 Task: Compose an email with the signature Charles Evans with the subject Project completion and the message Please let me know if there are any changes to the schedule. from softage.1@softage.net to softage.3@softage.net,  softage.1@softage.net and softage.4@softage.net with CC to softage.5@softage.net with an attached document Legal_document.pdf, insert an emoji of calendar Send the email
Action: Mouse moved to (542, 690)
Screenshot: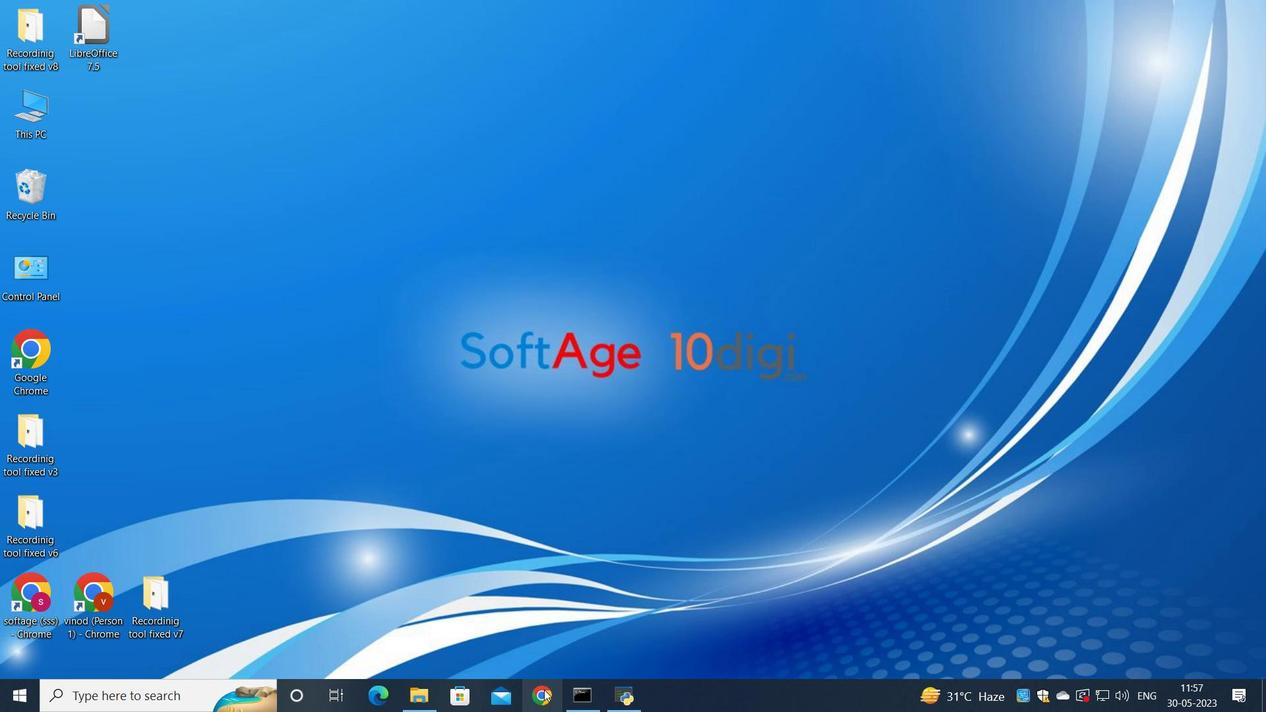 
Action: Mouse pressed left at (542, 690)
Screenshot: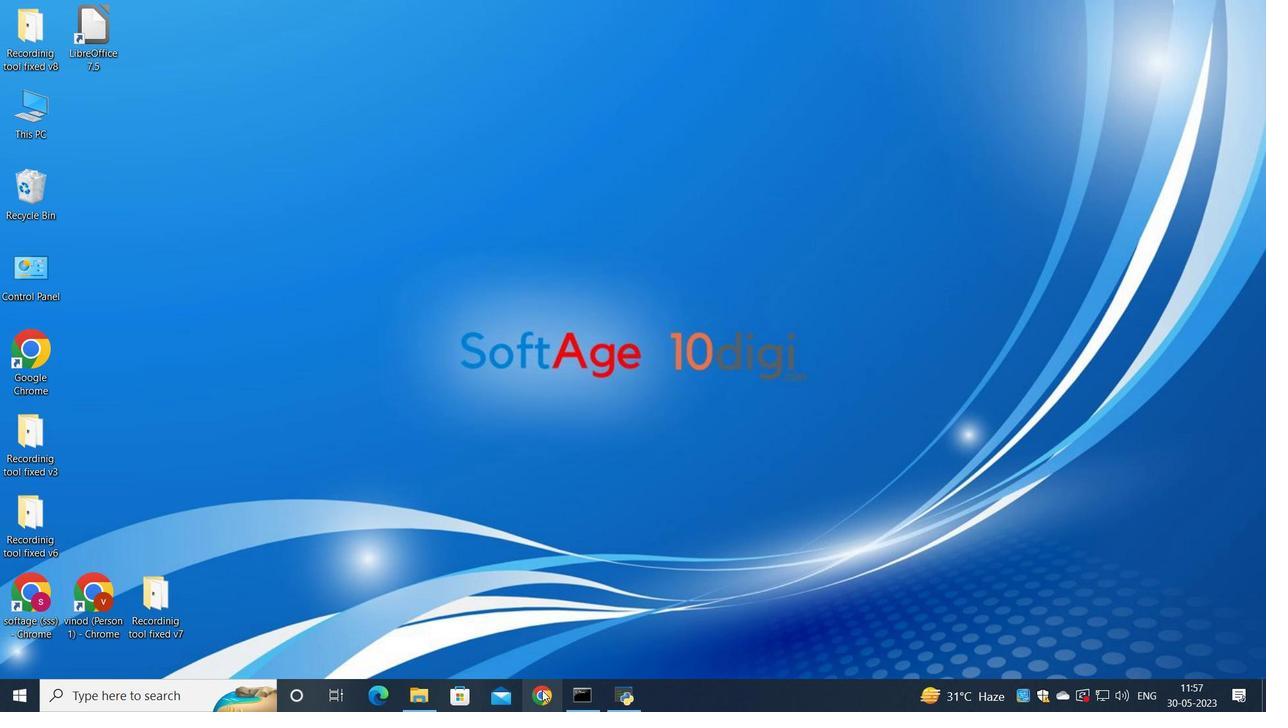 
Action: Mouse moved to (541, 407)
Screenshot: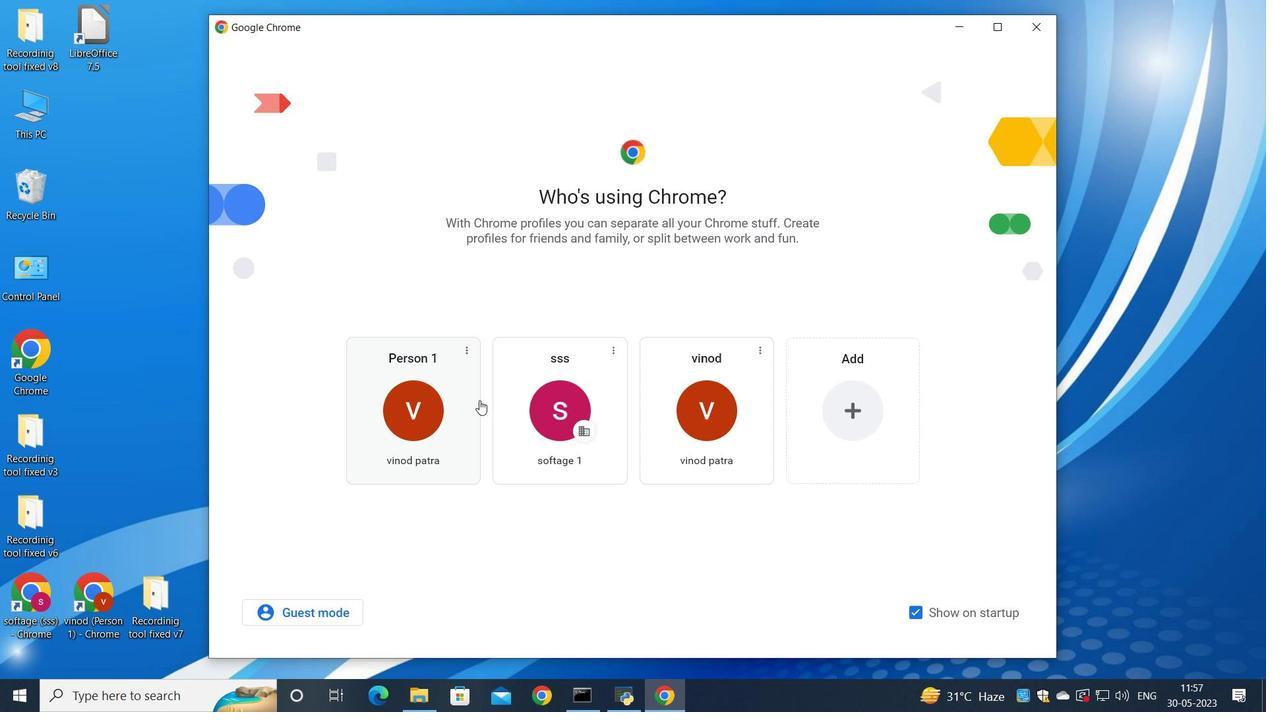 
Action: Mouse pressed left at (541, 407)
Screenshot: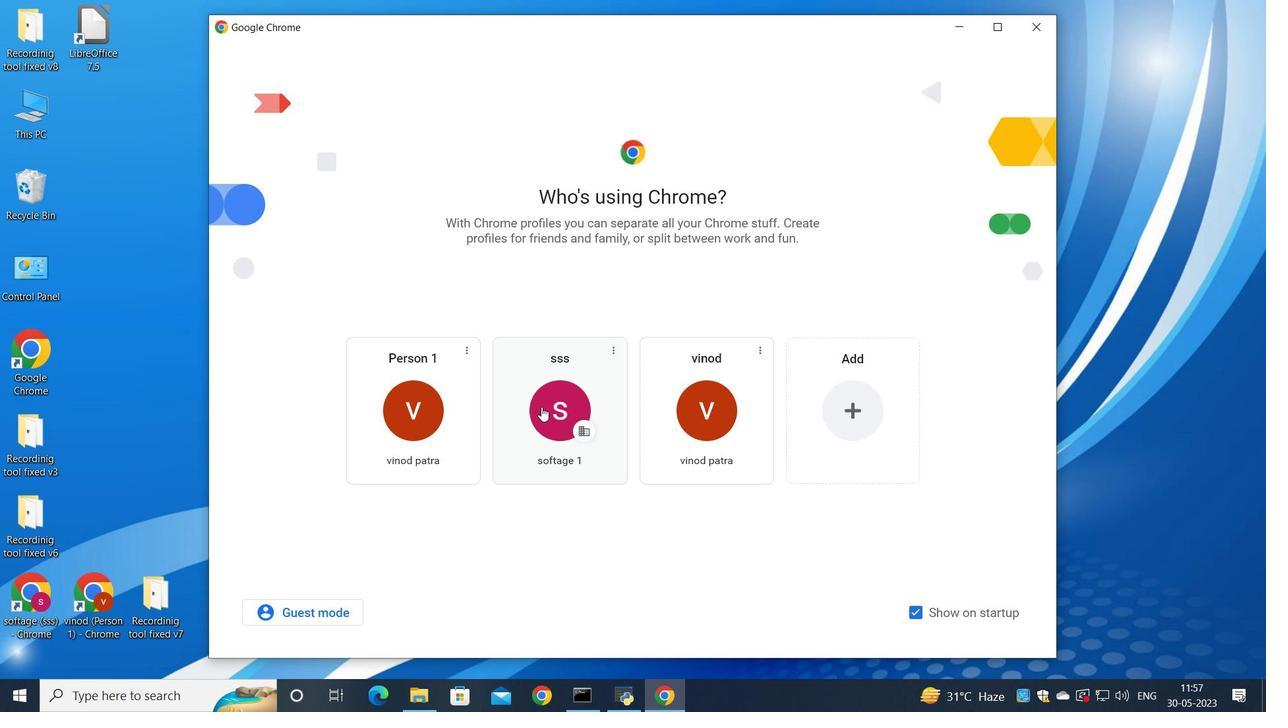 
Action: Mouse moved to (1112, 88)
Screenshot: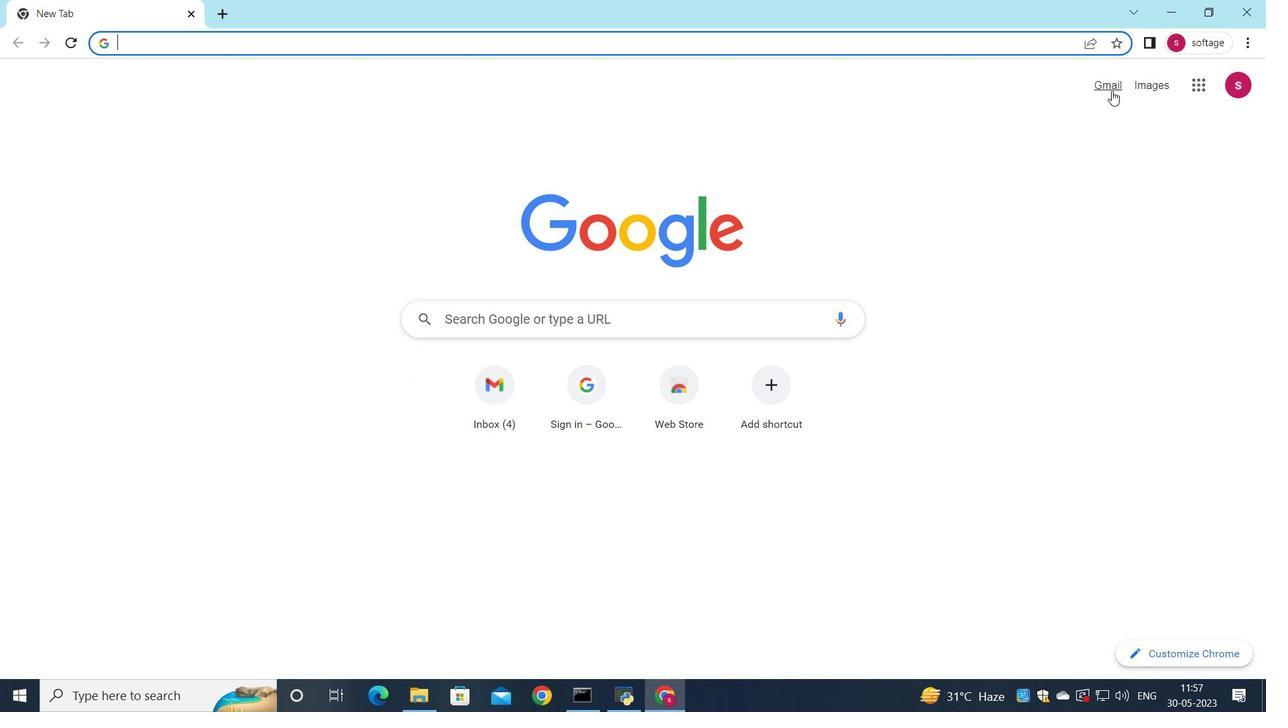 
Action: Mouse pressed left at (1112, 88)
Screenshot: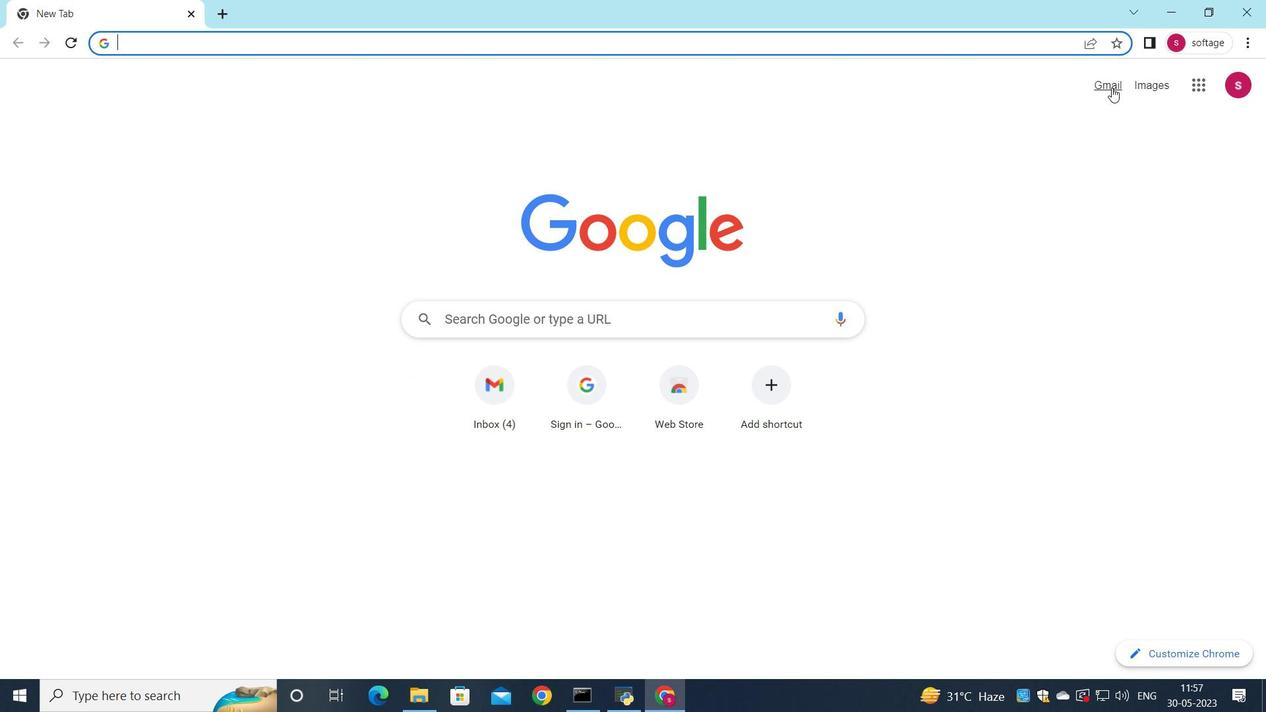 
Action: Mouse moved to (1069, 110)
Screenshot: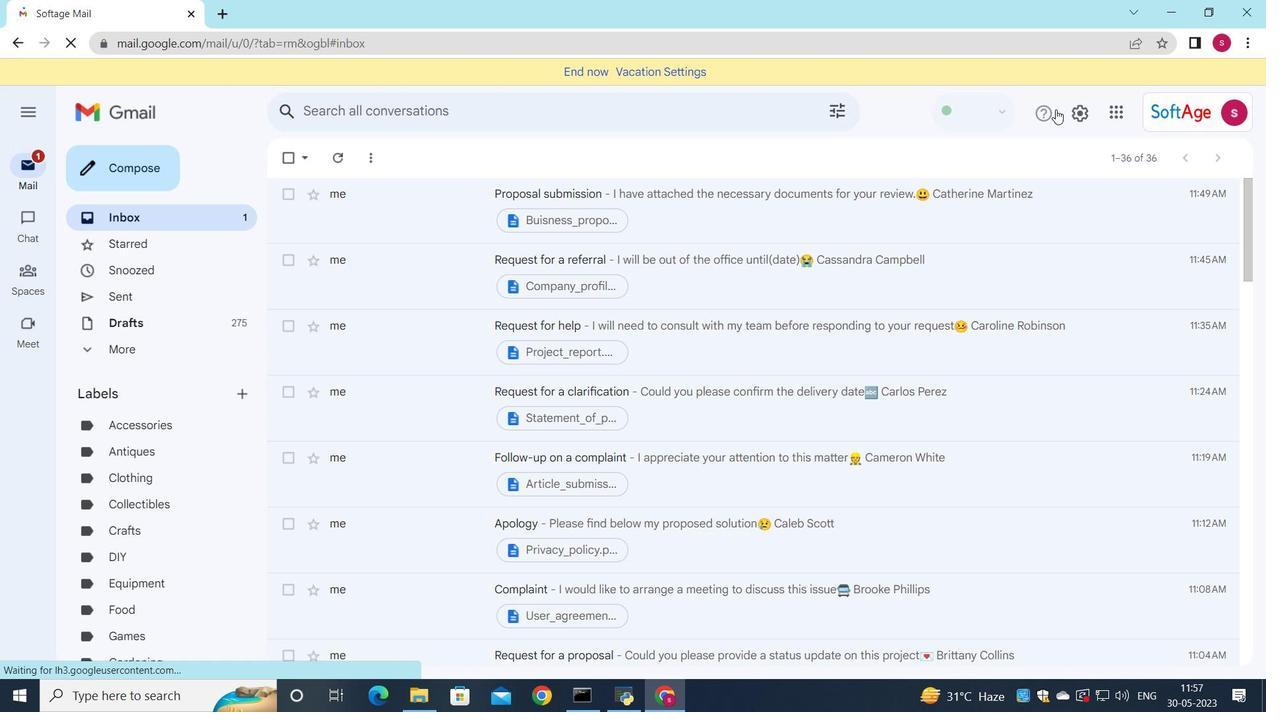 
Action: Mouse pressed left at (1069, 110)
Screenshot: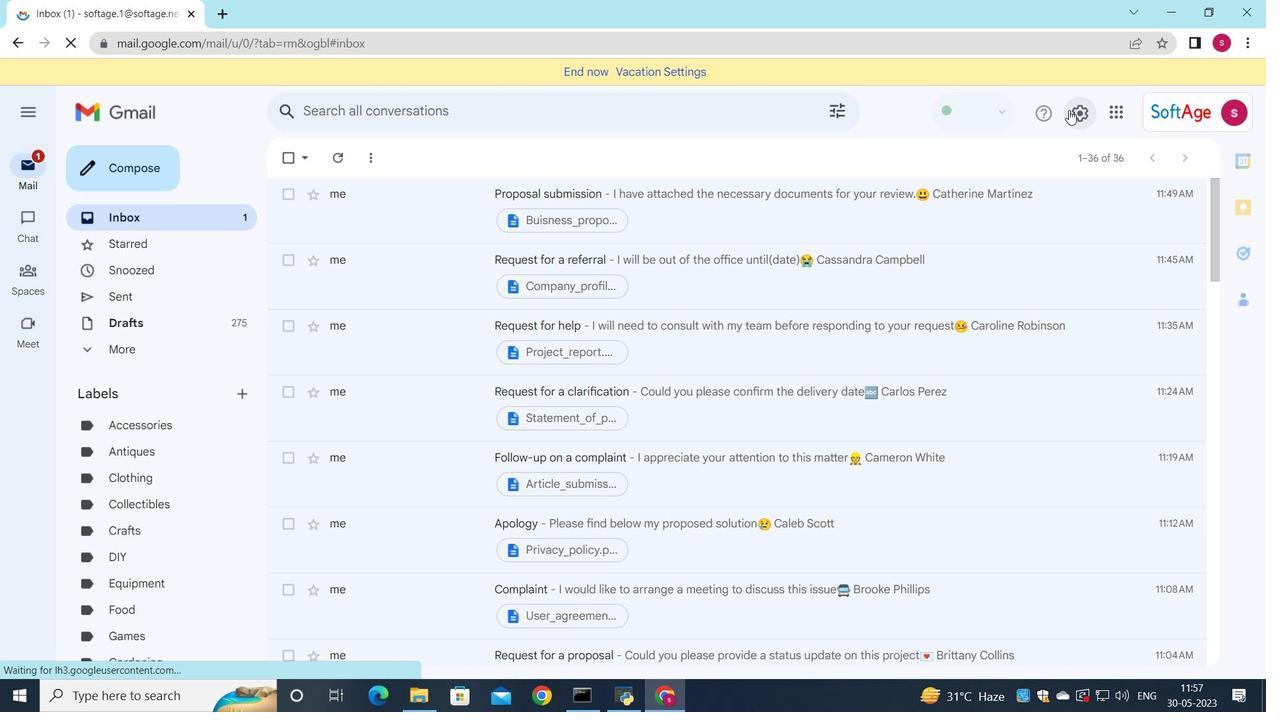 
Action: Mouse moved to (1086, 199)
Screenshot: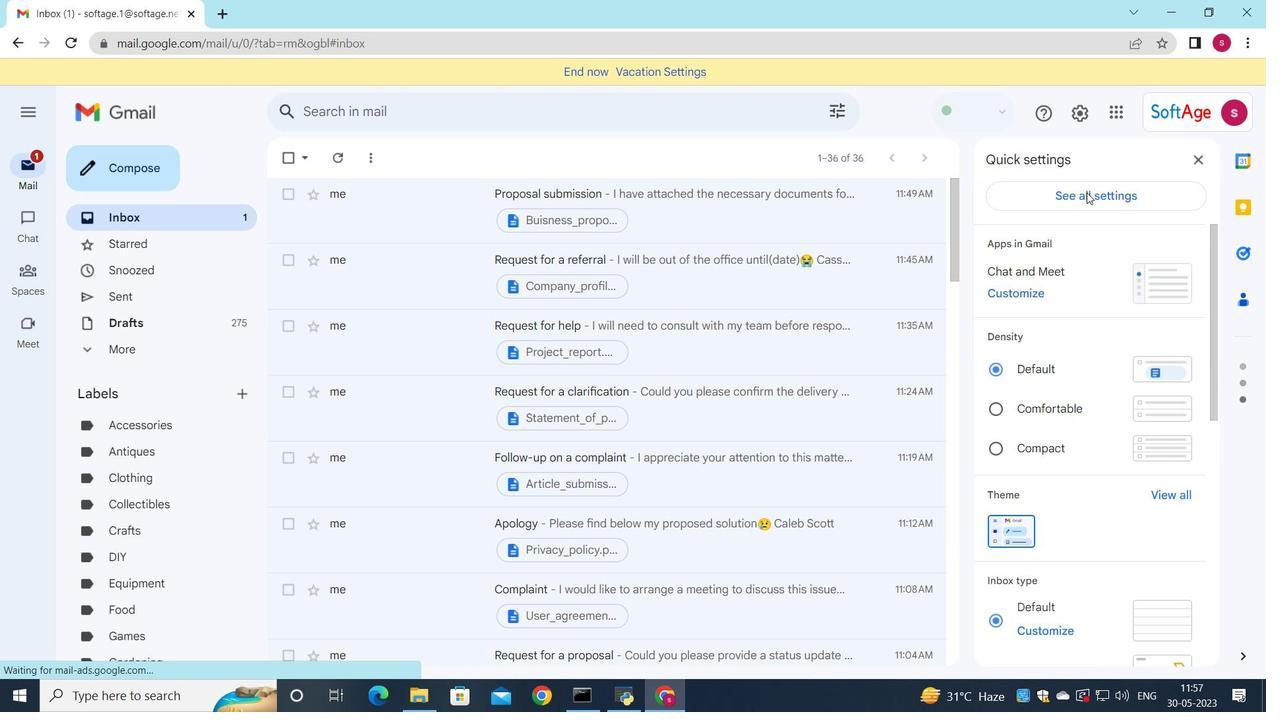 
Action: Mouse pressed left at (1086, 199)
Screenshot: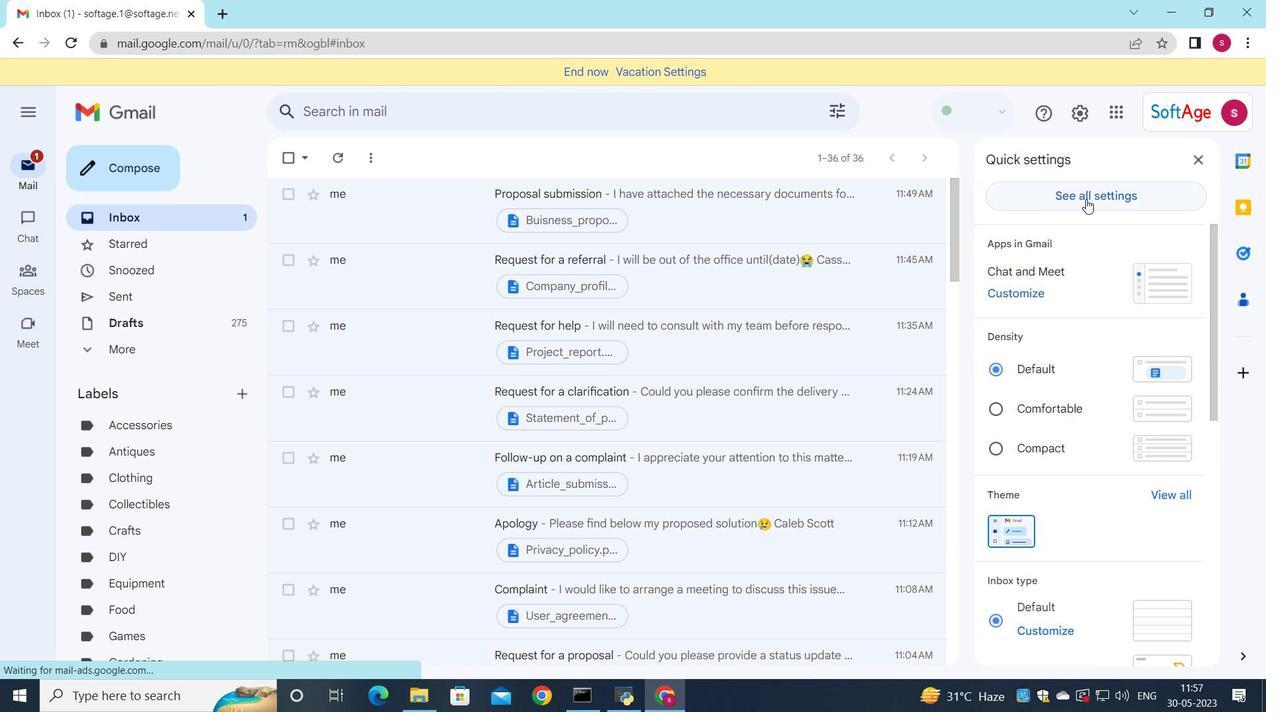 
Action: Mouse moved to (720, 339)
Screenshot: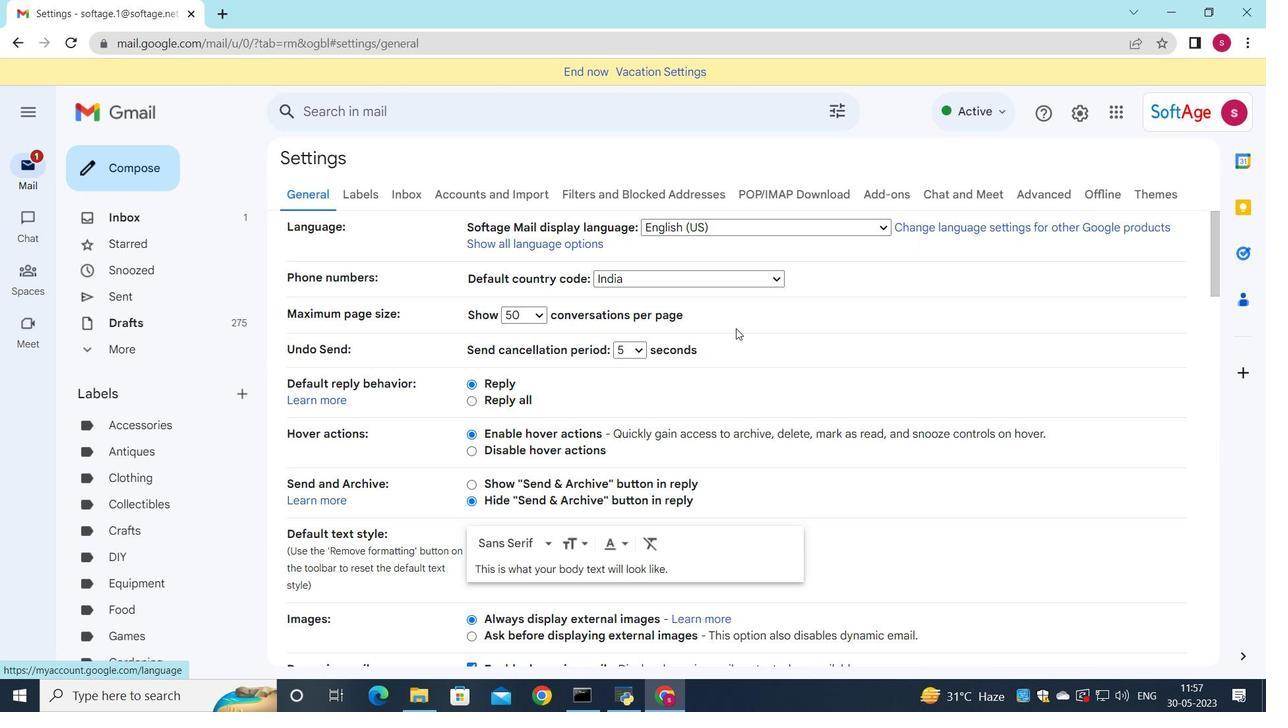 
Action: Mouse scrolled (720, 338) with delta (0, 0)
Screenshot: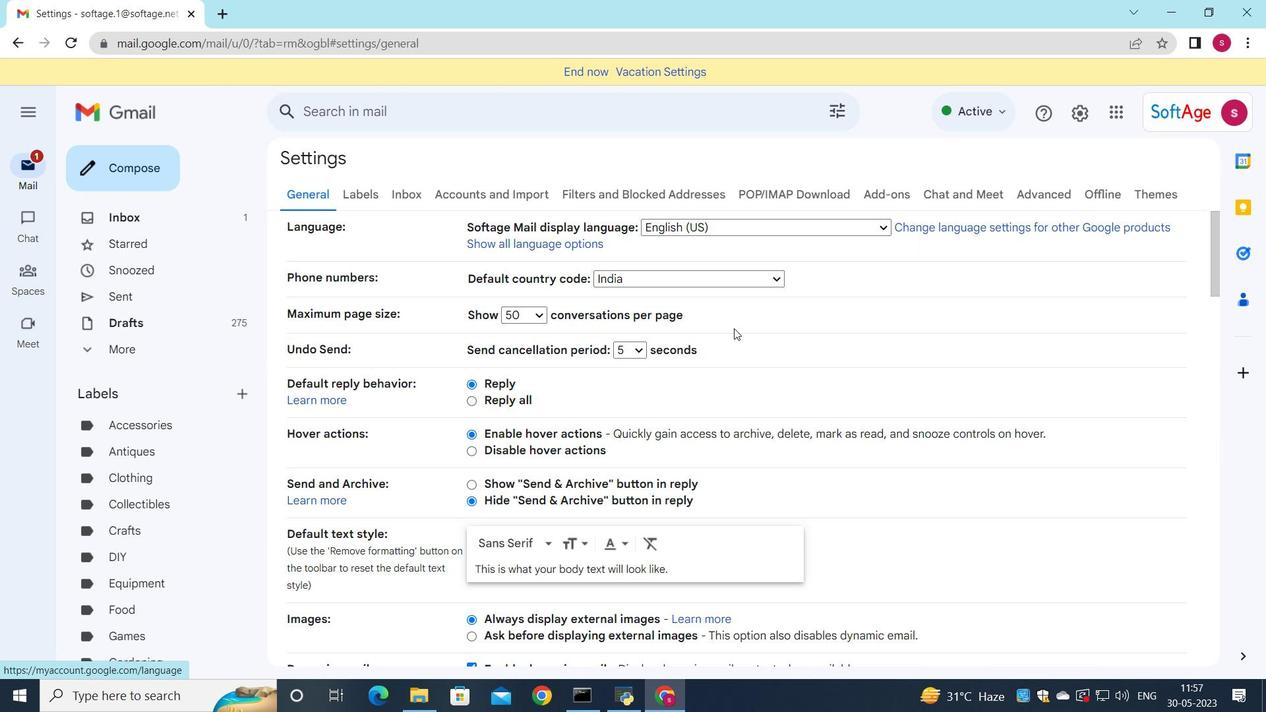 
Action: Mouse moved to (717, 341)
Screenshot: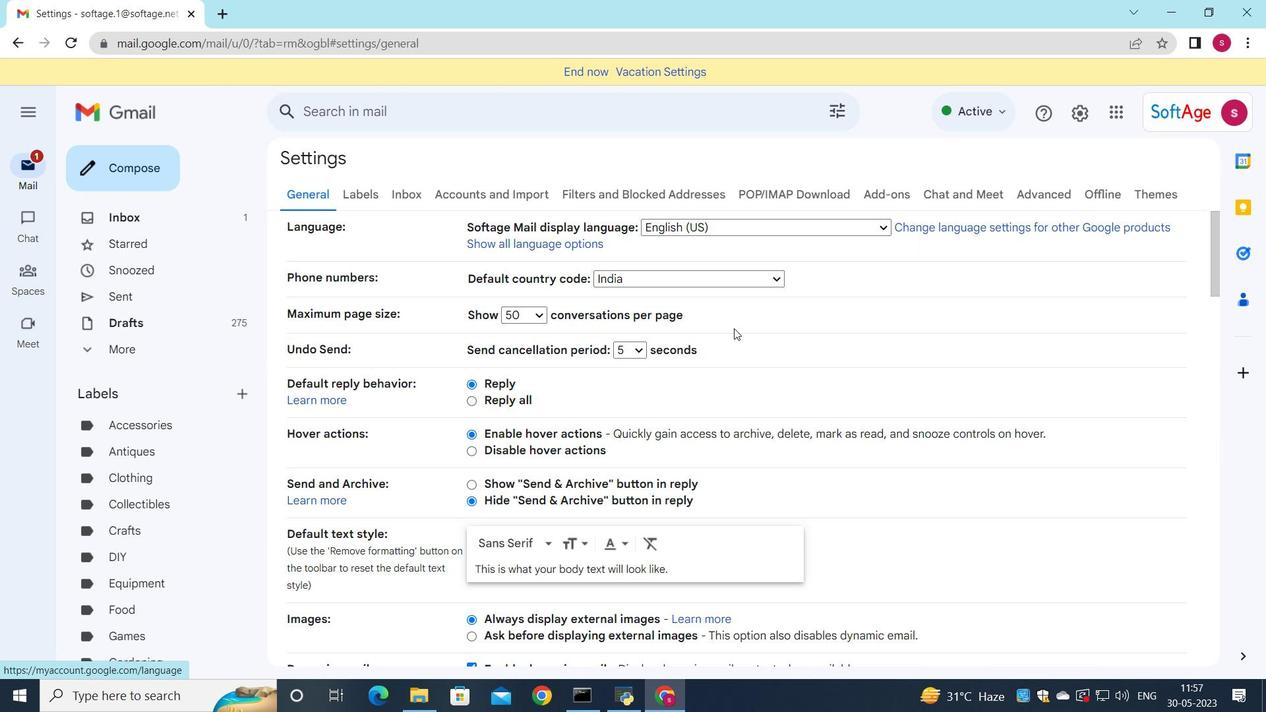 
Action: Mouse scrolled (717, 341) with delta (0, 0)
Screenshot: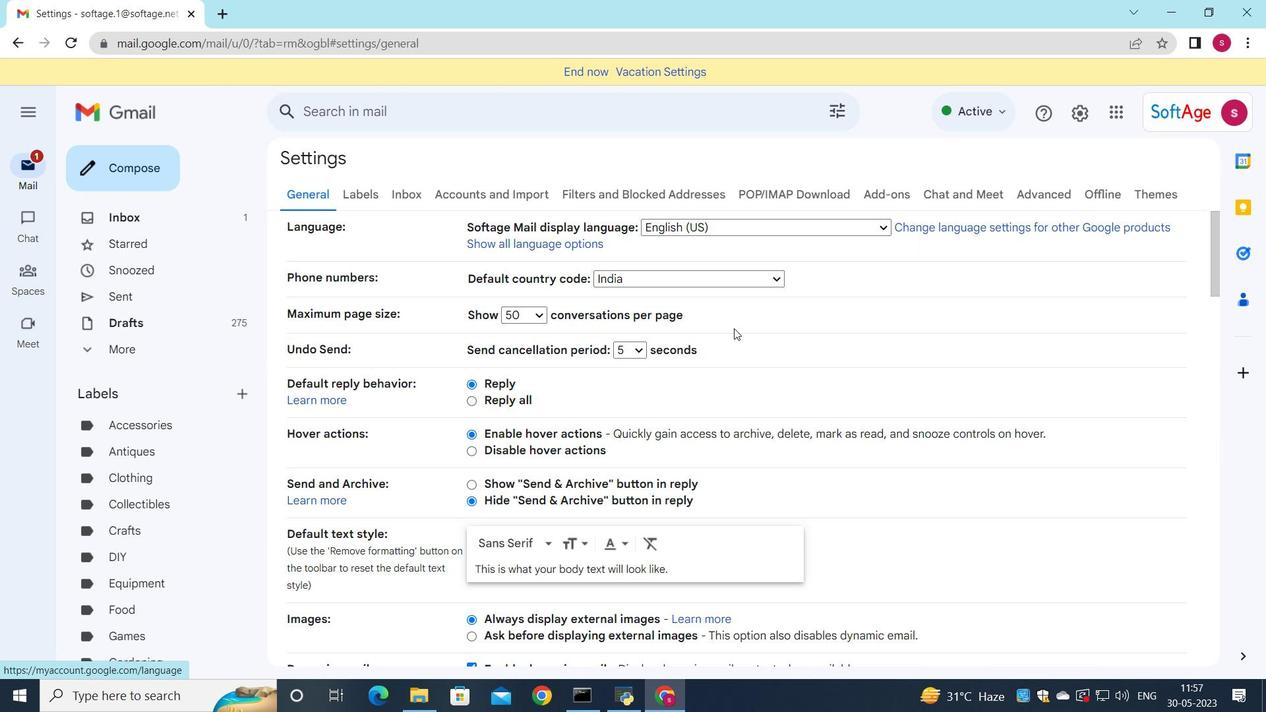 
Action: Mouse moved to (715, 343)
Screenshot: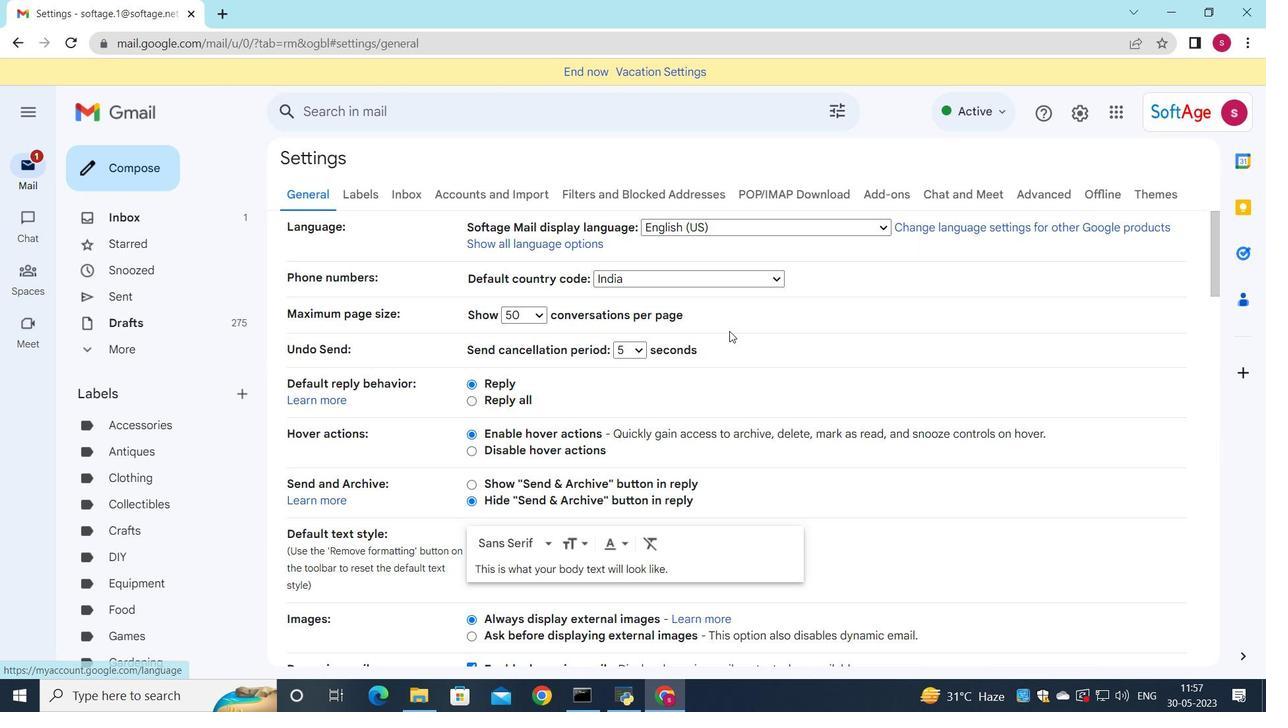 
Action: Mouse scrolled (715, 342) with delta (0, 0)
Screenshot: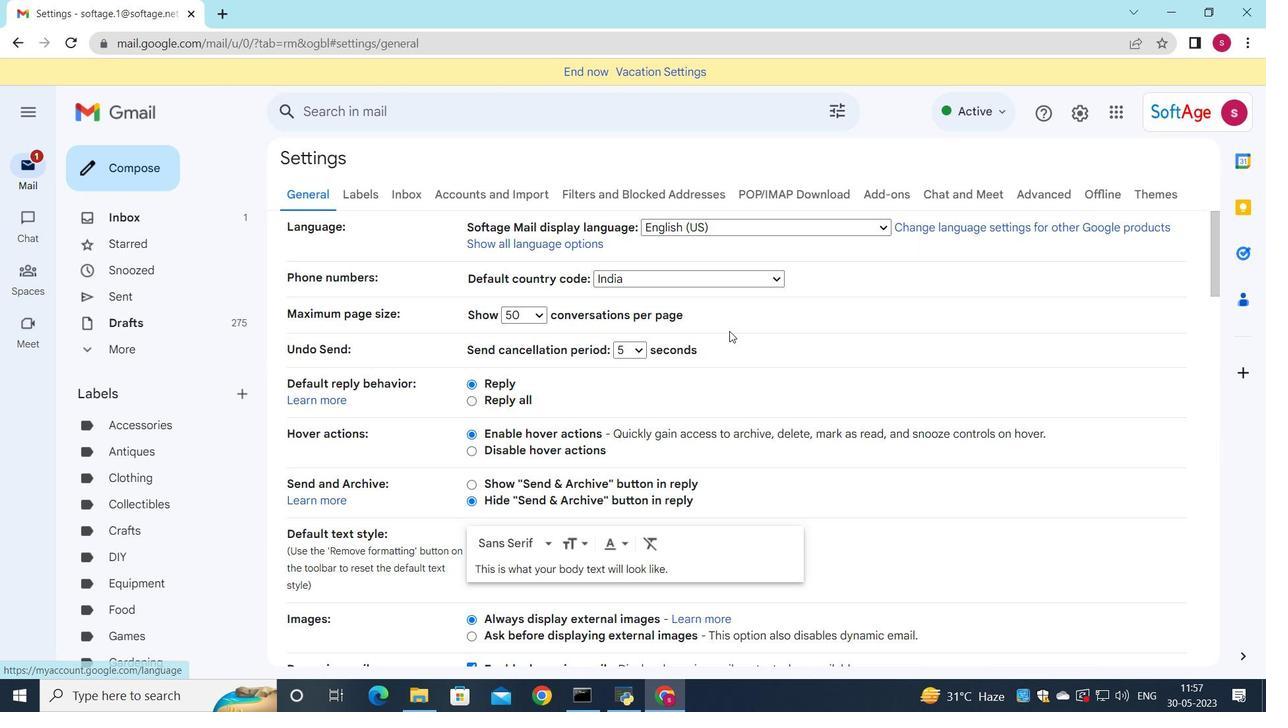 
Action: Mouse moved to (711, 343)
Screenshot: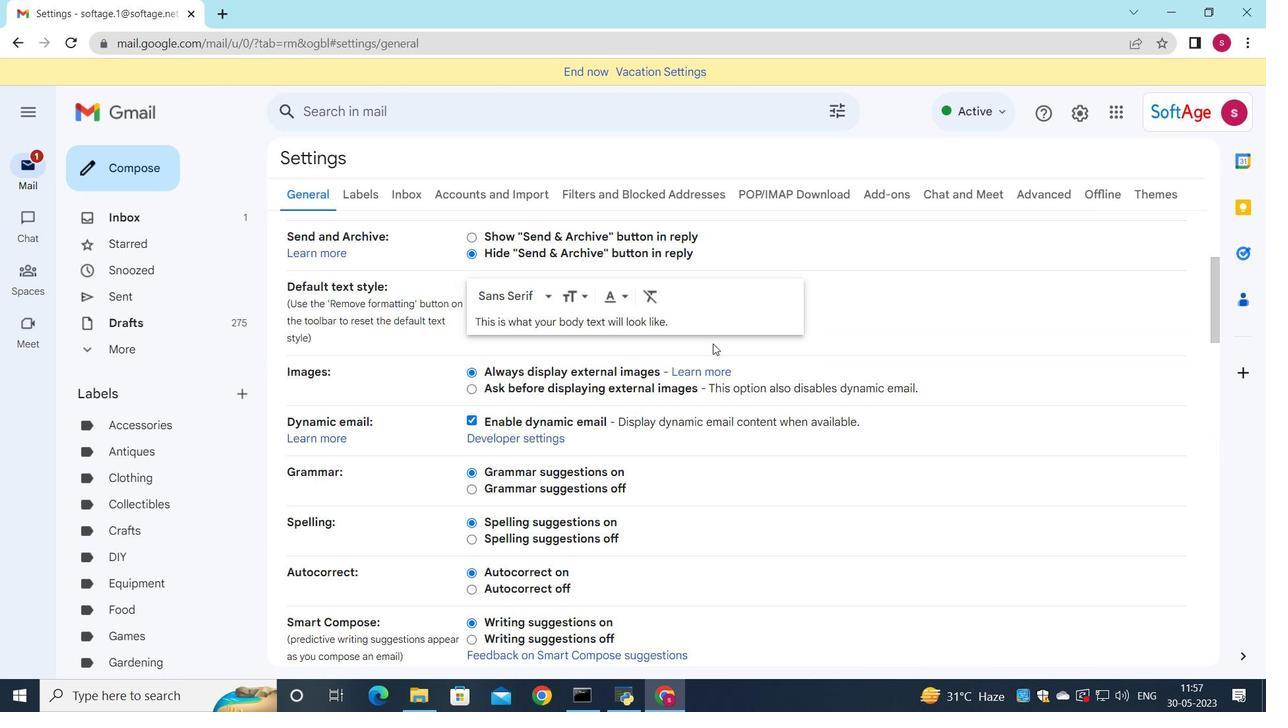 
Action: Mouse scrolled (711, 342) with delta (0, 0)
Screenshot: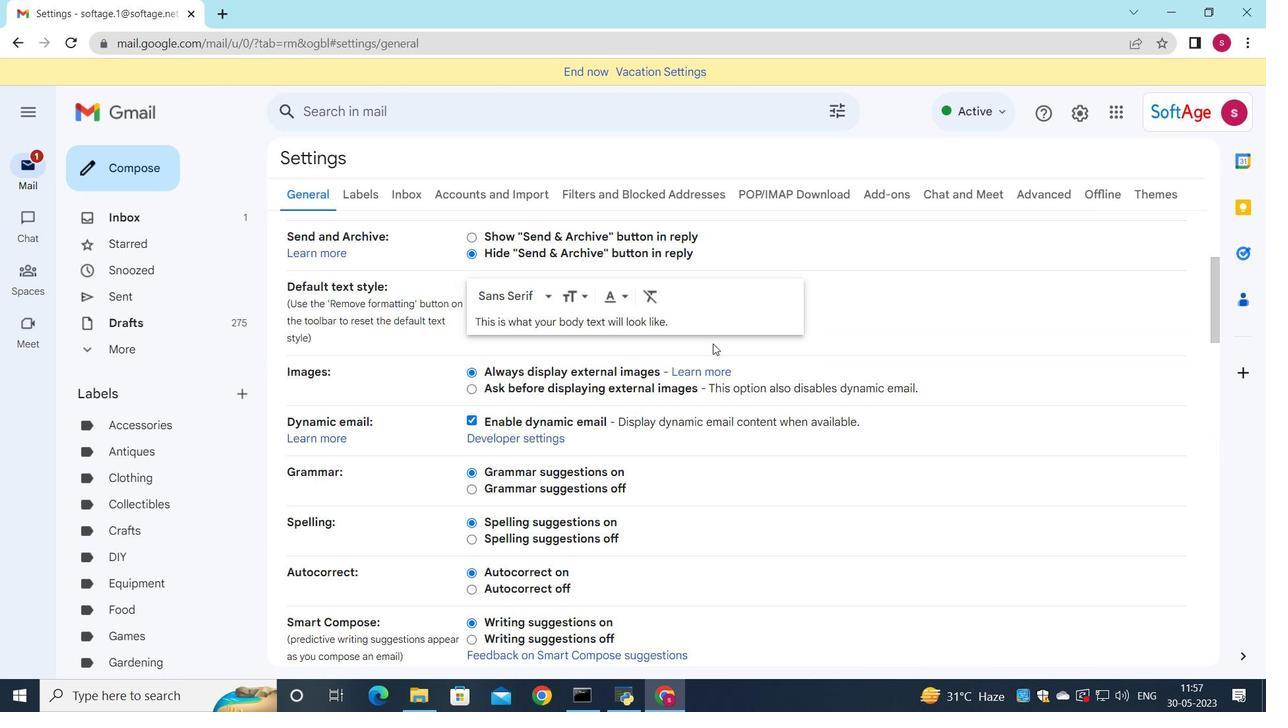 
Action: Mouse scrolled (711, 342) with delta (0, 0)
Screenshot: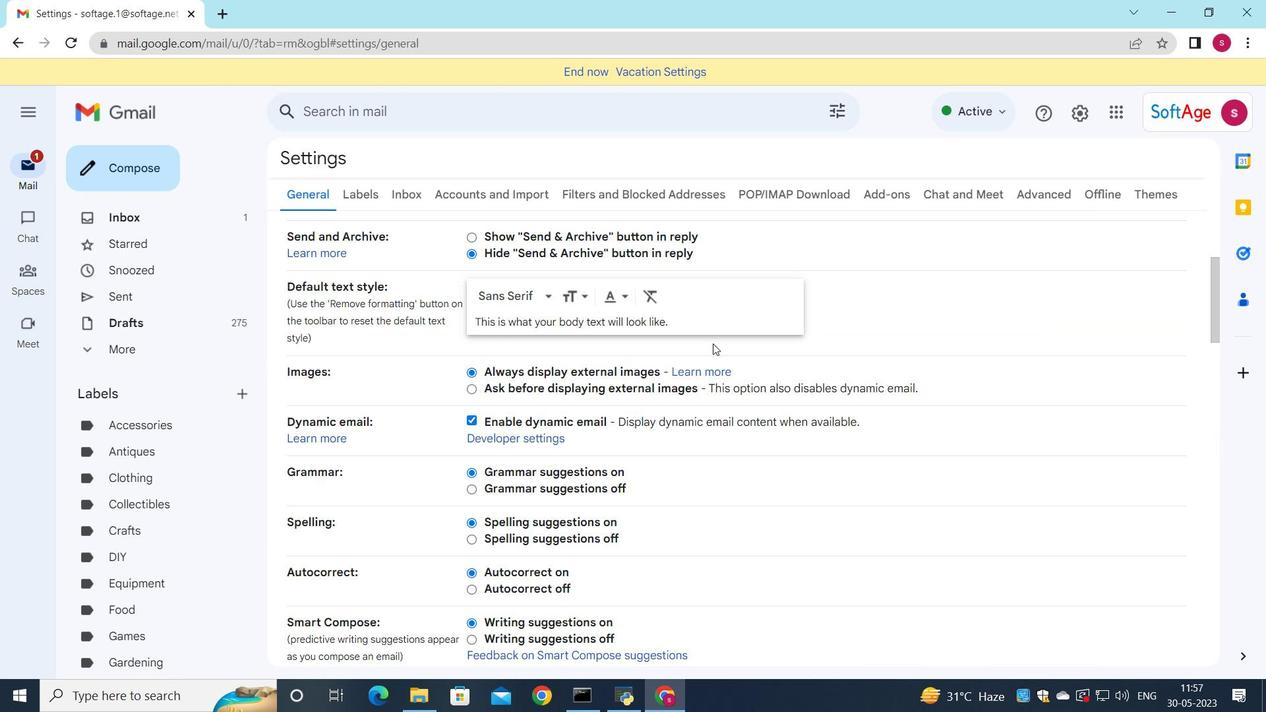 
Action: Mouse moved to (710, 341)
Screenshot: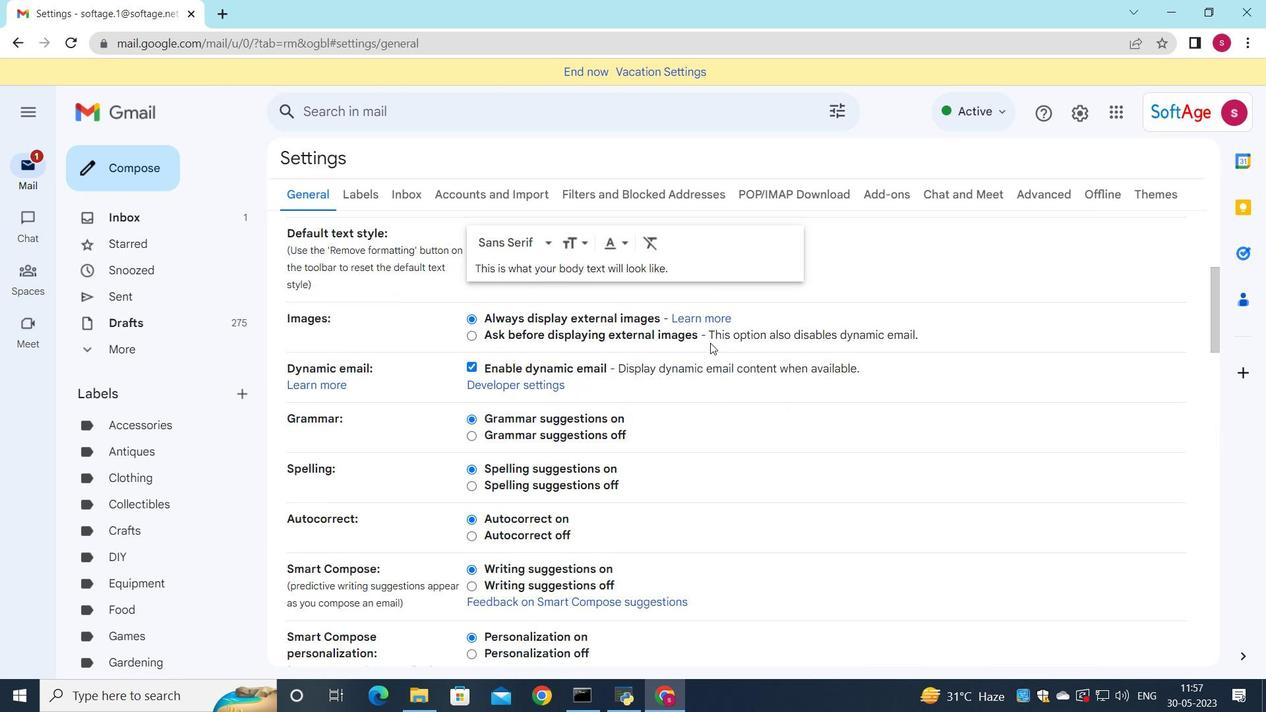 
Action: Mouse scrolled (710, 341) with delta (0, 0)
Screenshot: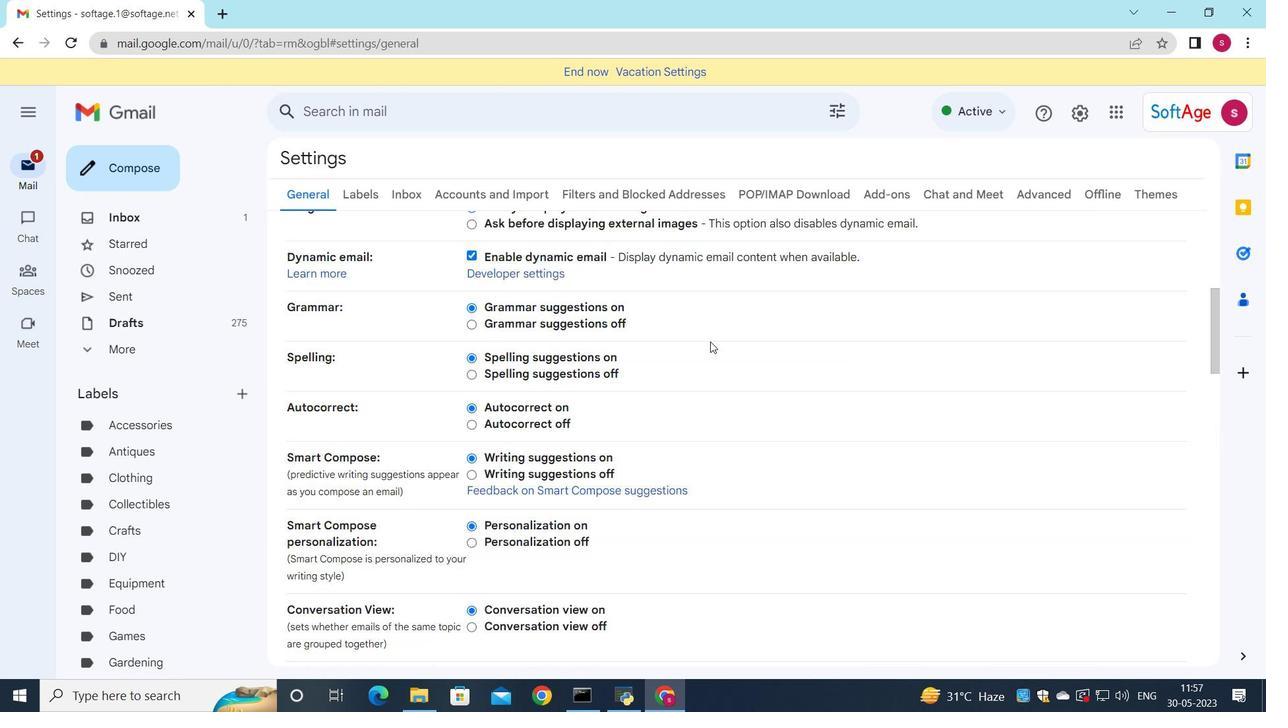 
Action: Mouse moved to (710, 341)
Screenshot: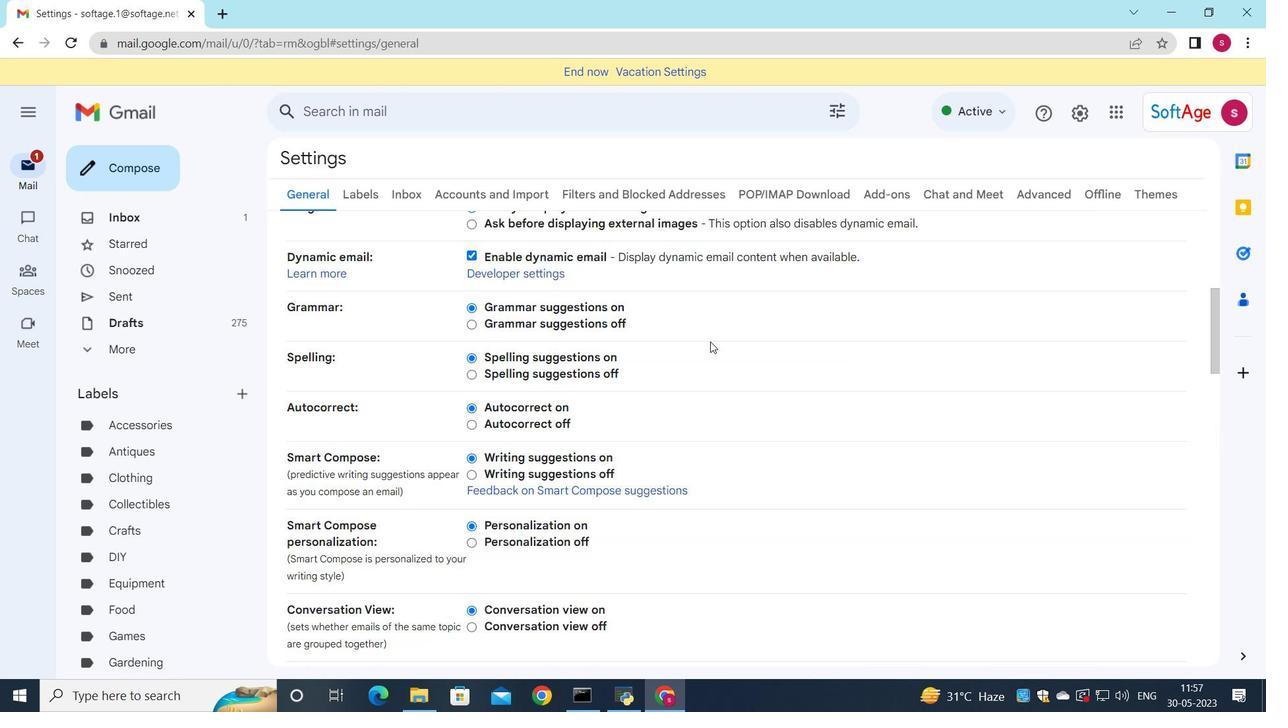 
Action: Mouse scrolled (710, 340) with delta (0, 0)
Screenshot: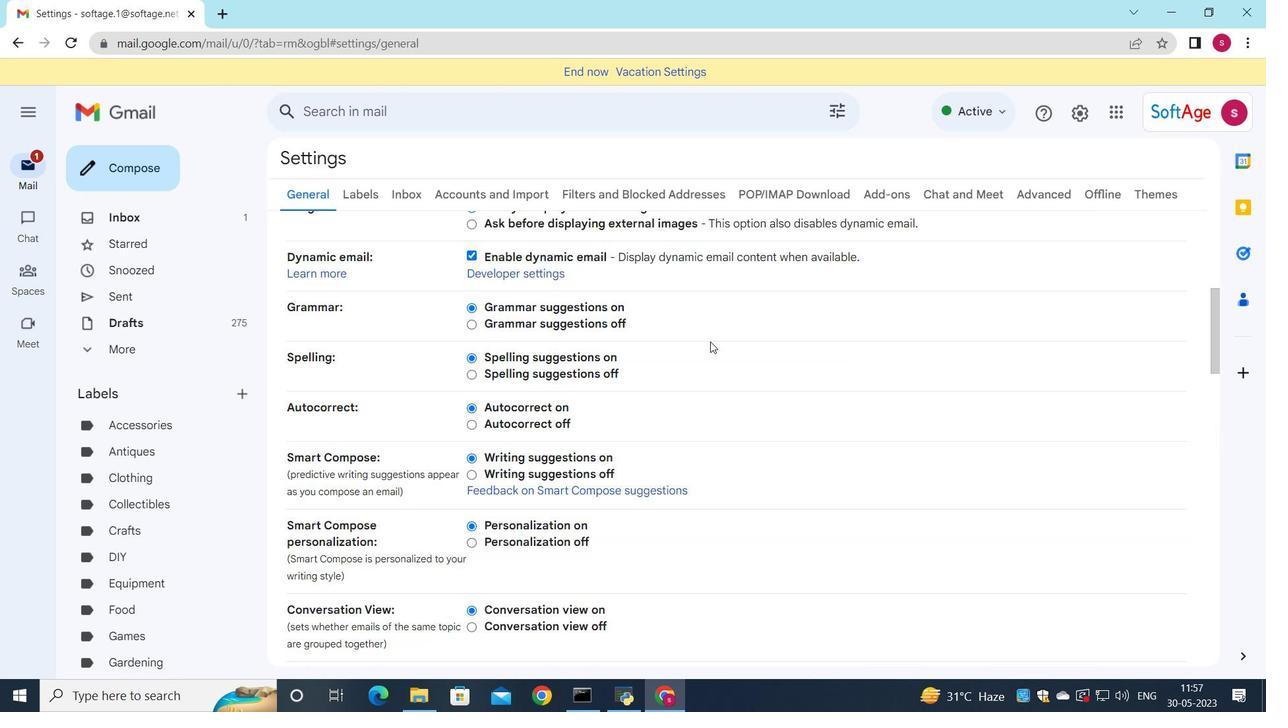 
Action: Mouse scrolled (710, 340) with delta (0, 0)
Screenshot: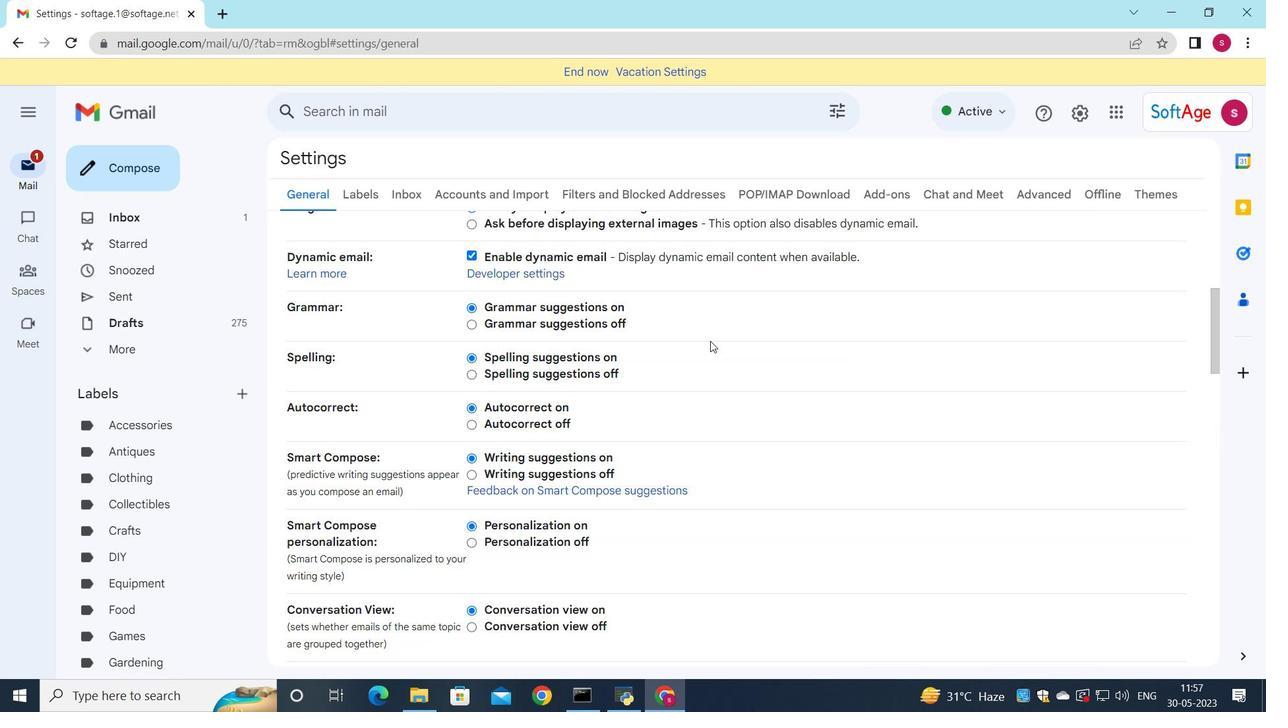 
Action: Mouse scrolled (710, 340) with delta (0, 0)
Screenshot: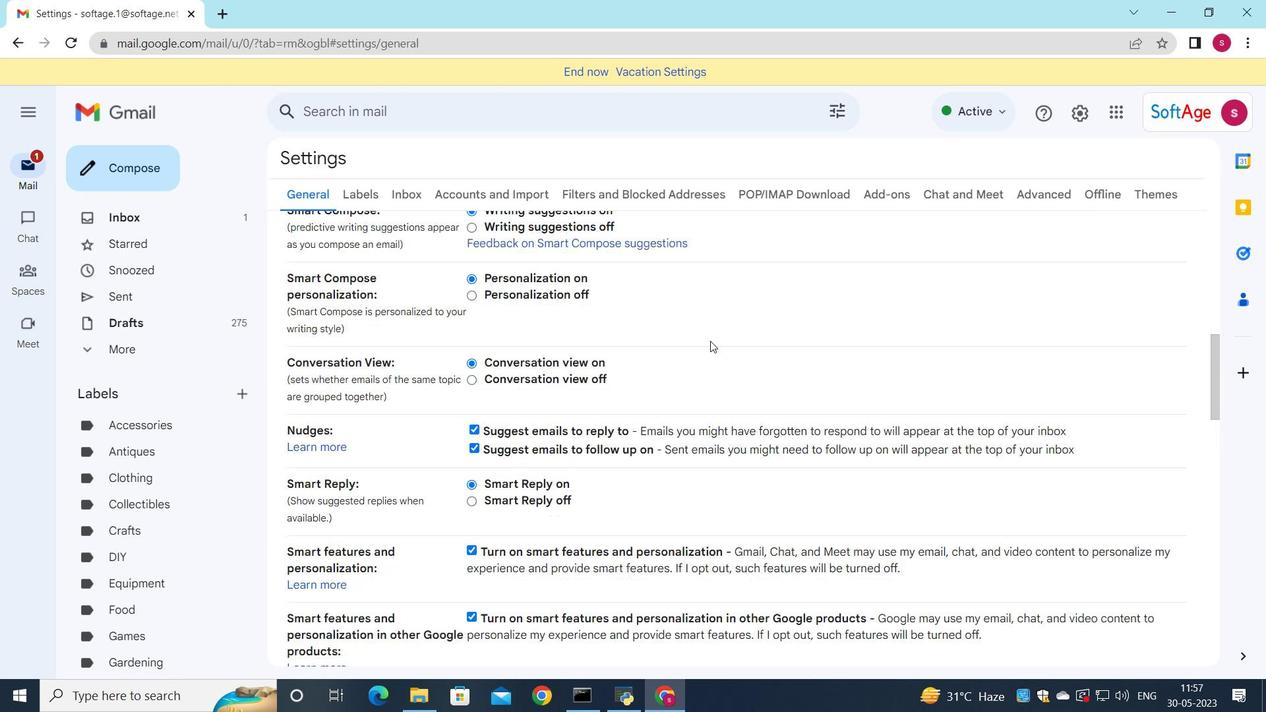 
Action: Mouse scrolled (710, 340) with delta (0, 0)
Screenshot: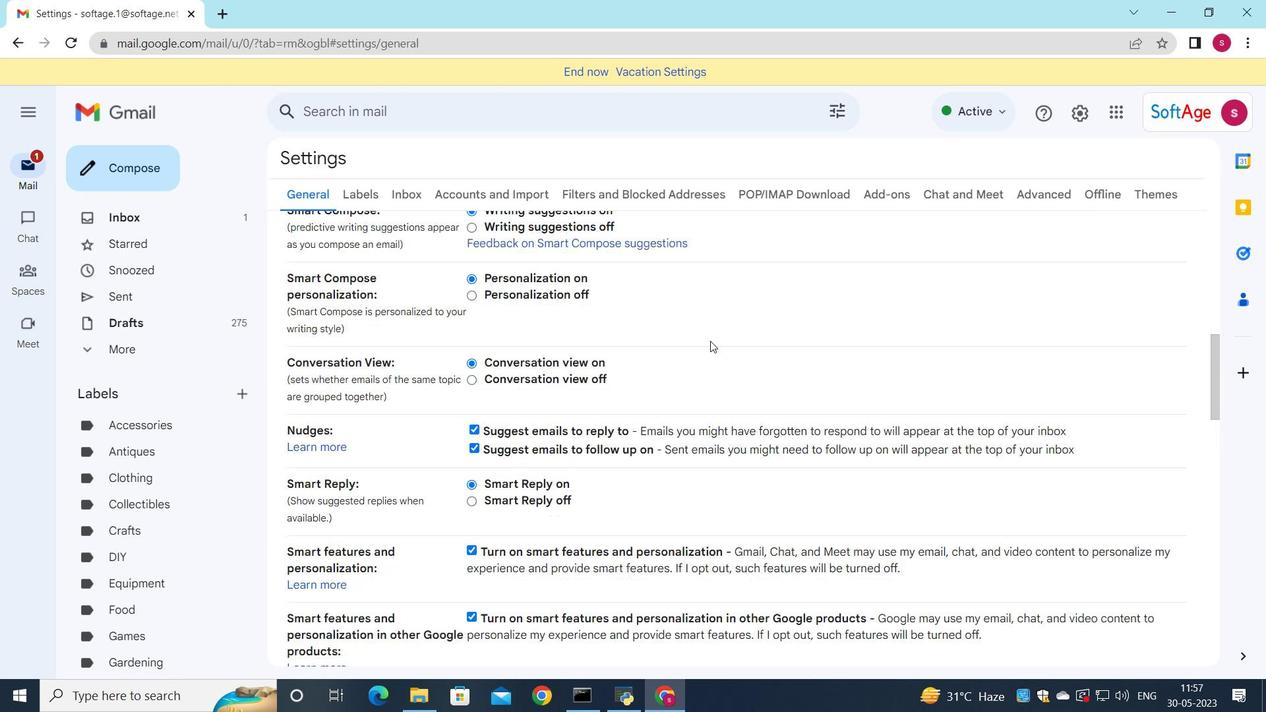 
Action: Mouse scrolled (710, 340) with delta (0, 0)
Screenshot: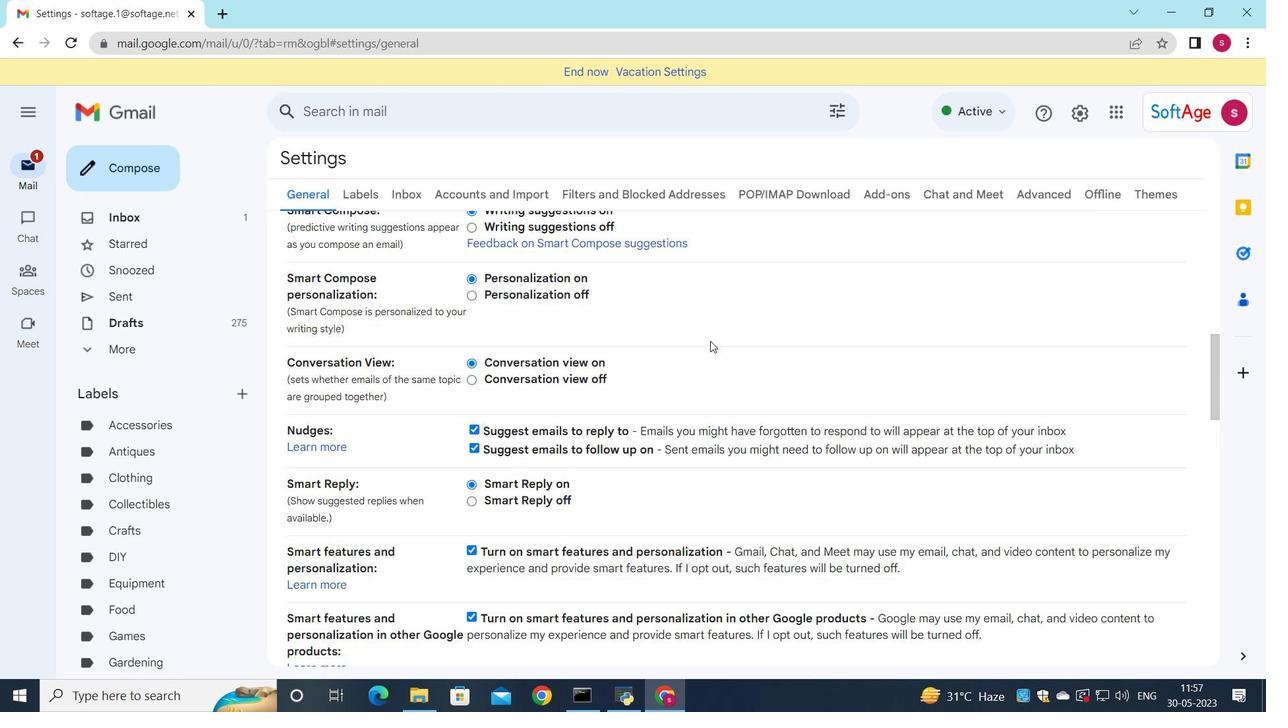 
Action: Mouse scrolled (710, 340) with delta (0, 0)
Screenshot: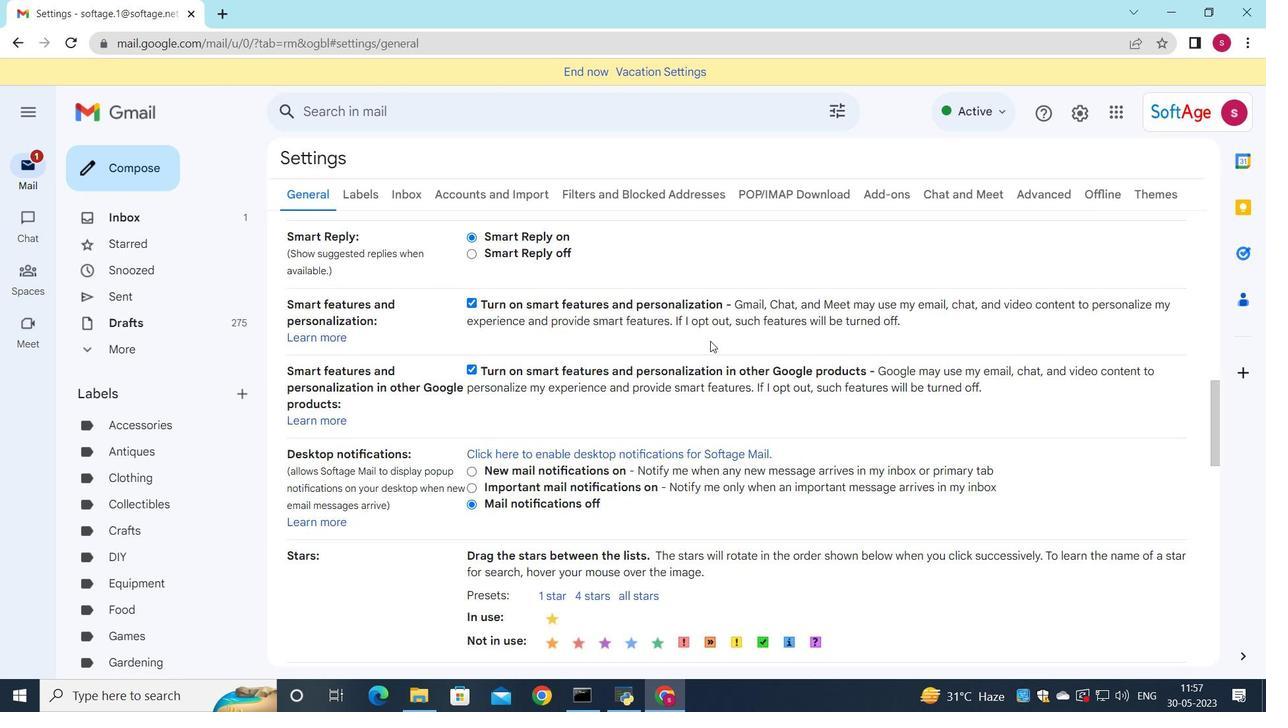 
Action: Mouse scrolled (710, 340) with delta (0, 0)
Screenshot: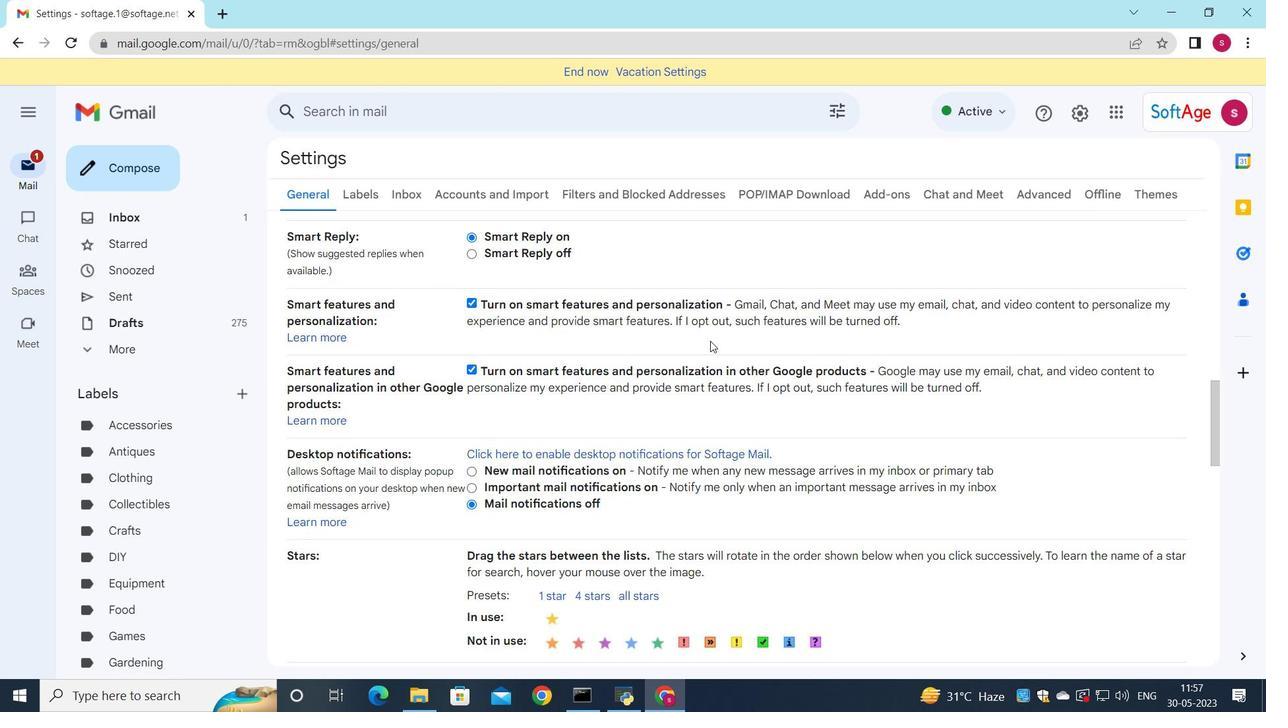 
Action: Mouse scrolled (710, 340) with delta (0, 0)
Screenshot: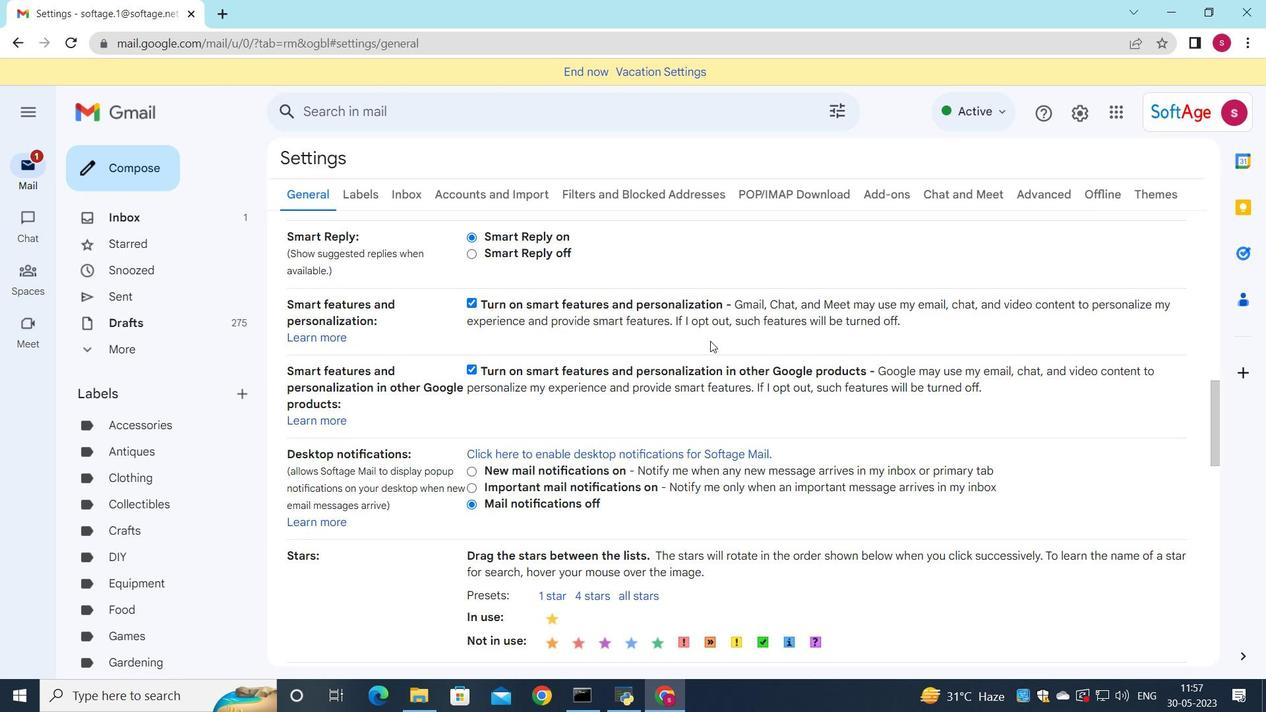 
Action: Mouse moved to (710, 342)
Screenshot: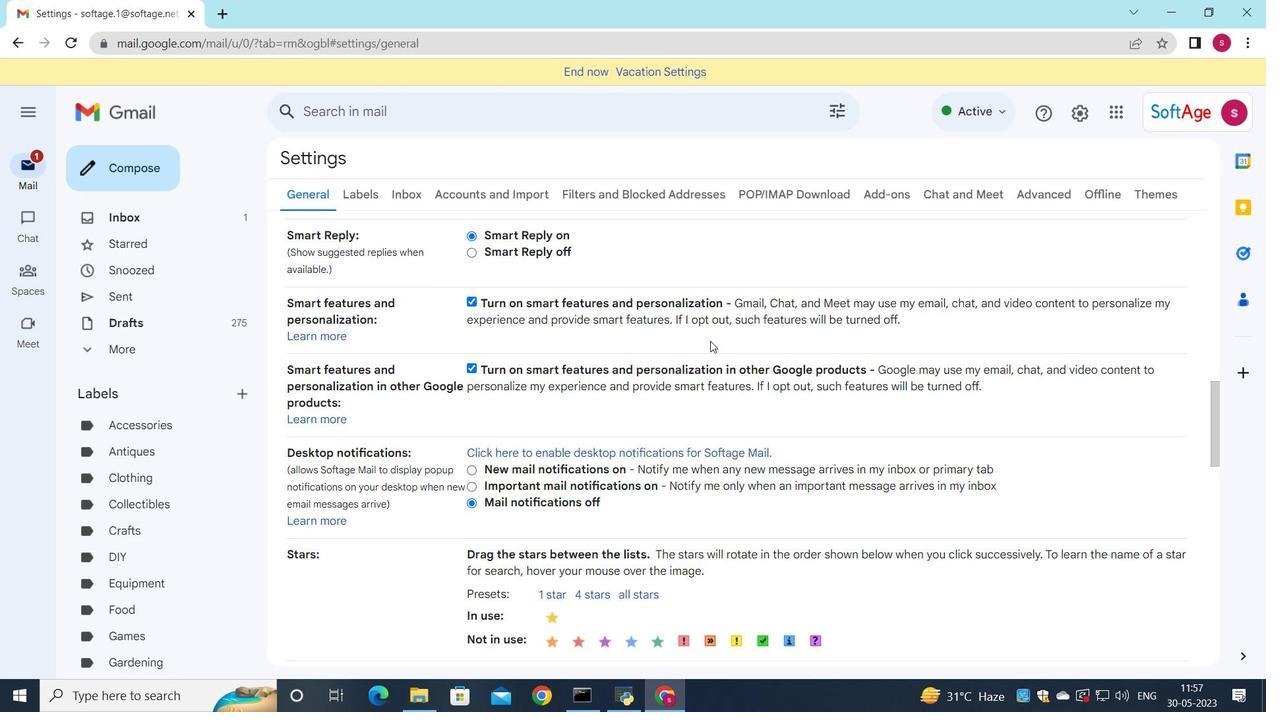 
Action: Mouse scrolled (710, 341) with delta (0, 0)
Screenshot: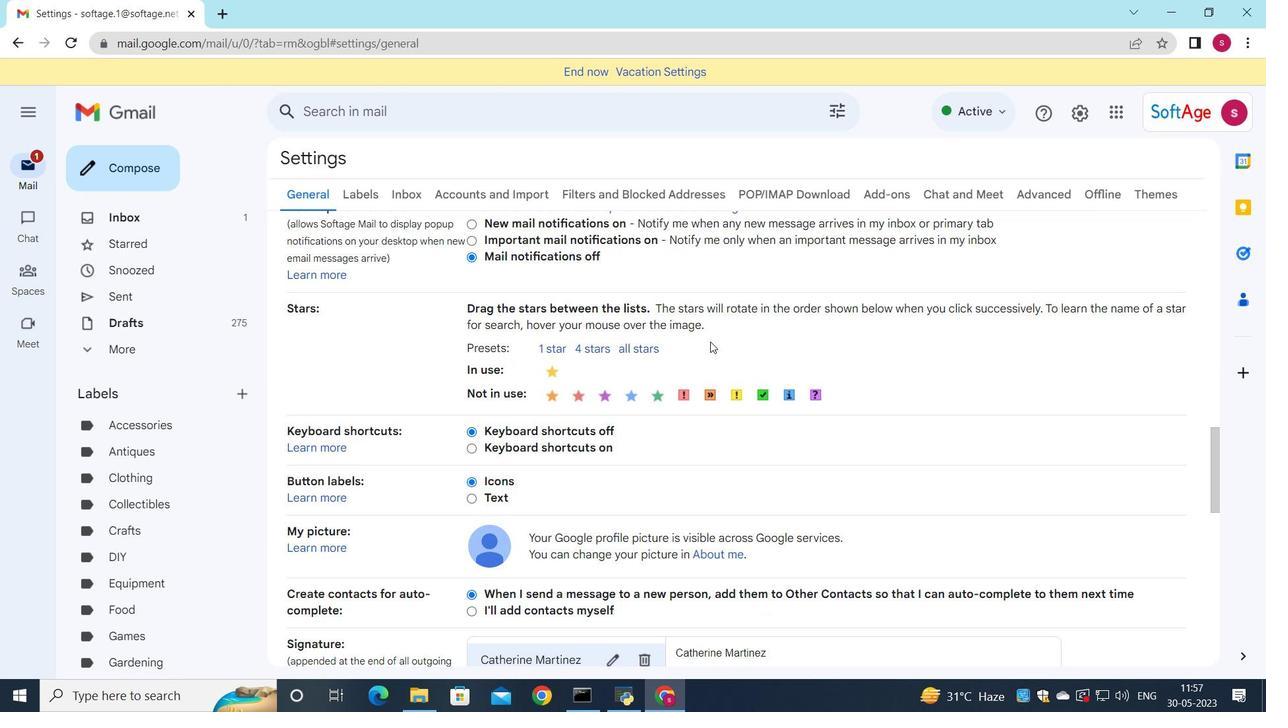 
Action: Mouse scrolled (710, 341) with delta (0, 0)
Screenshot: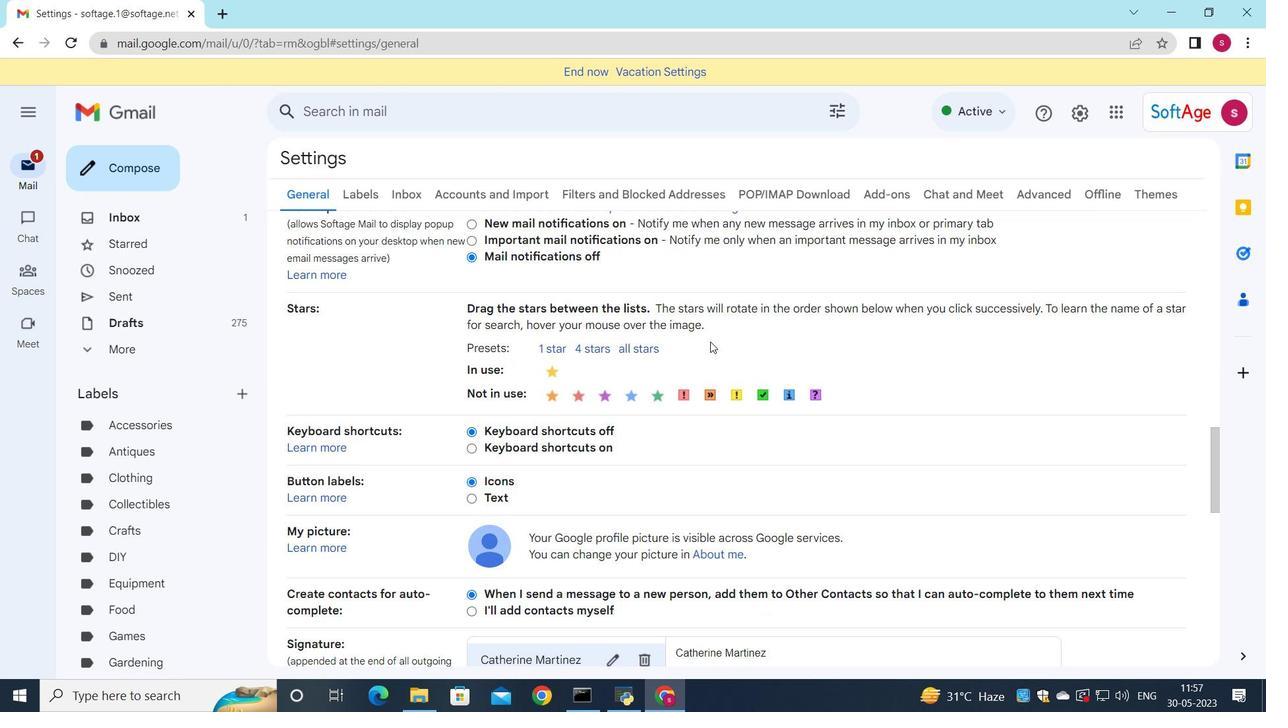 
Action: Mouse scrolled (710, 341) with delta (0, 0)
Screenshot: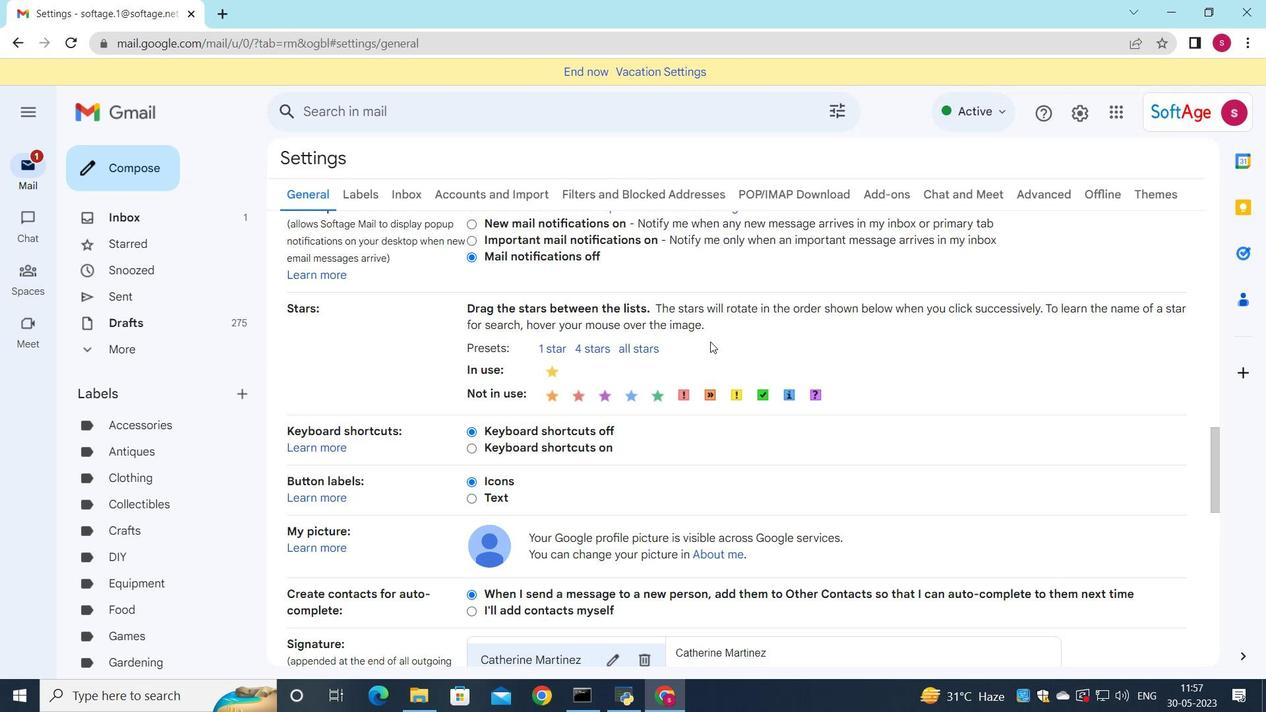 
Action: Mouse scrolled (710, 341) with delta (0, 0)
Screenshot: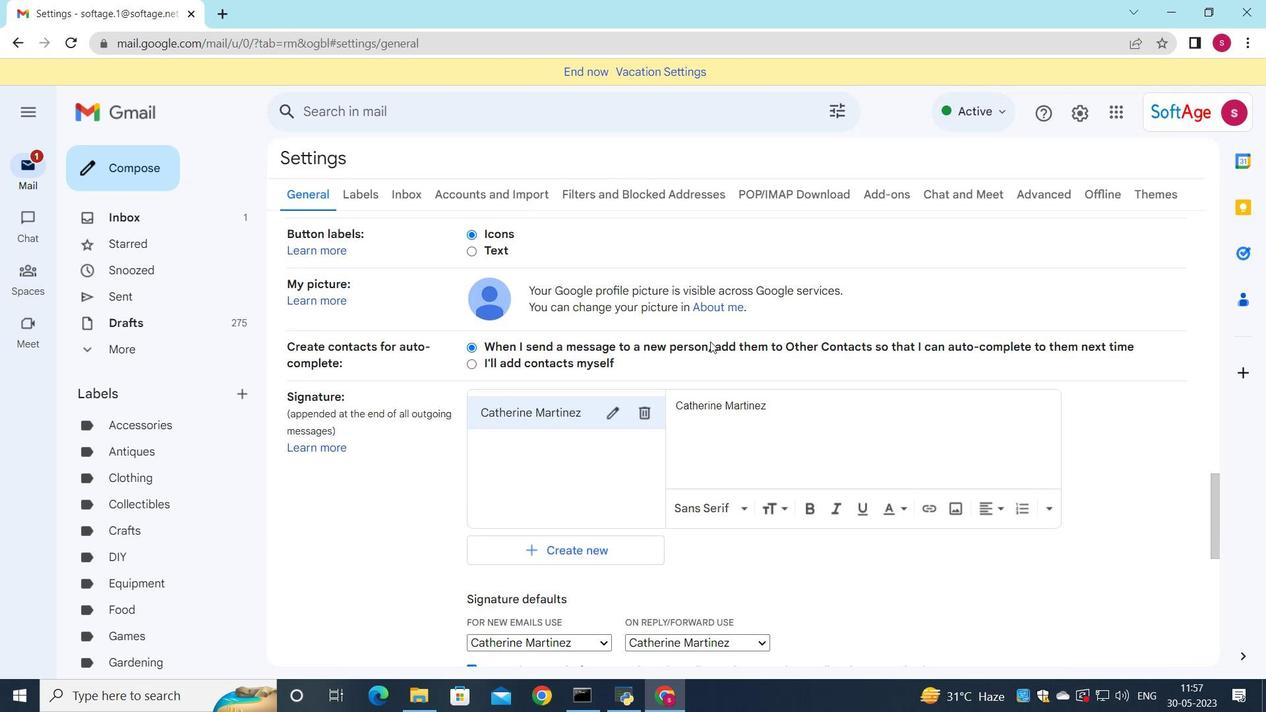 
Action: Mouse scrolled (710, 341) with delta (0, 0)
Screenshot: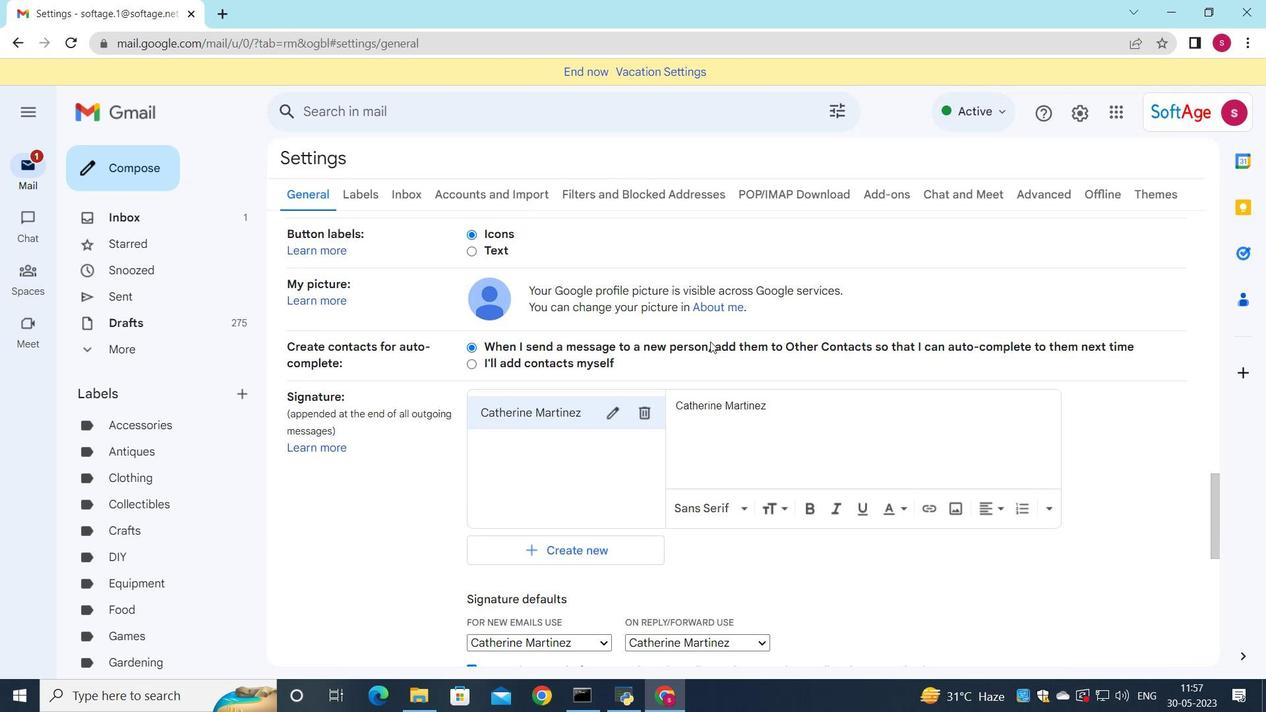
Action: Mouse moved to (642, 243)
Screenshot: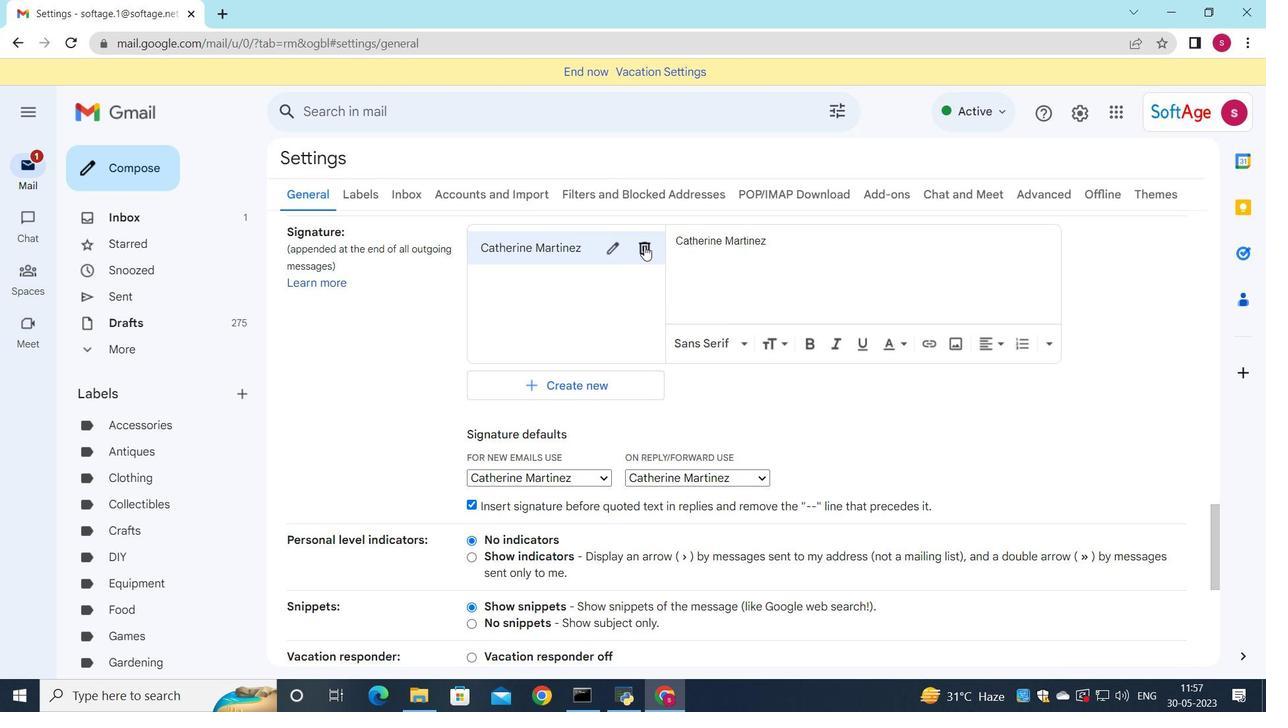 
Action: Mouse pressed left at (642, 243)
Screenshot: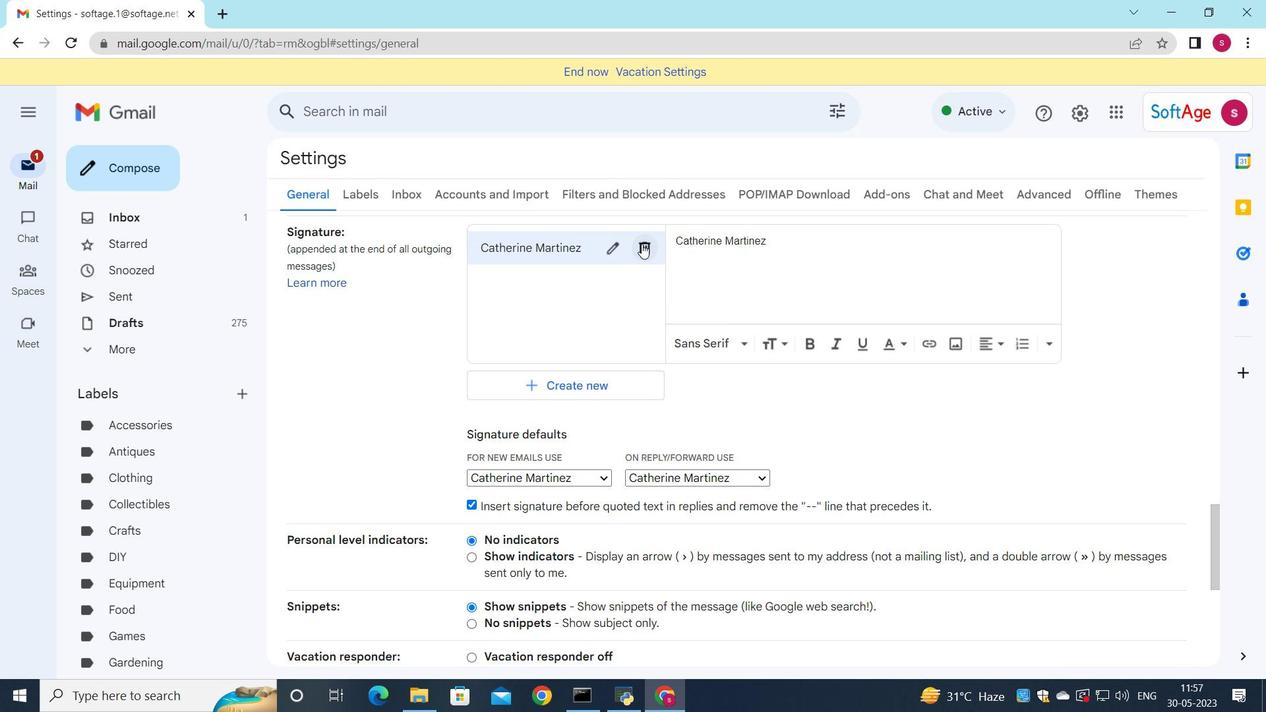 
Action: Mouse moved to (779, 395)
Screenshot: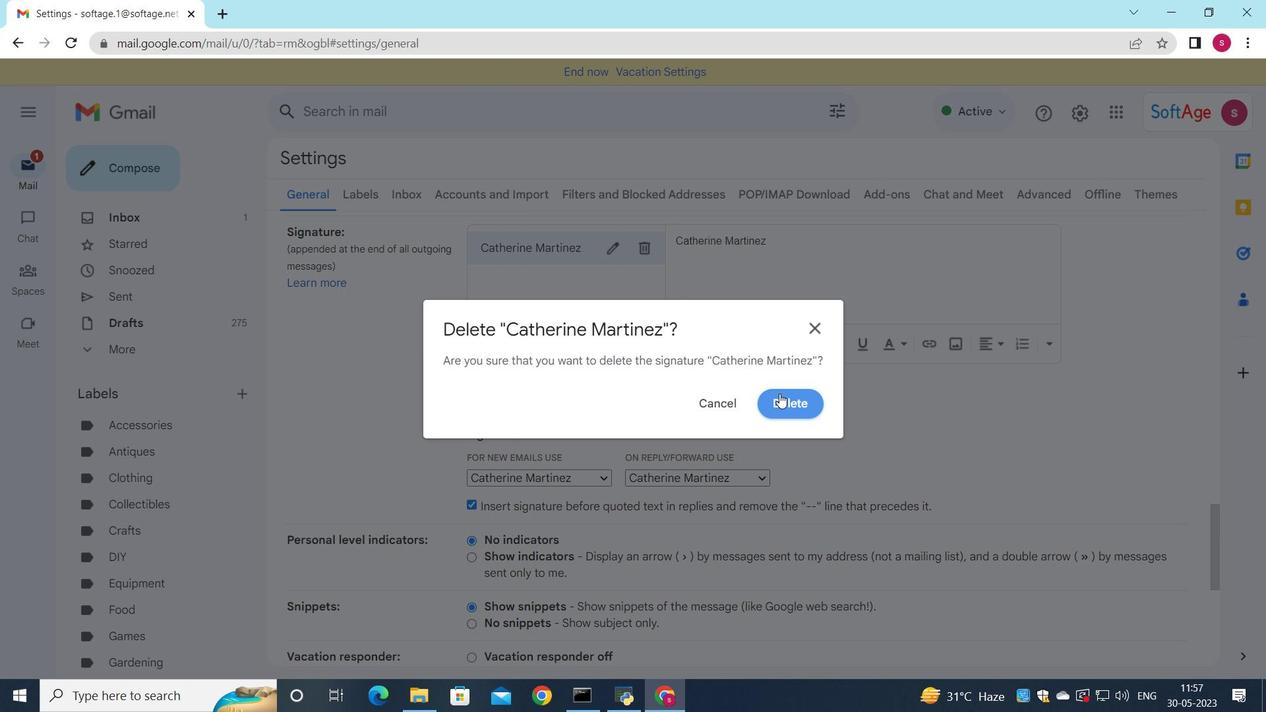 
Action: Mouse pressed left at (779, 395)
Screenshot: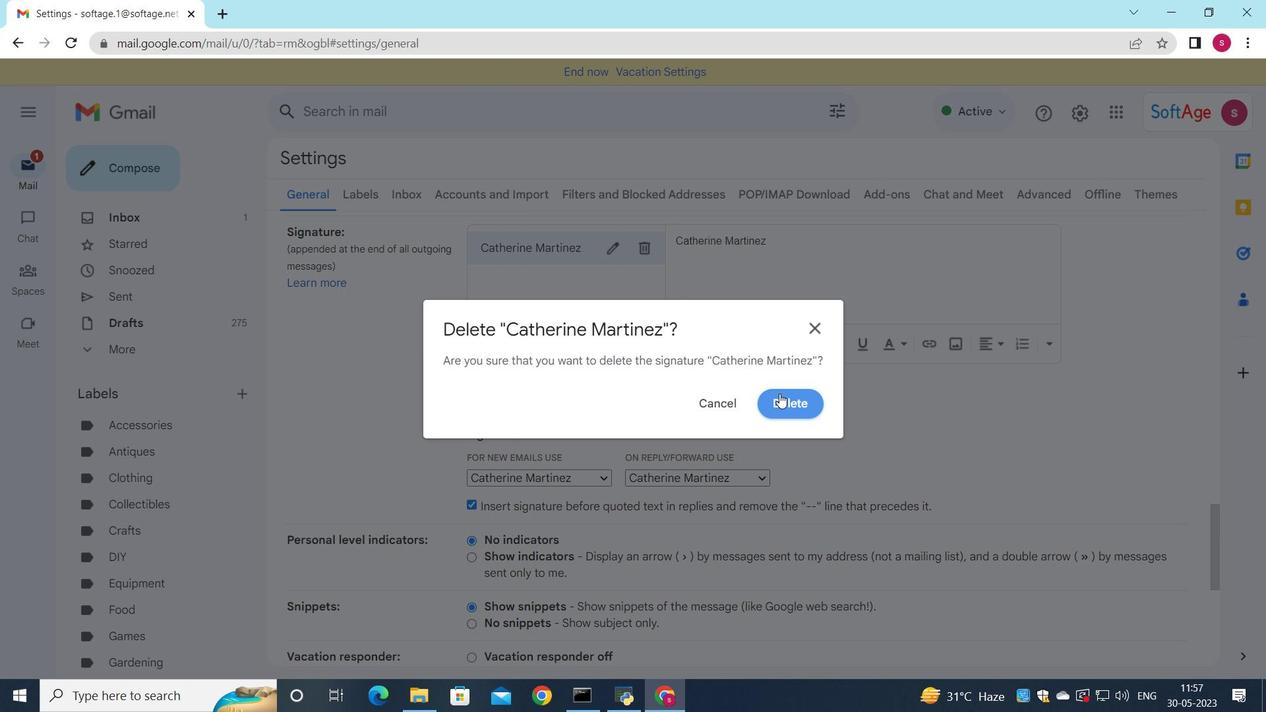
Action: Mouse moved to (521, 262)
Screenshot: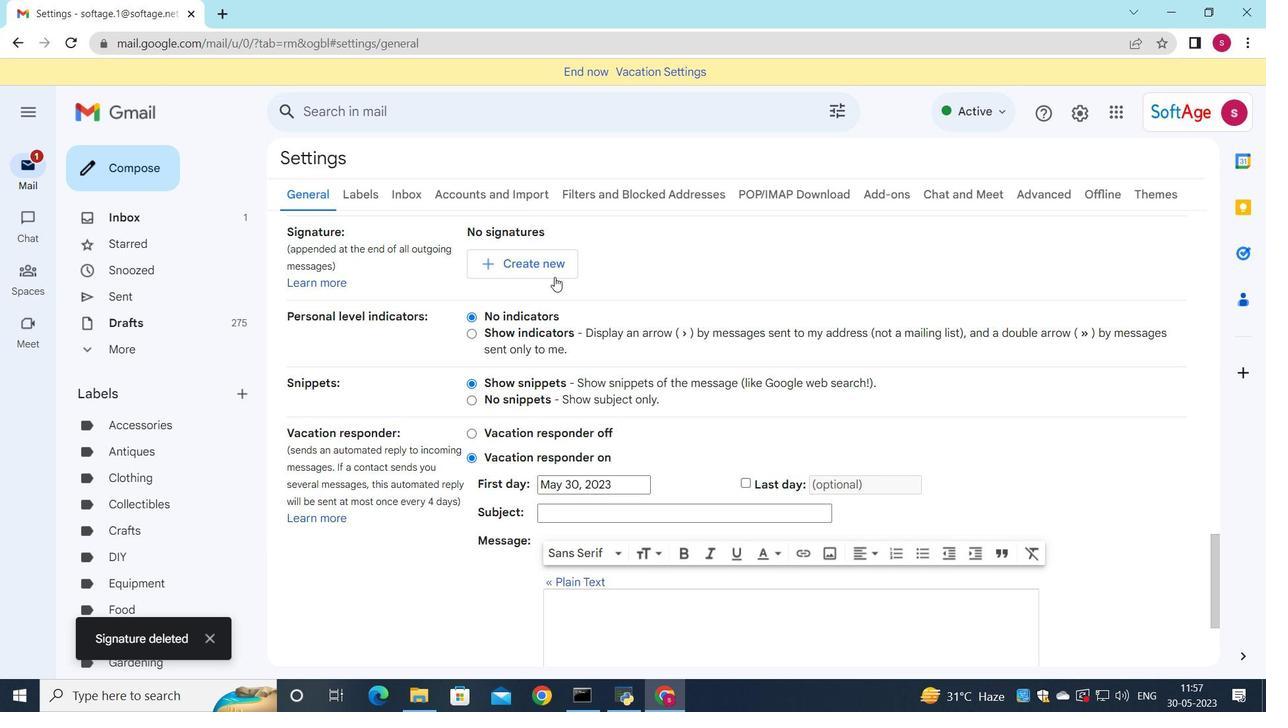 
Action: Mouse pressed left at (521, 262)
Screenshot: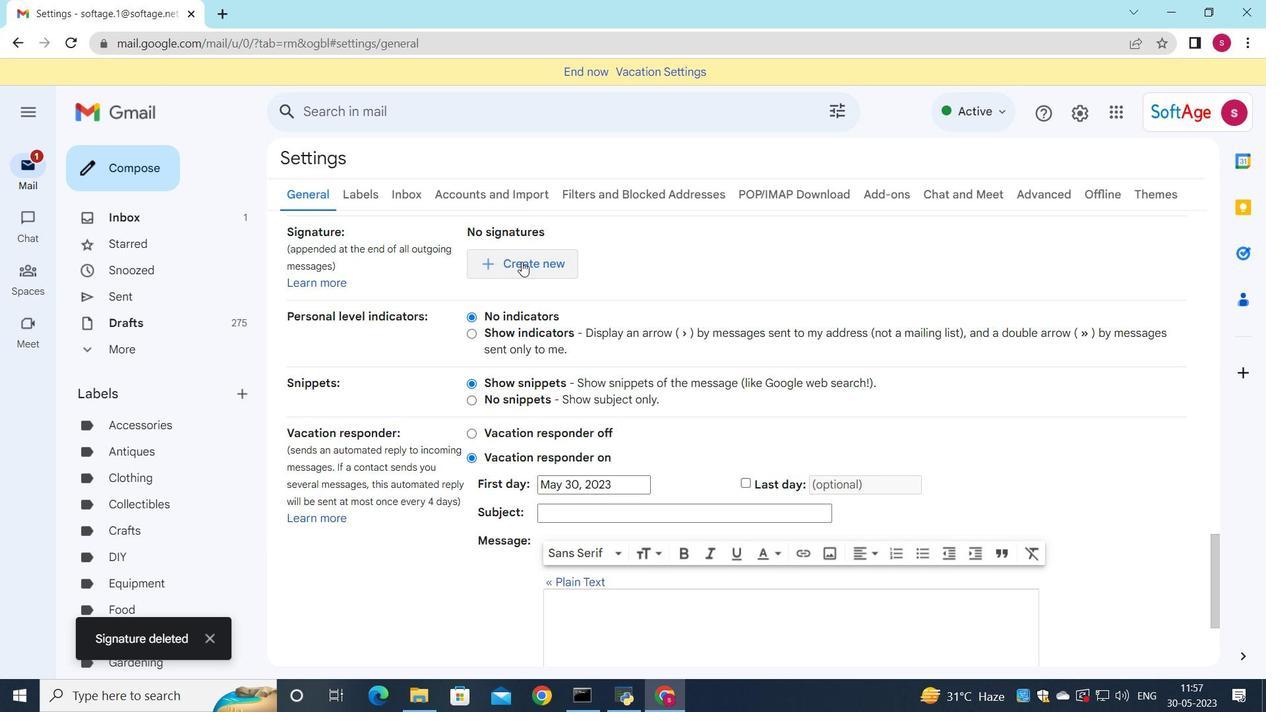 
Action: Mouse moved to (1036, 310)
Screenshot: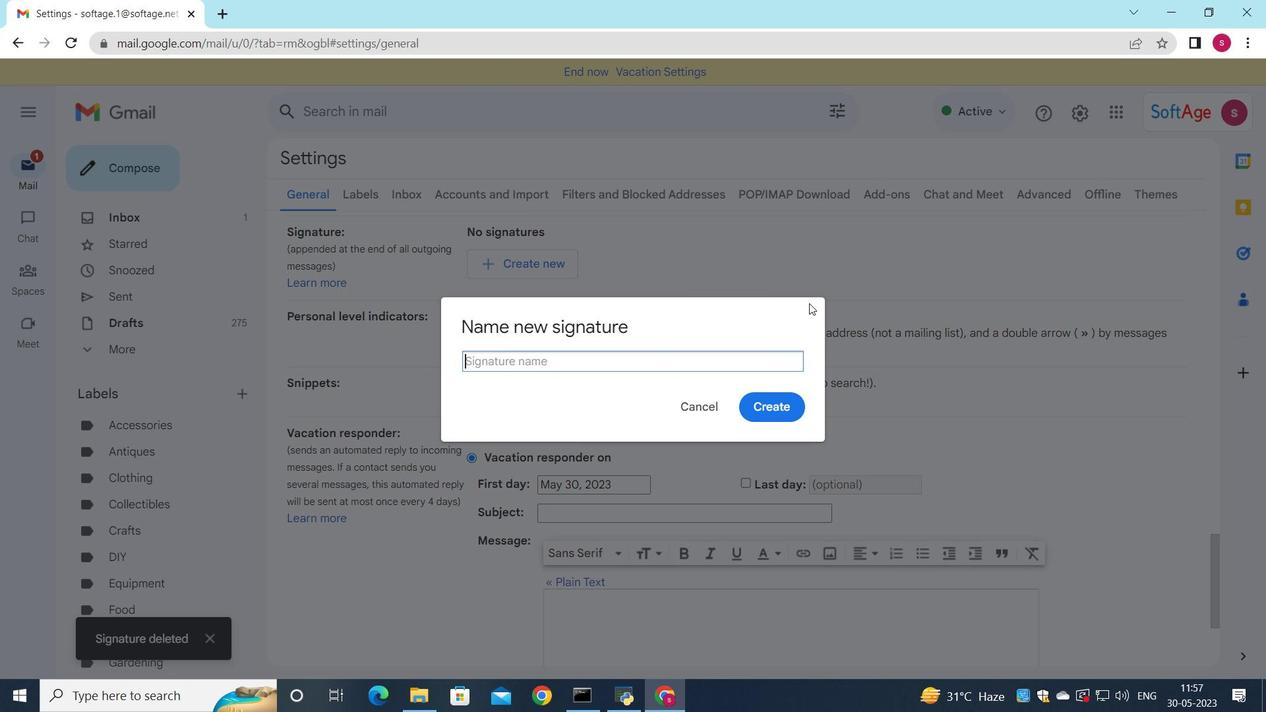 
Action: Key pressed <Key.shift>Charles<Key.space><Key.shift>Evans
Screenshot: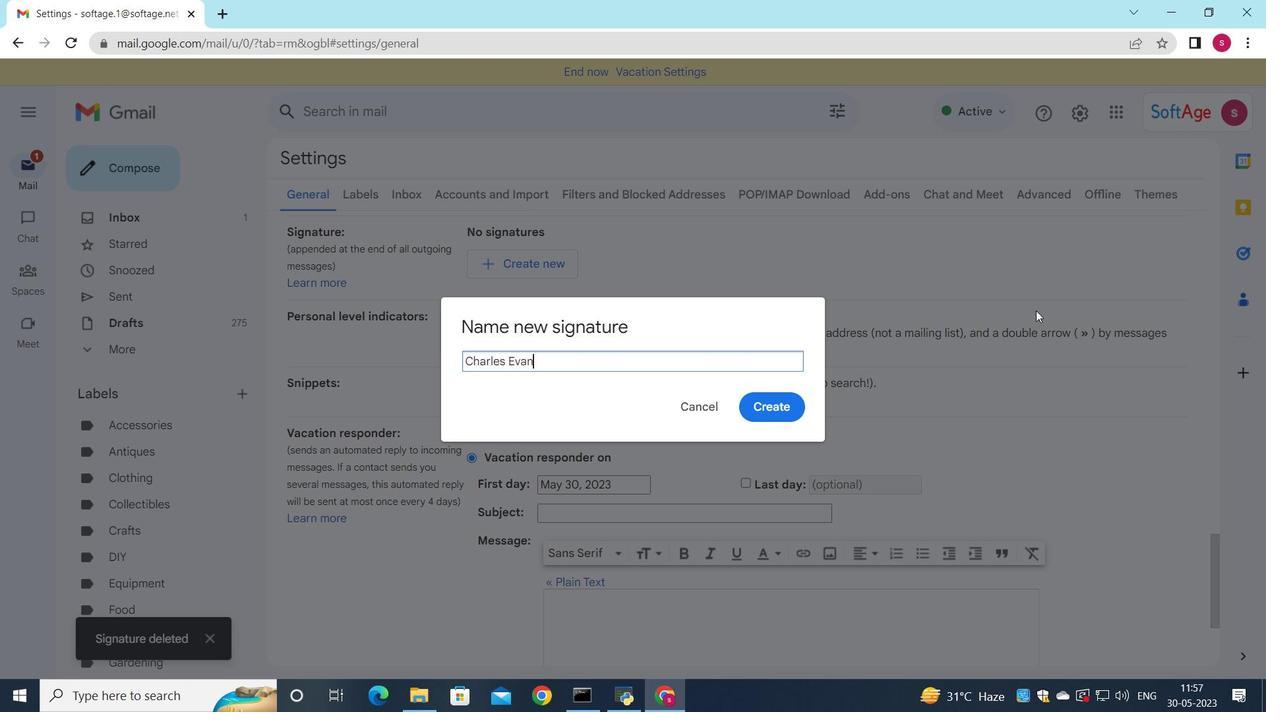 
Action: Mouse moved to (767, 413)
Screenshot: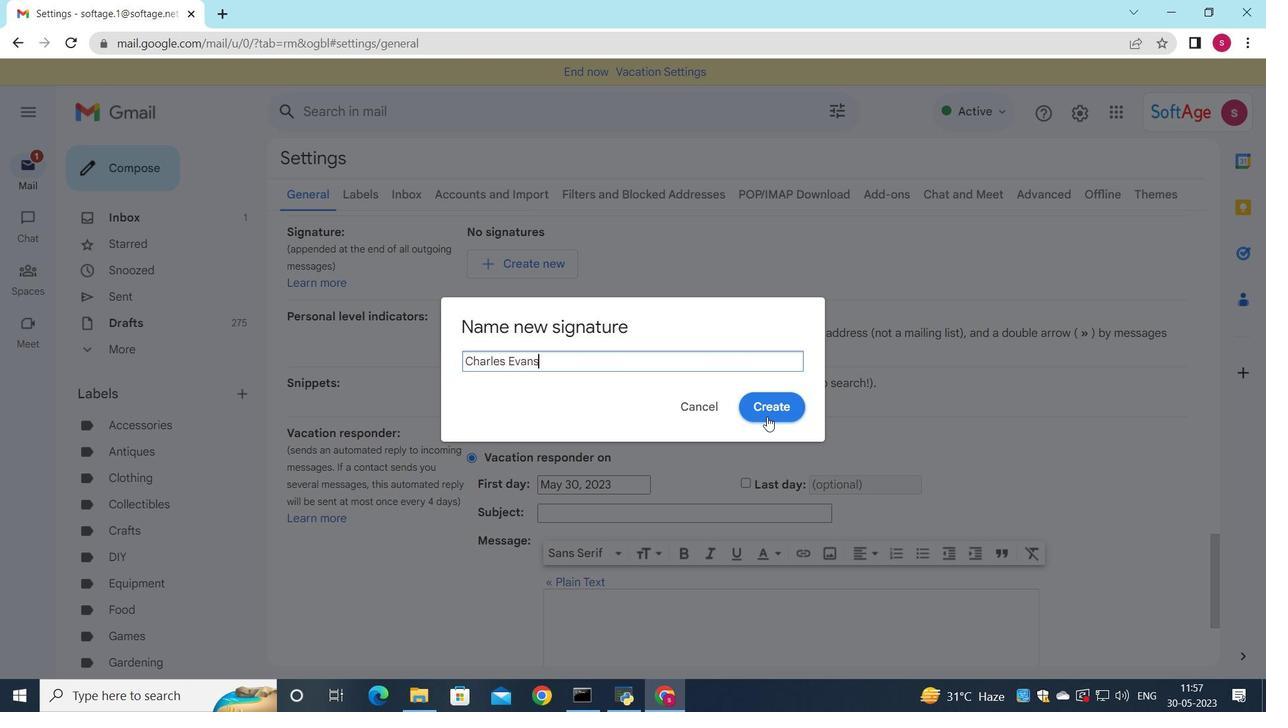 
Action: Mouse pressed left at (767, 413)
Screenshot: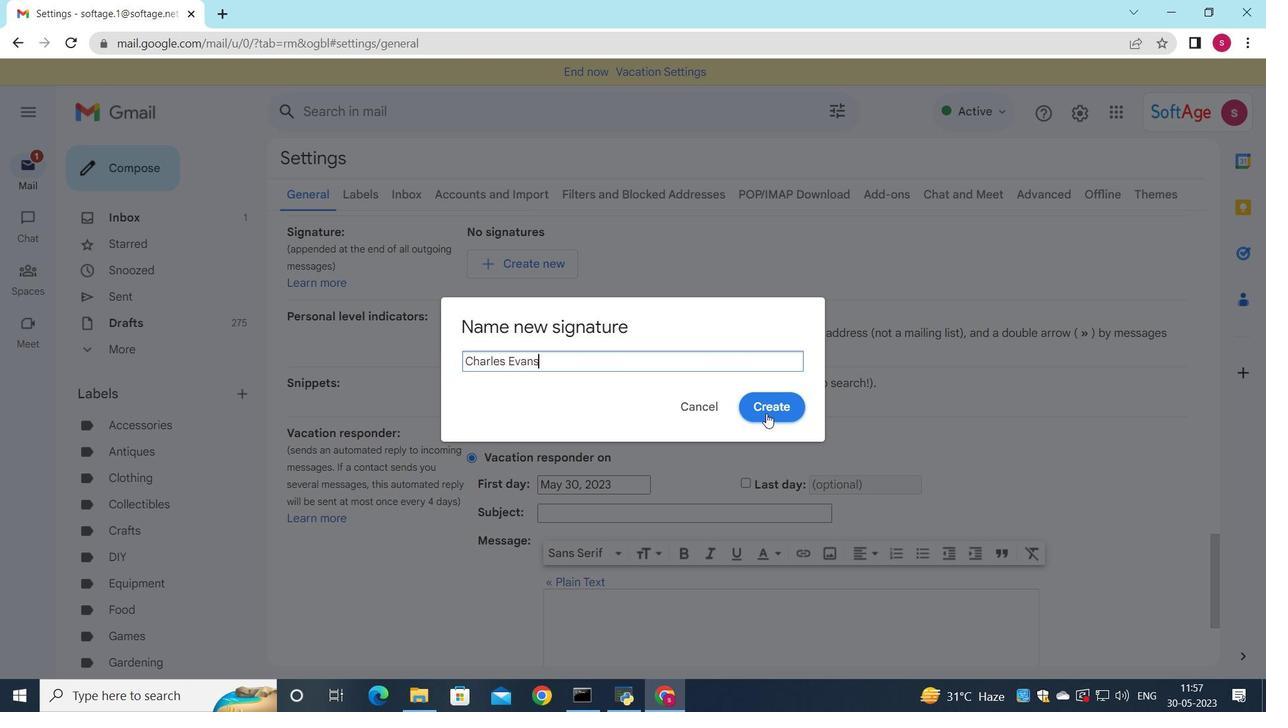 
Action: Mouse moved to (839, 275)
Screenshot: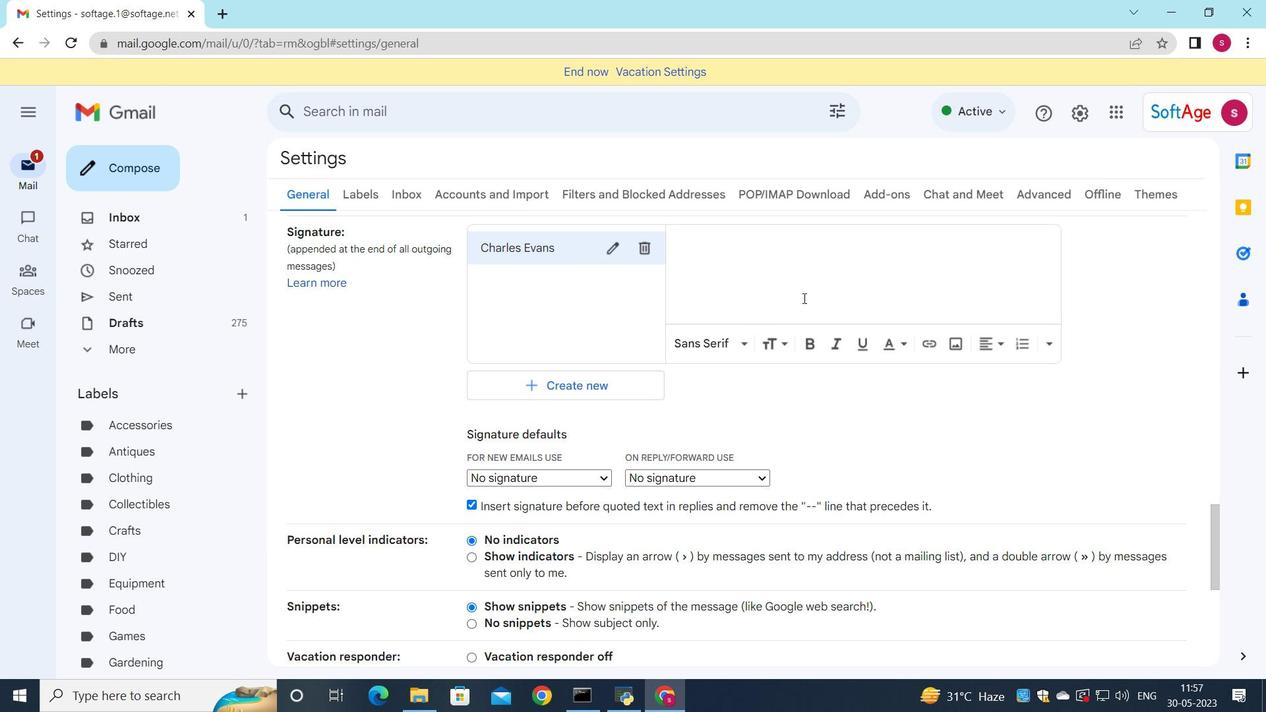
Action: Mouse pressed left at (839, 275)
Screenshot: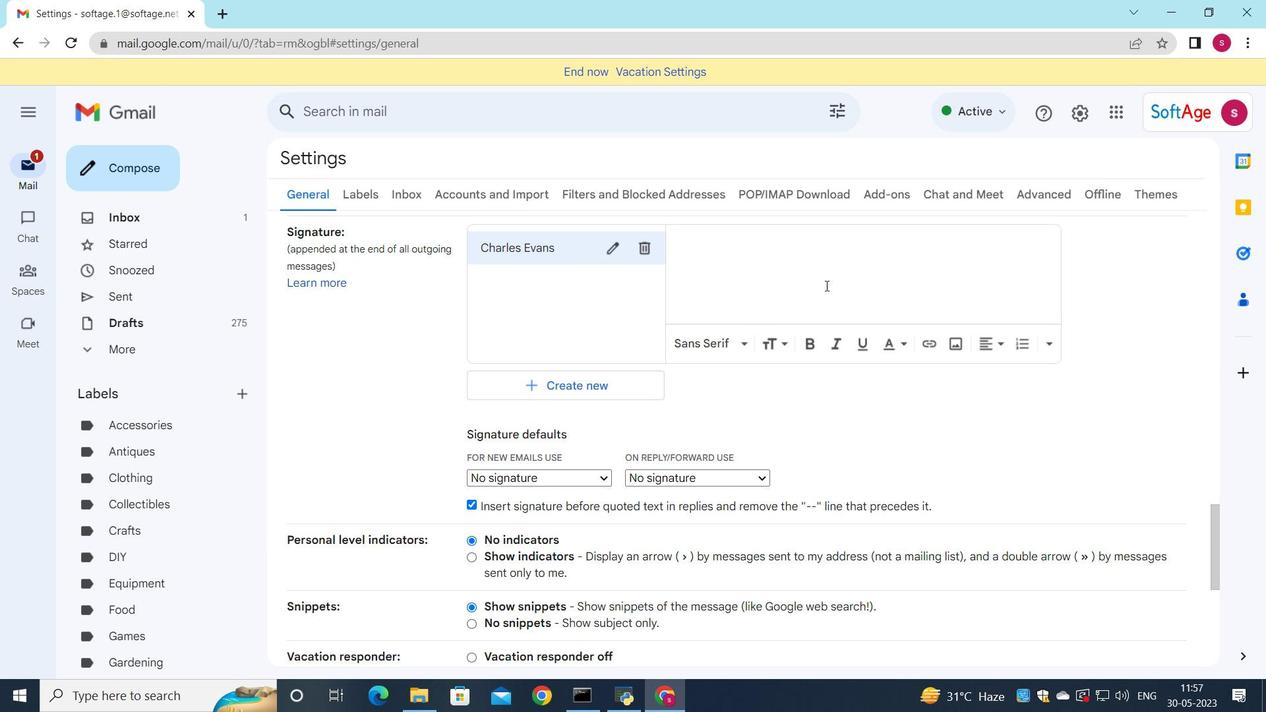 
Action: Key pressed <Key.shift>Charles<Key.space><Key.shift>Evans
Screenshot: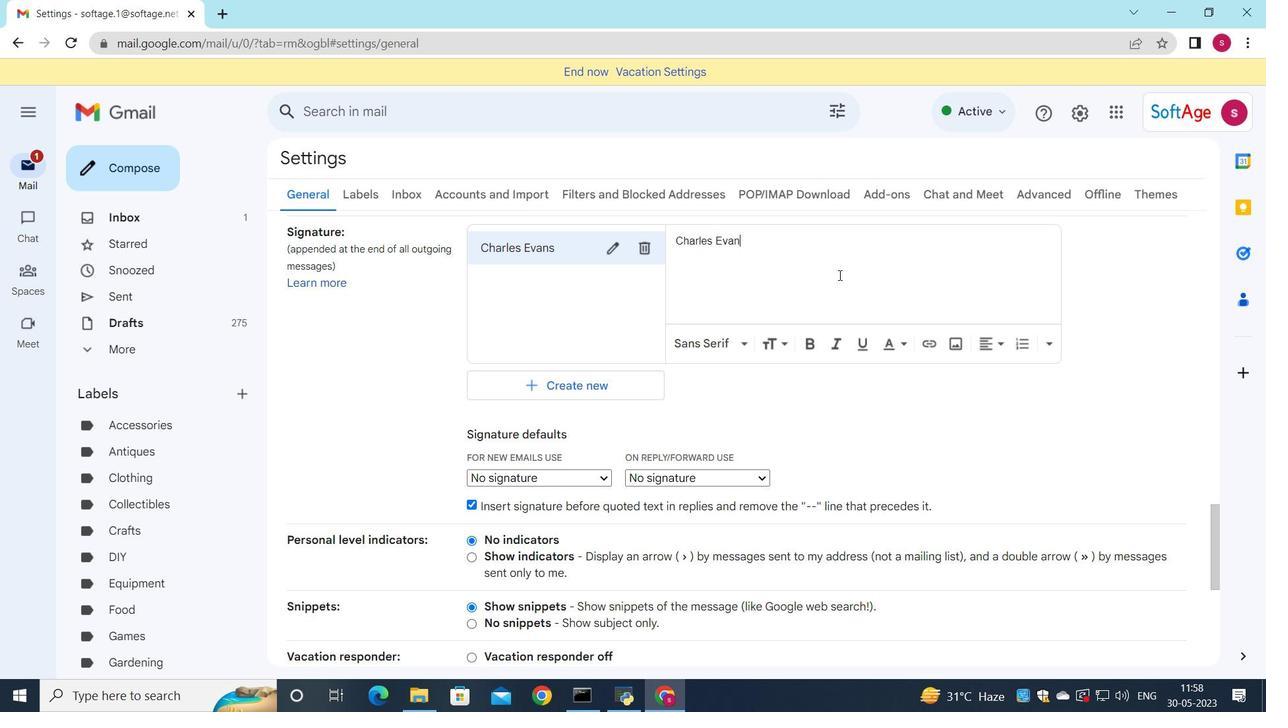 
Action: Mouse moved to (715, 302)
Screenshot: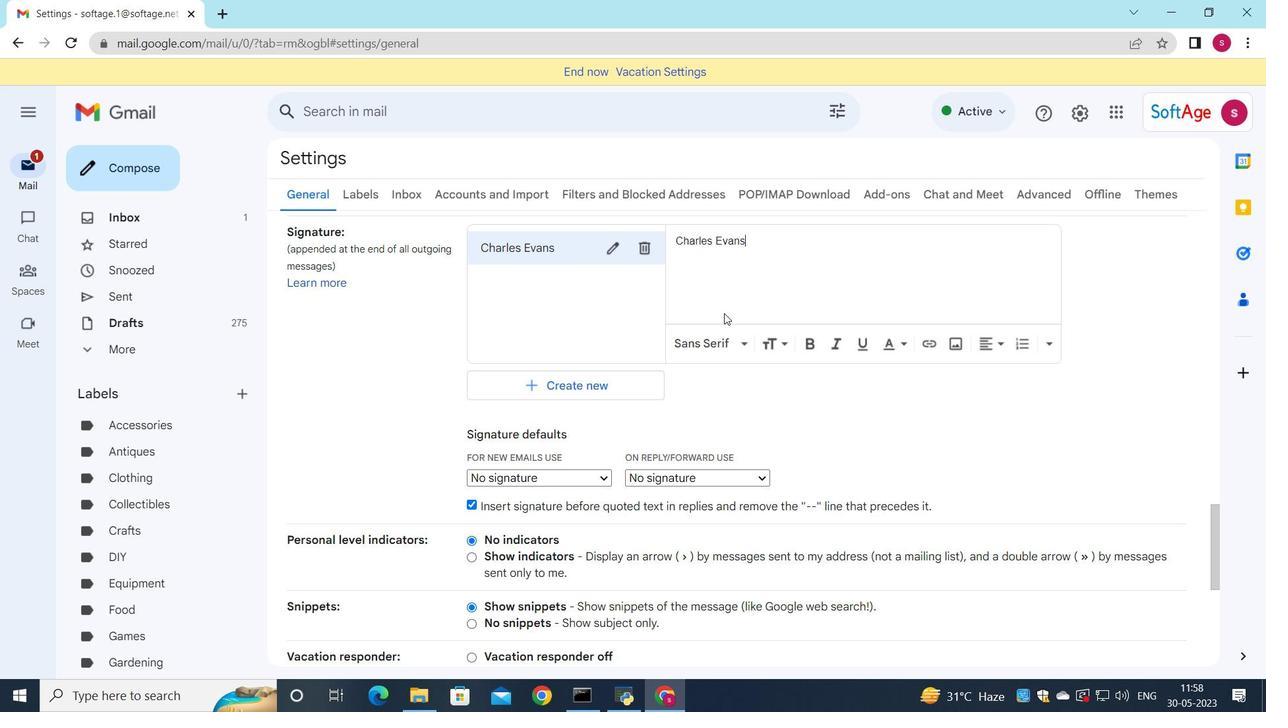 
Action: Mouse scrolled (715, 302) with delta (0, 0)
Screenshot: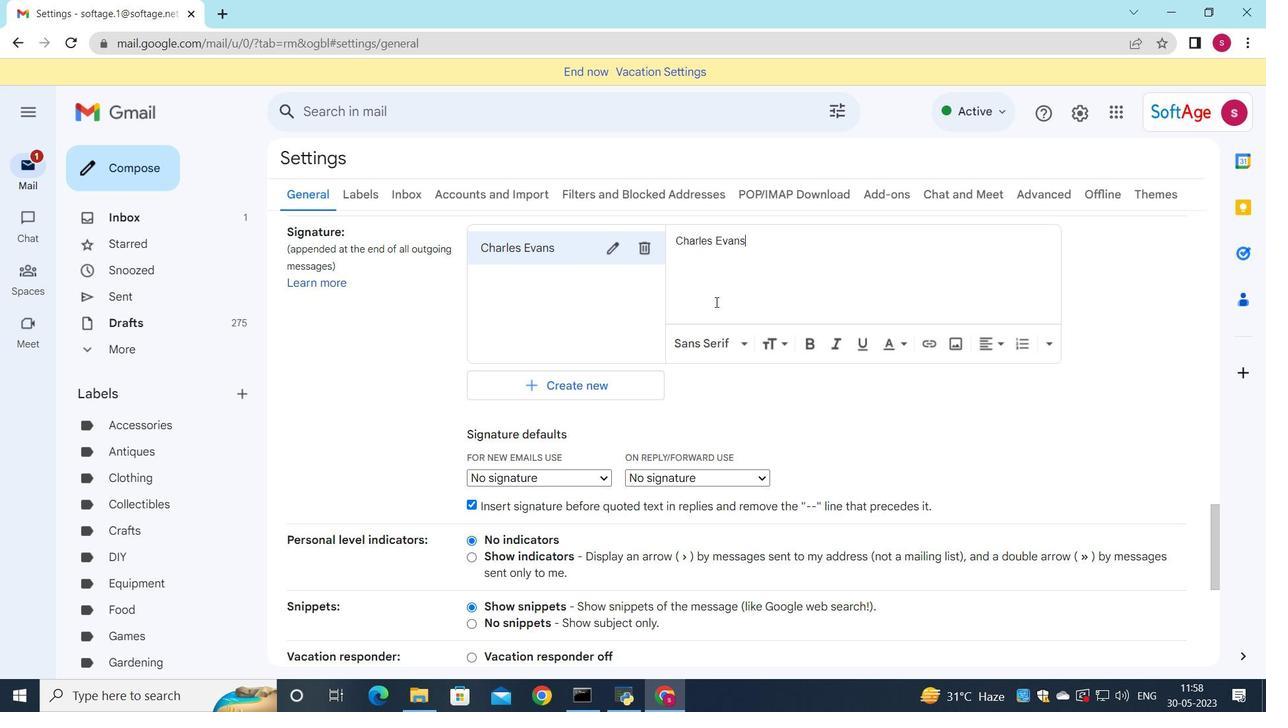 
Action: Mouse scrolled (715, 302) with delta (0, 0)
Screenshot: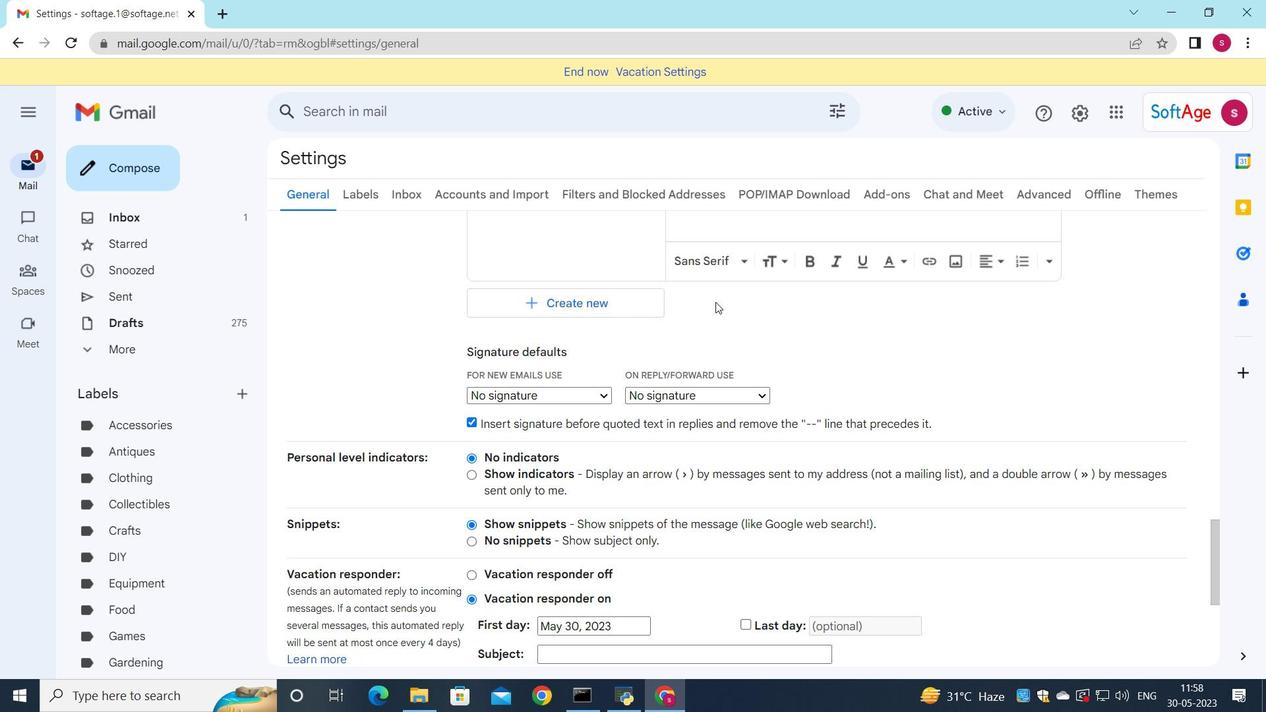 
Action: Mouse moved to (595, 310)
Screenshot: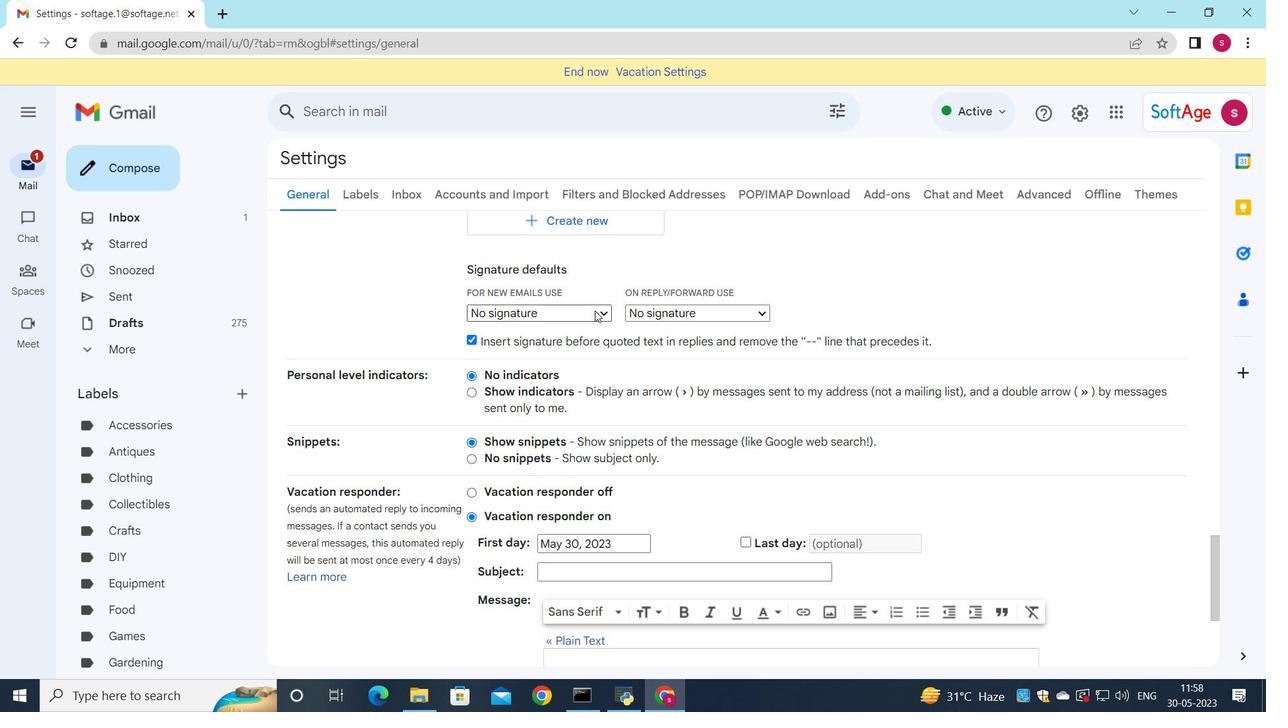 
Action: Mouse pressed left at (595, 310)
Screenshot: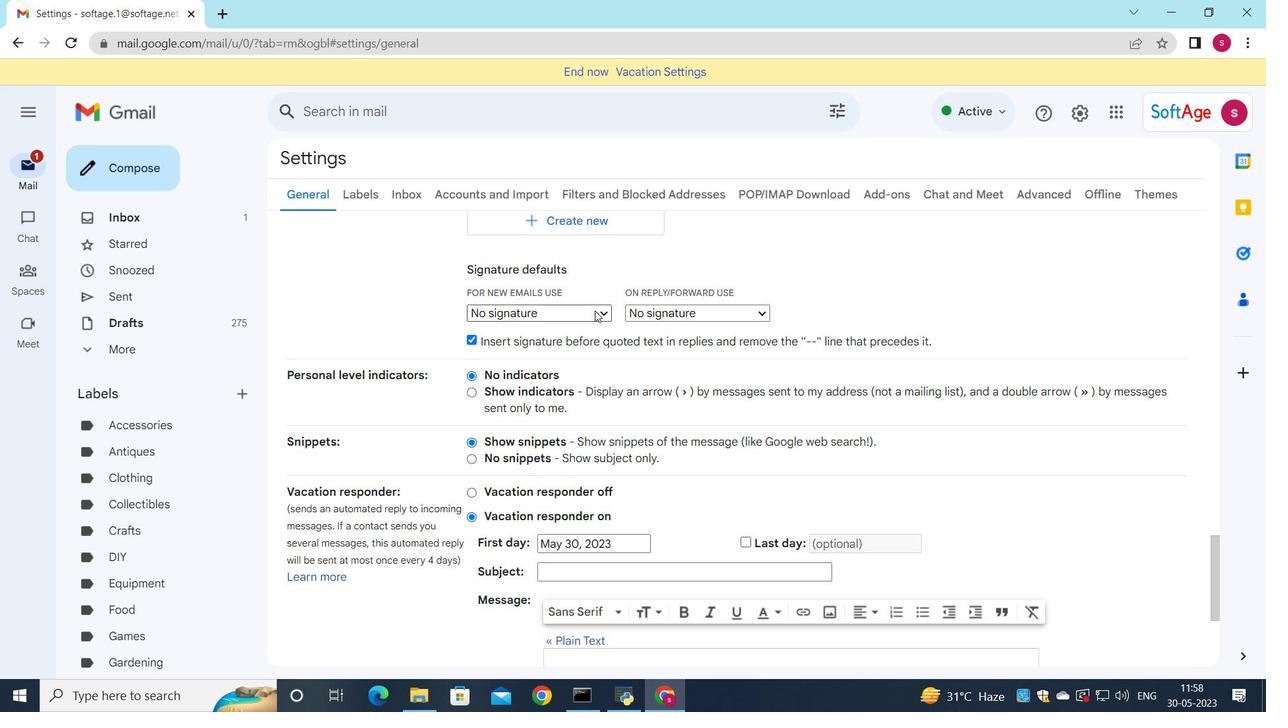 
Action: Mouse moved to (595, 341)
Screenshot: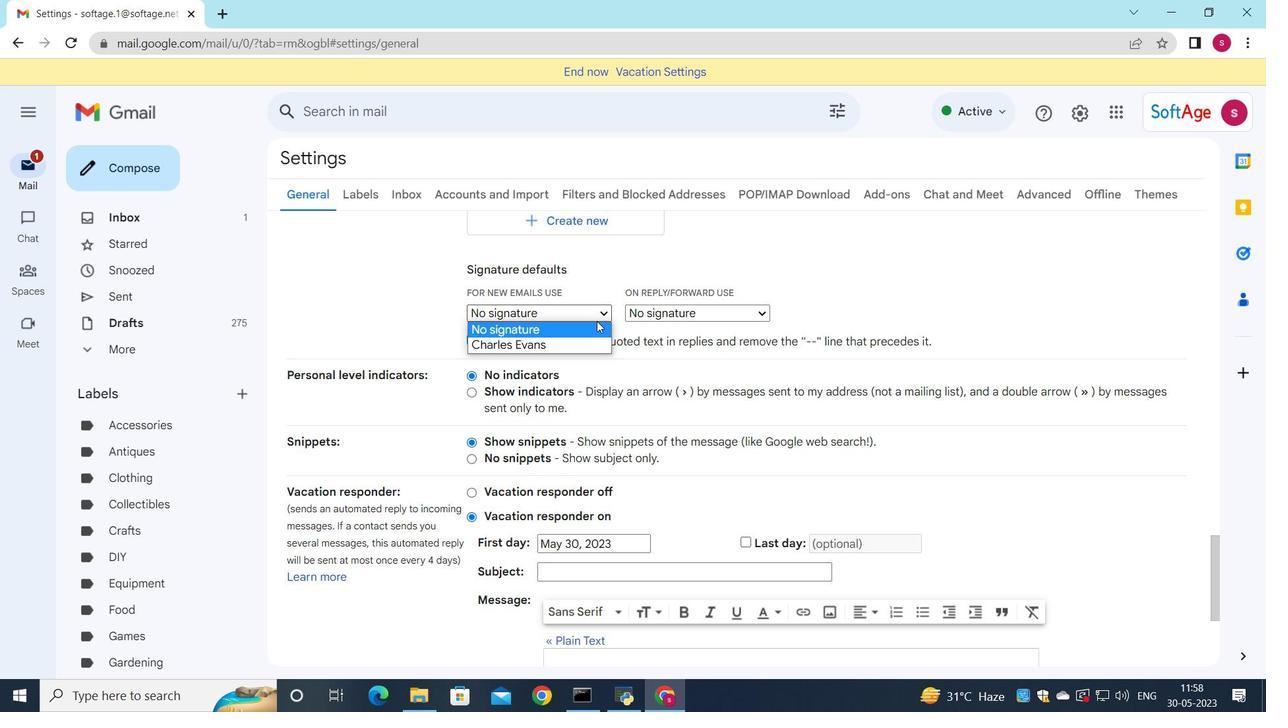 
Action: Mouse pressed left at (595, 341)
Screenshot: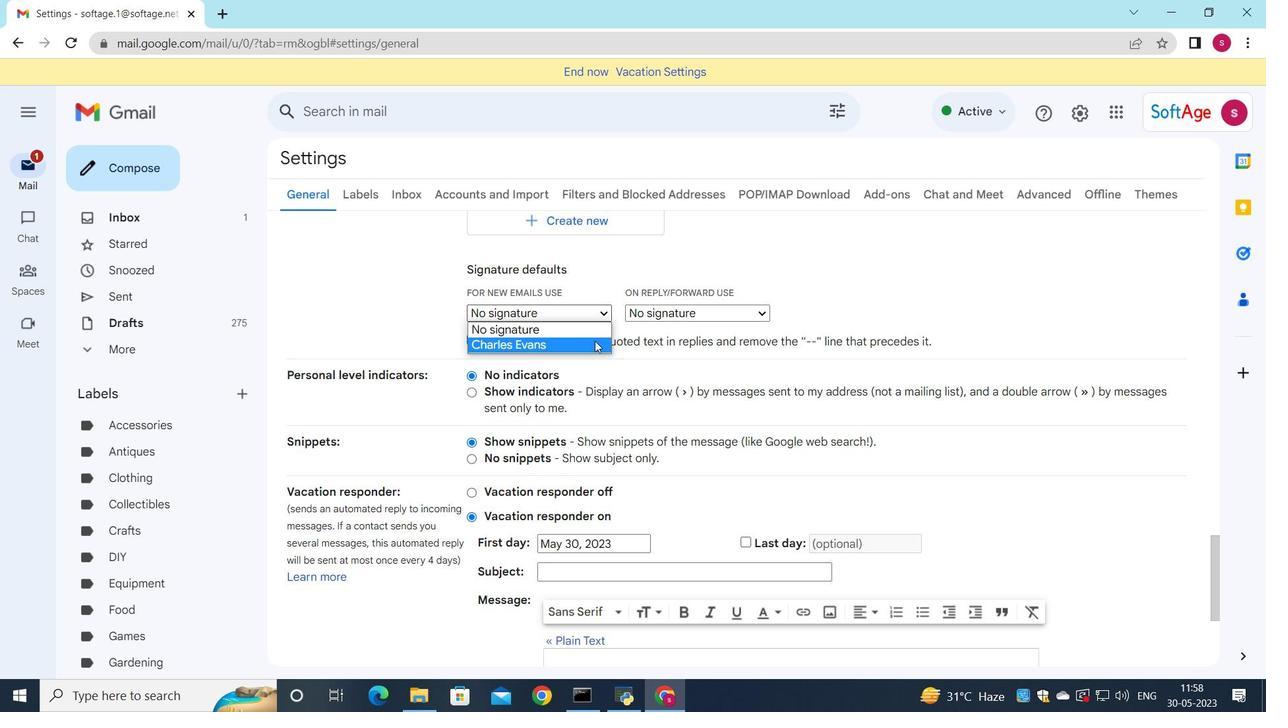 
Action: Mouse moved to (672, 314)
Screenshot: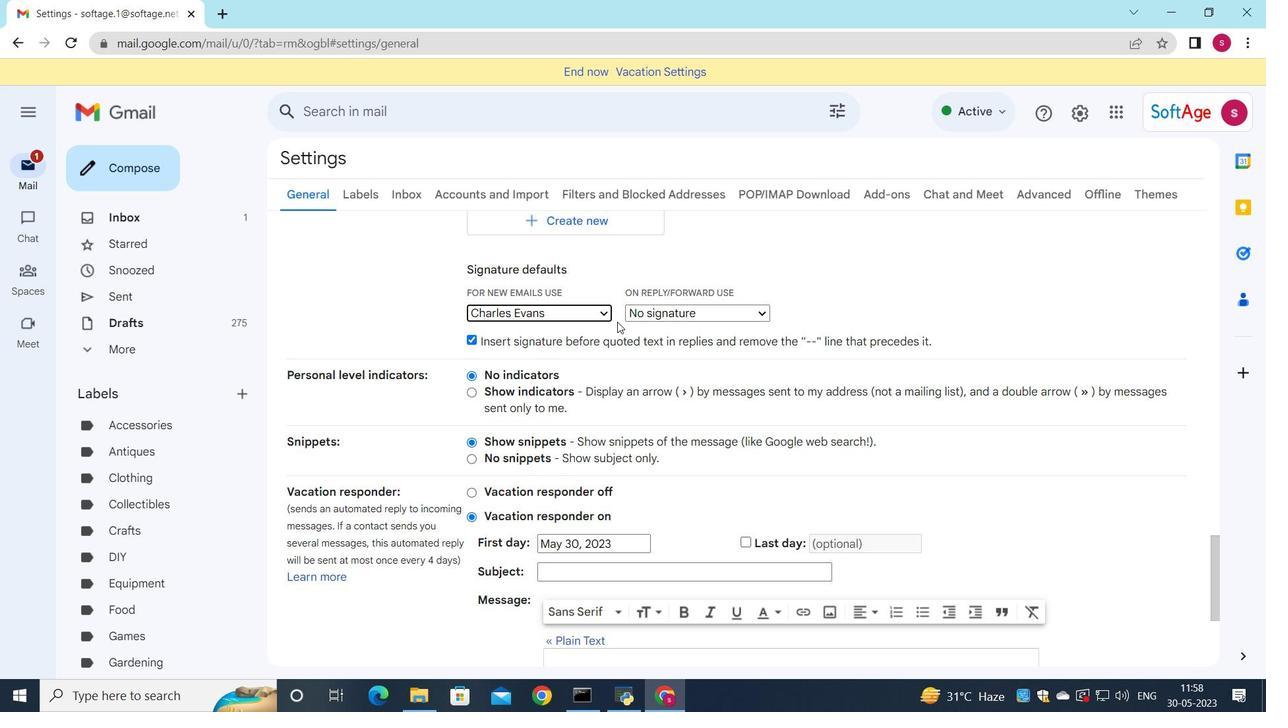 
Action: Mouse pressed left at (672, 314)
Screenshot: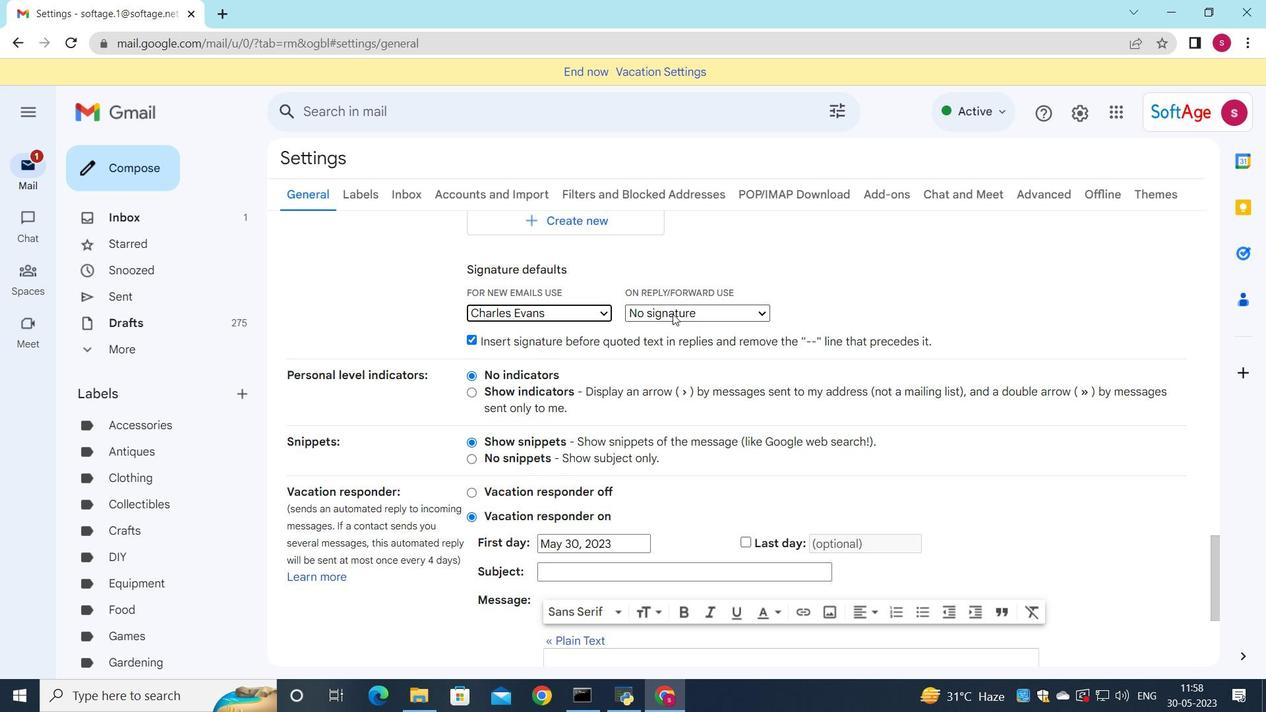 
Action: Mouse moved to (670, 348)
Screenshot: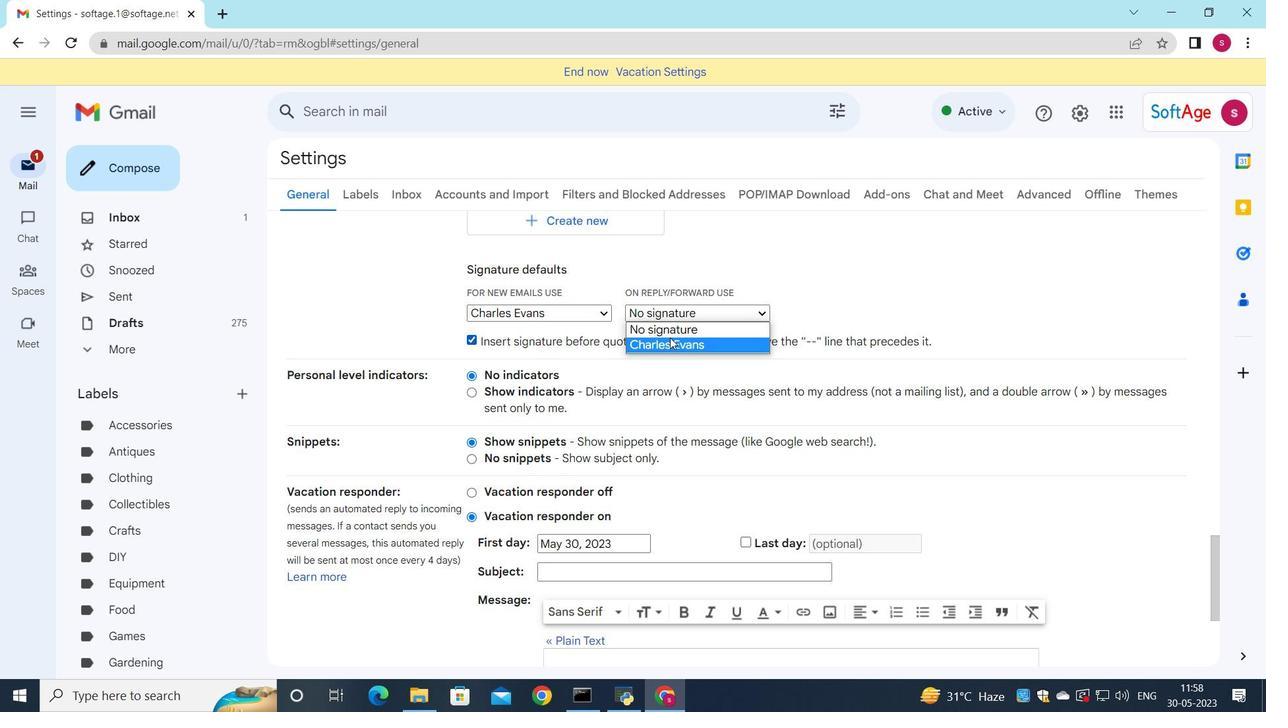 
Action: Mouse pressed left at (670, 348)
Screenshot: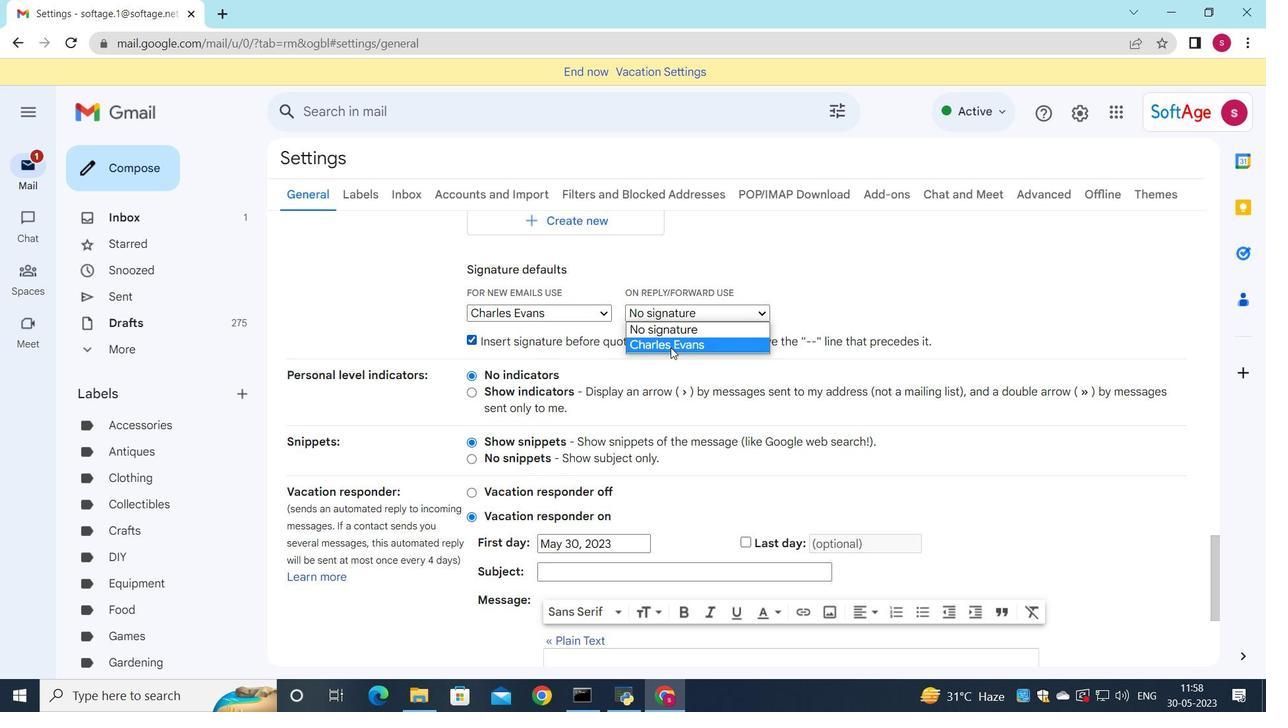 
Action: Mouse moved to (672, 343)
Screenshot: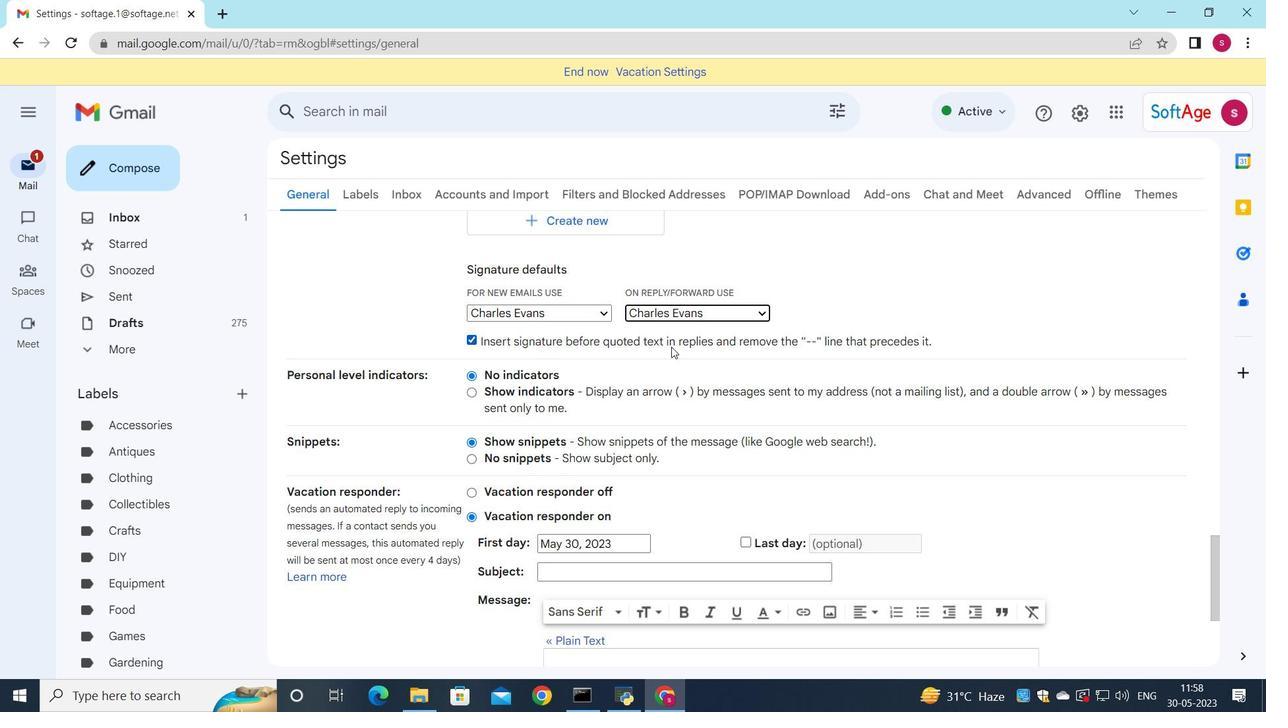 
Action: Mouse scrolled (672, 342) with delta (0, 0)
Screenshot: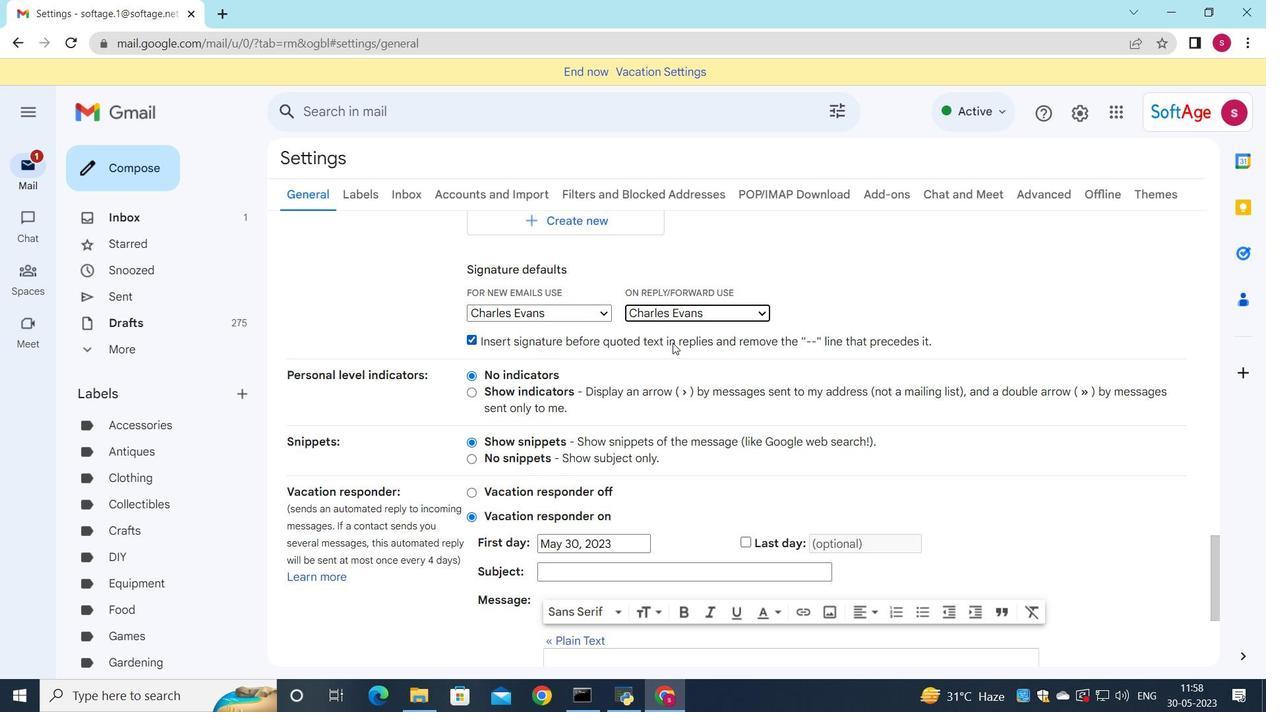 
Action: Mouse scrolled (672, 342) with delta (0, 0)
Screenshot: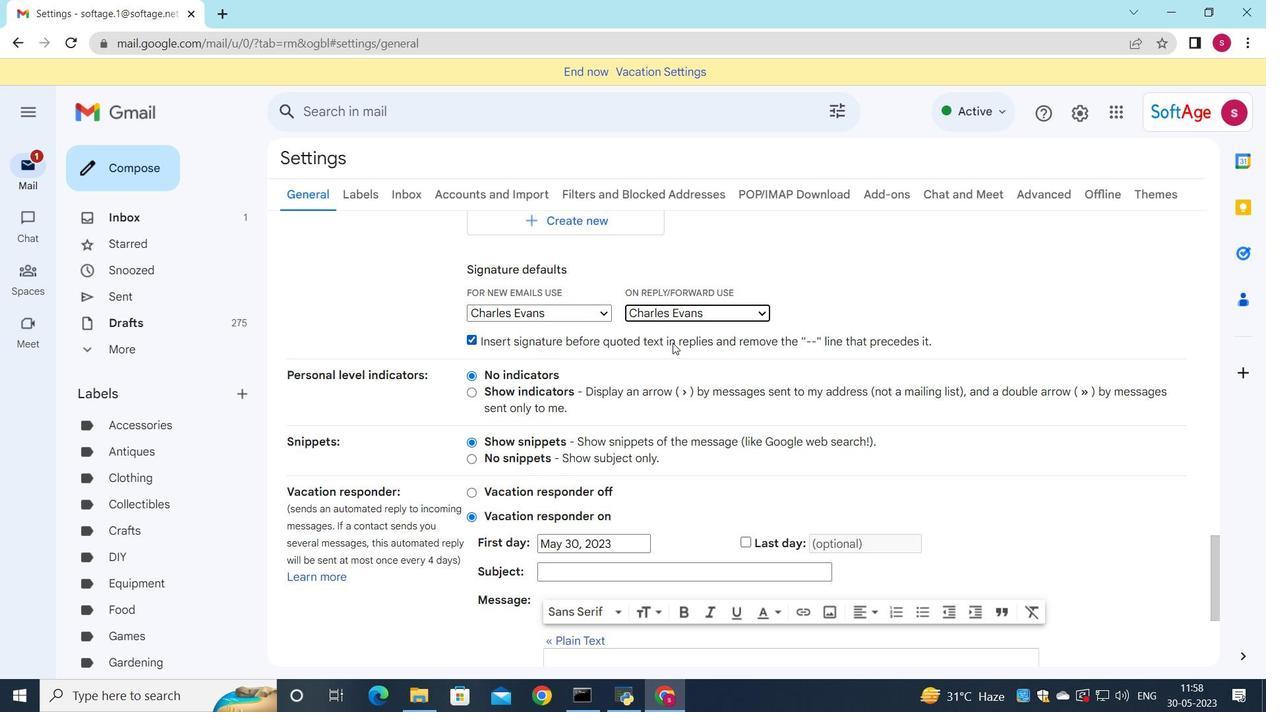 
Action: Mouse scrolled (672, 342) with delta (0, 0)
Screenshot: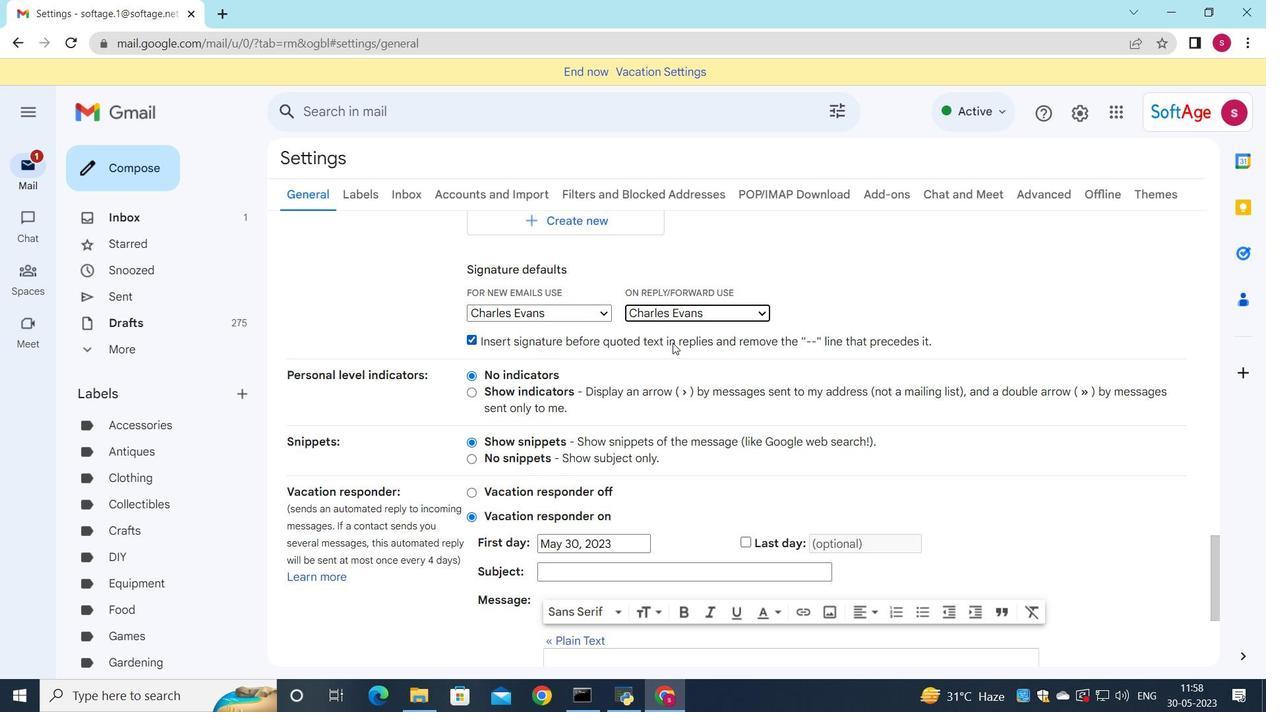 
Action: Mouse scrolled (672, 342) with delta (0, 0)
Screenshot: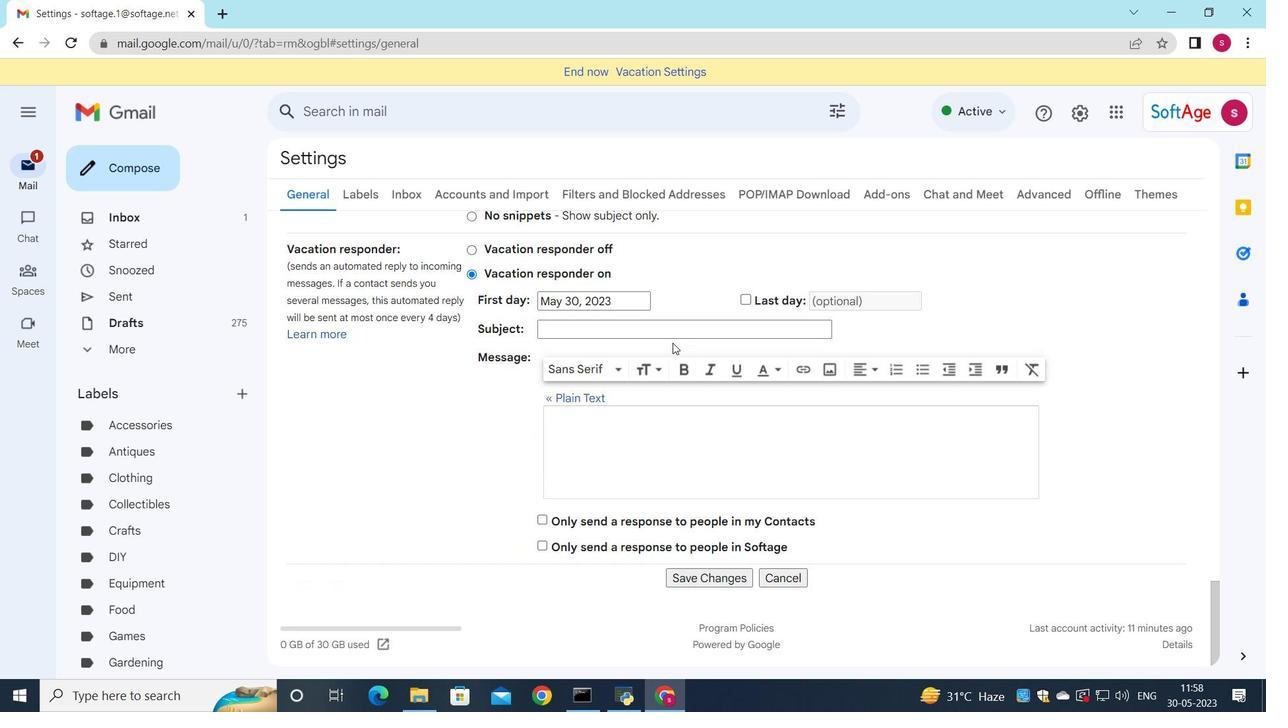 
Action: Mouse scrolled (672, 342) with delta (0, 0)
Screenshot: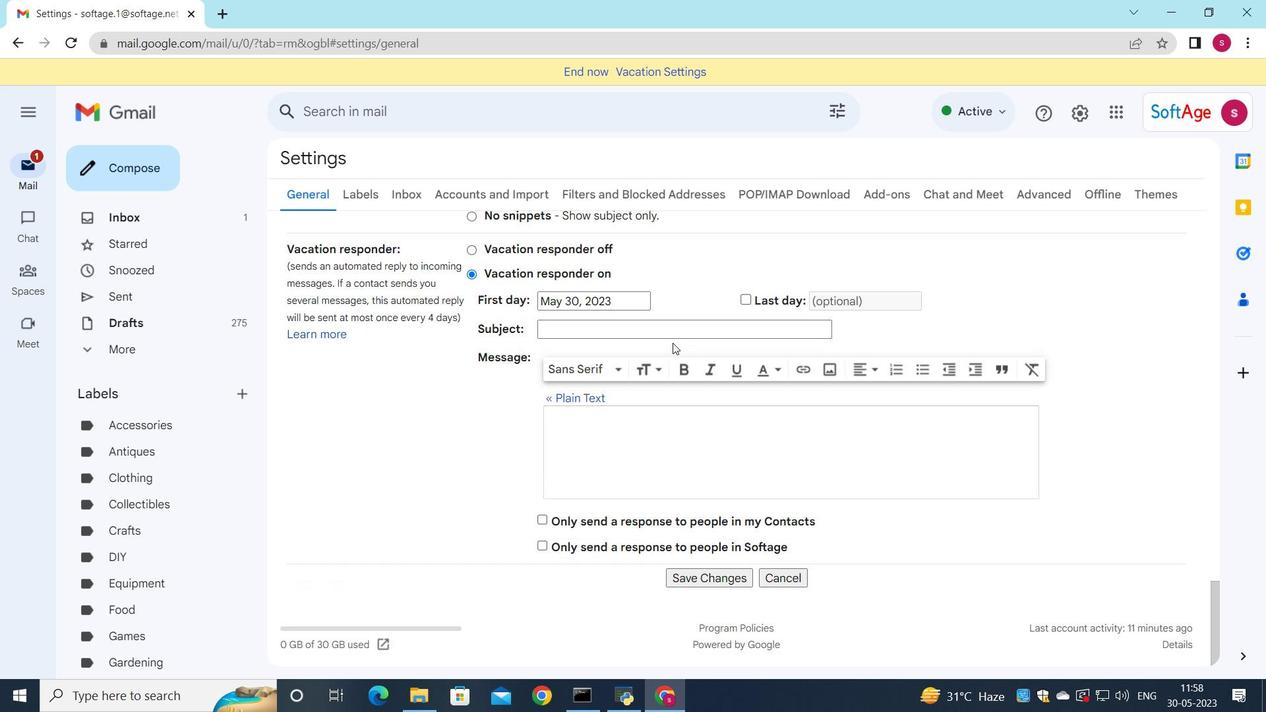 
Action: Mouse scrolled (672, 342) with delta (0, 0)
Screenshot: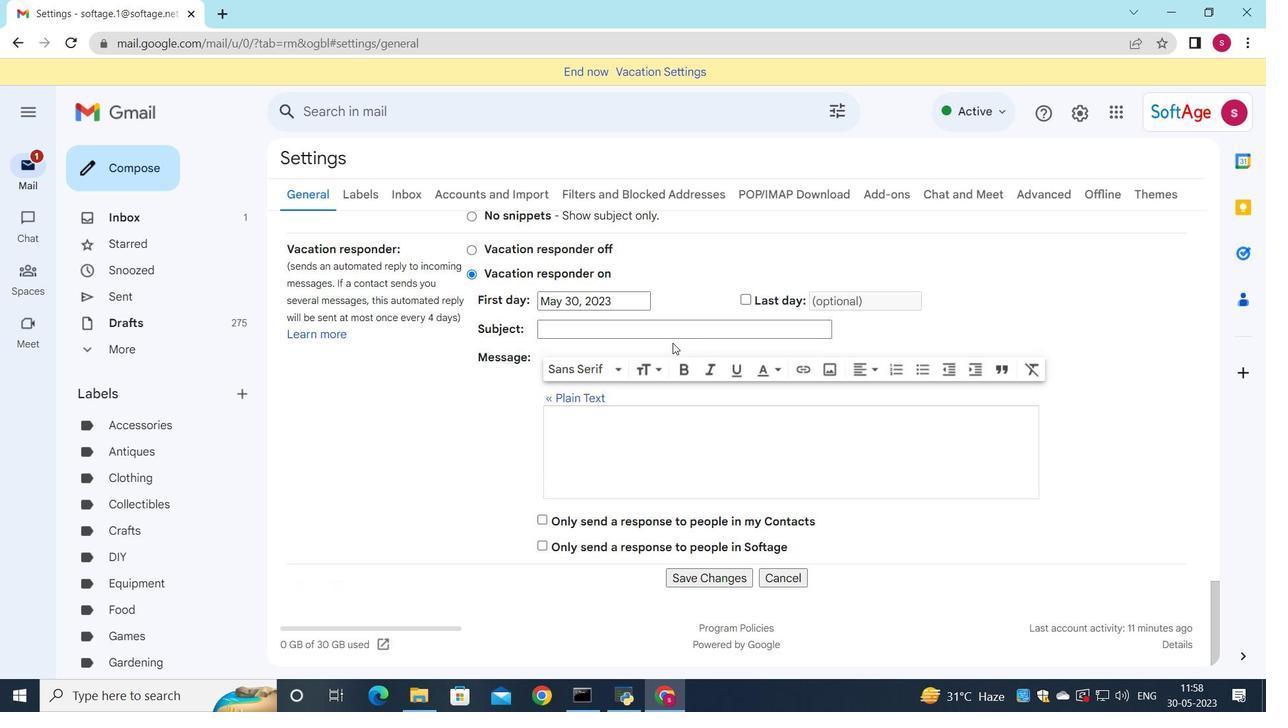 
Action: Mouse moved to (683, 582)
Screenshot: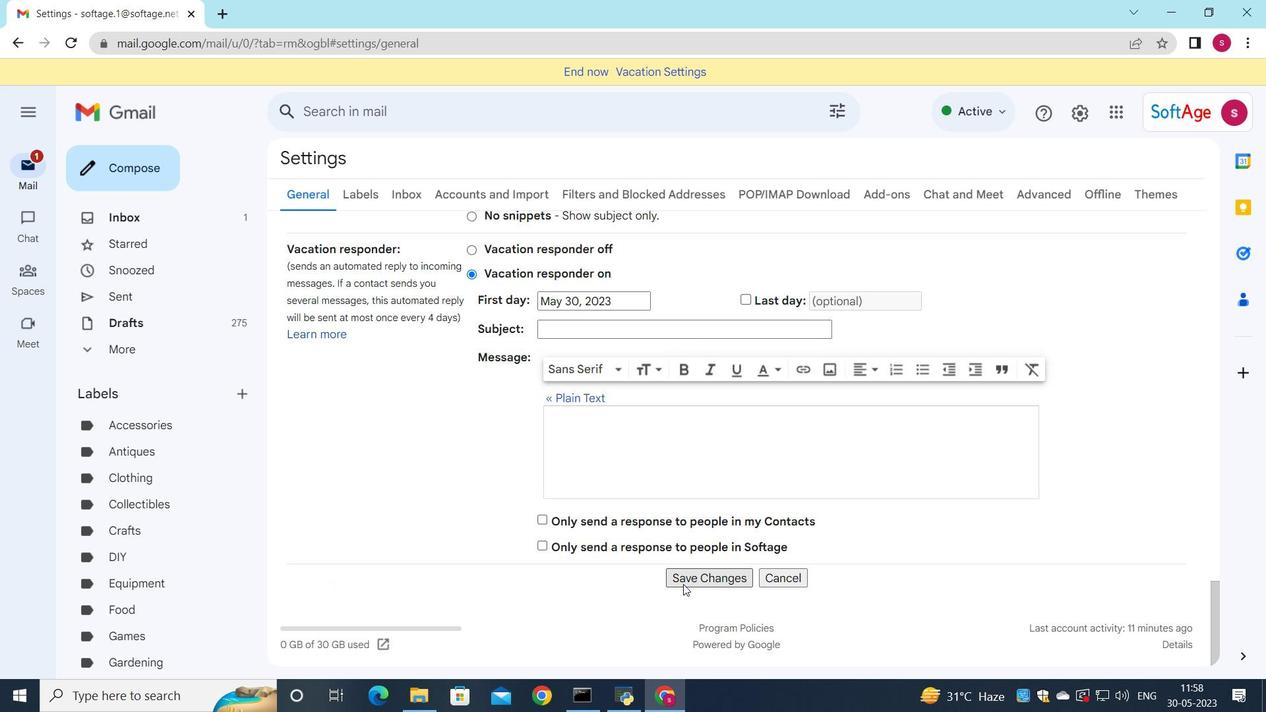
Action: Mouse pressed left at (683, 582)
Screenshot: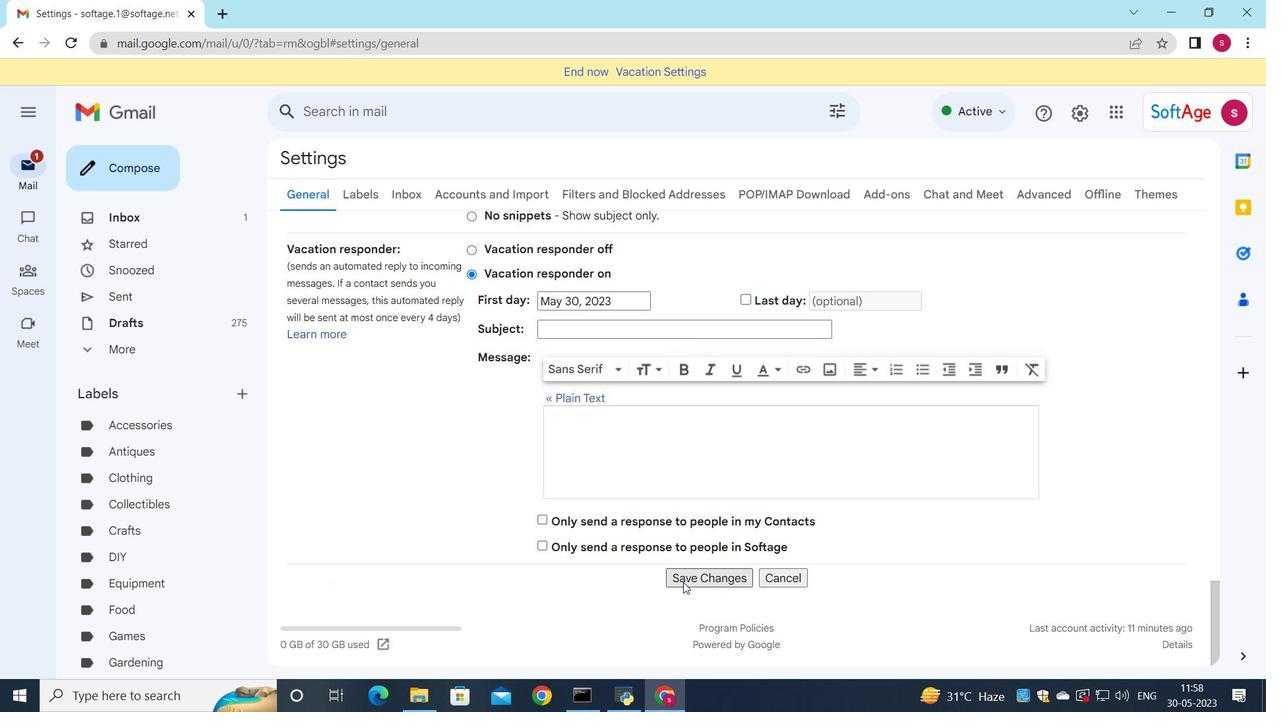 
Action: Mouse moved to (113, 162)
Screenshot: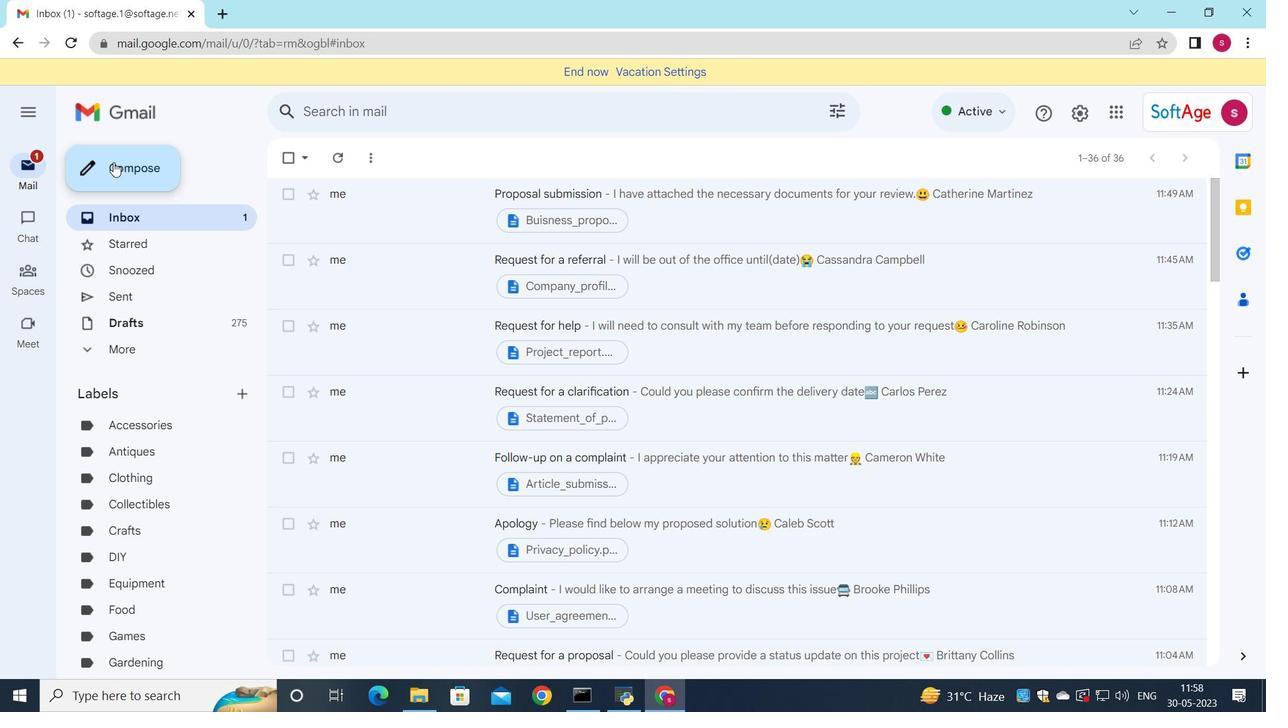 
Action: Mouse pressed left at (113, 162)
Screenshot: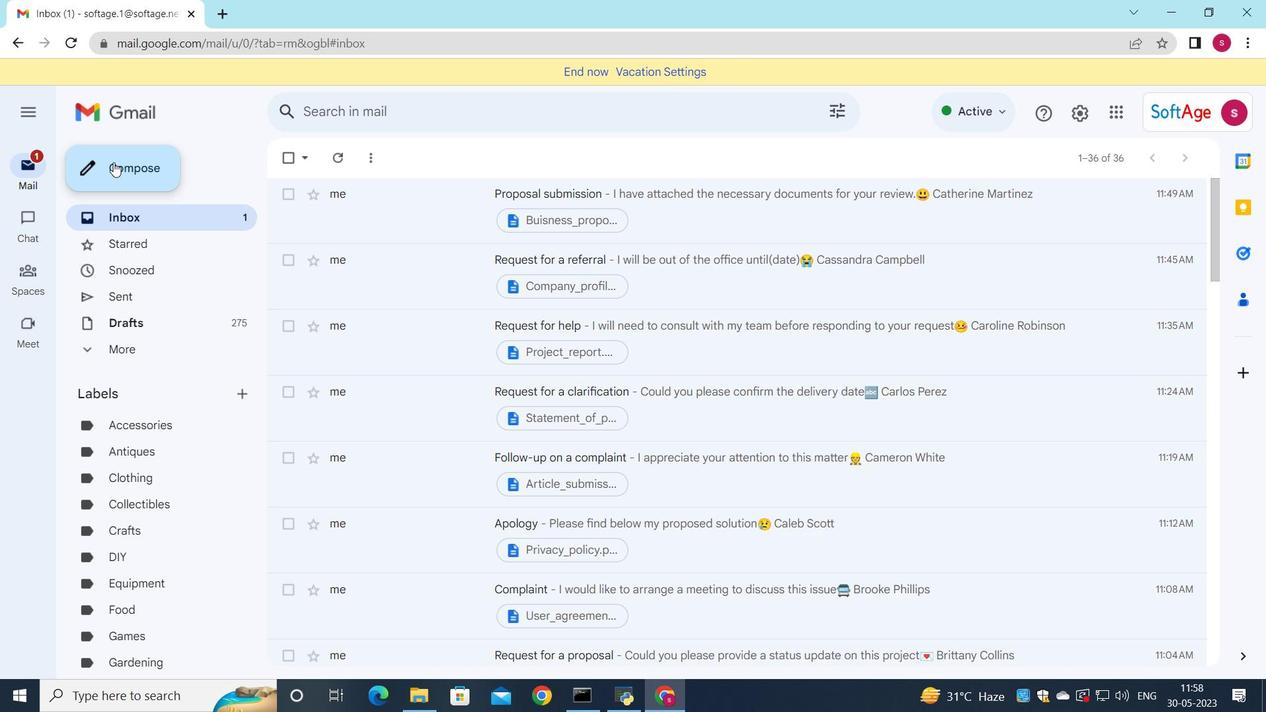 
Action: Mouse moved to (828, 294)
Screenshot: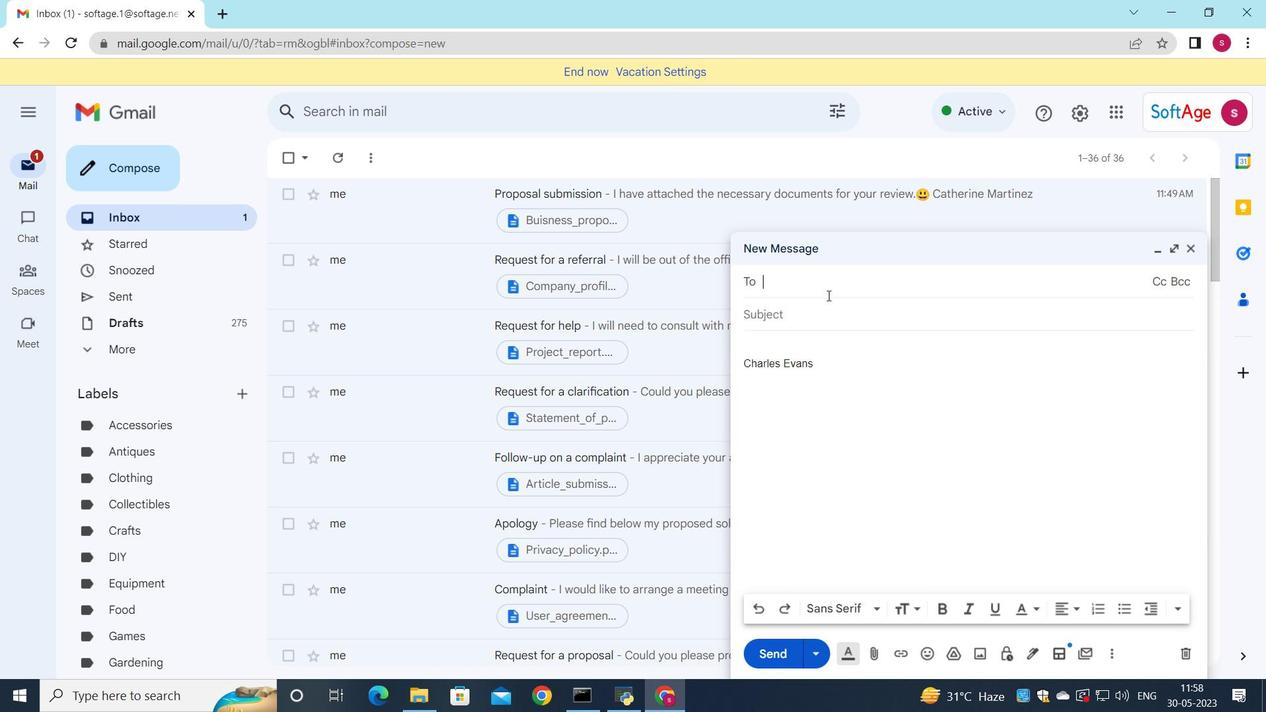 
Action: Key pressed <Key.down><Key.down><Key.down><Key.down><Key.enter><Key.down><Key.down><Key.enter><Key.down><Key.down><Key.down><Key.down><Key.down><Key.enter>
Screenshot: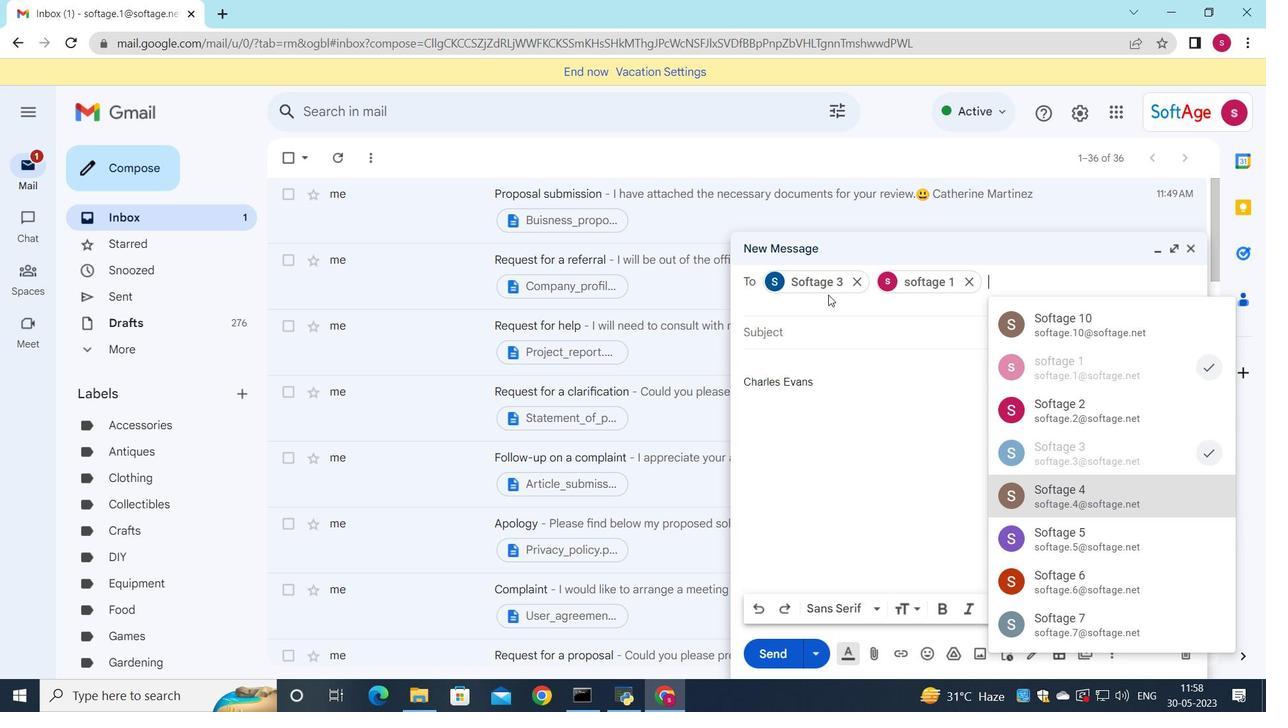 
Action: Mouse moved to (1162, 300)
Screenshot: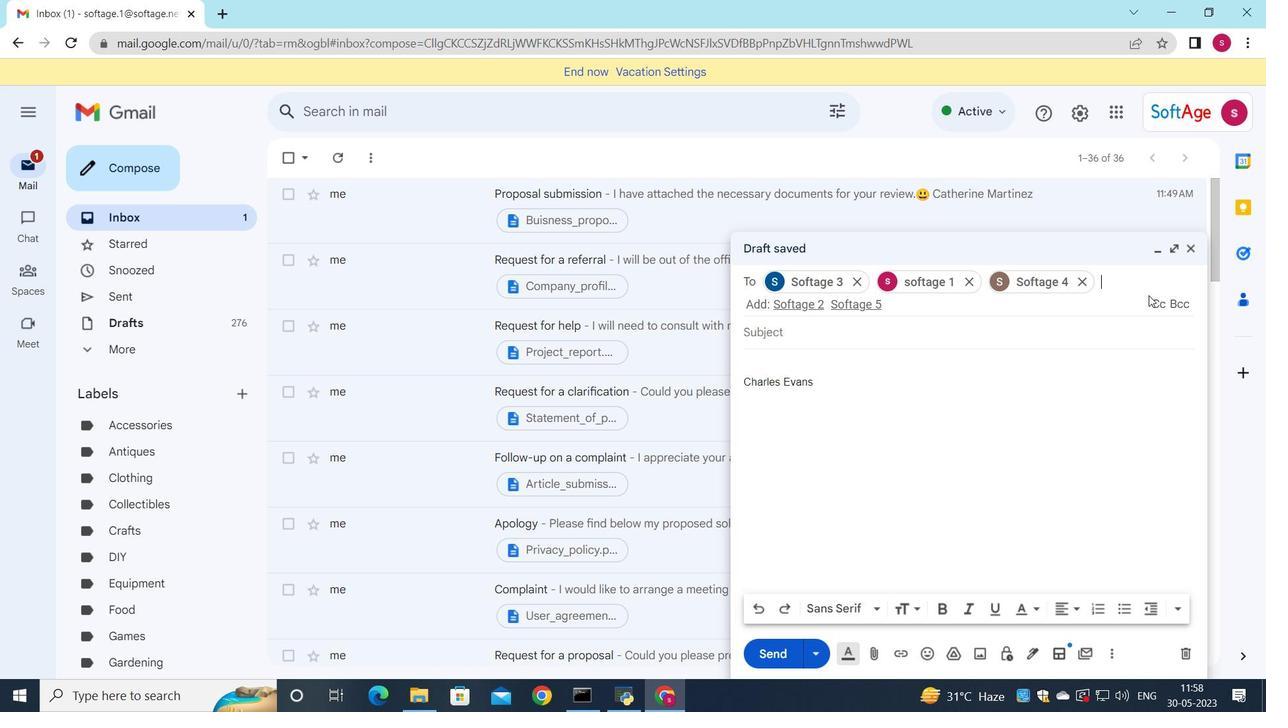 
Action: Mouse pressed left at (1162, 300)
Screenshot: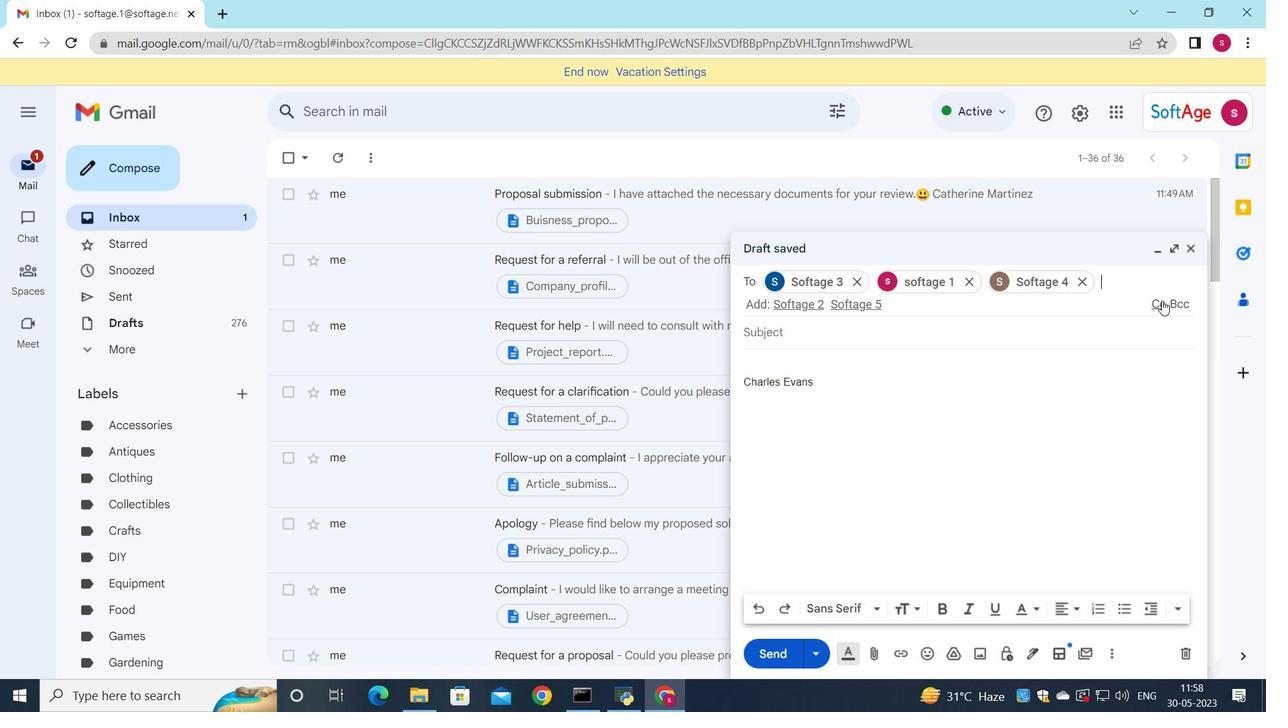 
Action: Mouse moved to (840, 339)
Screenshot: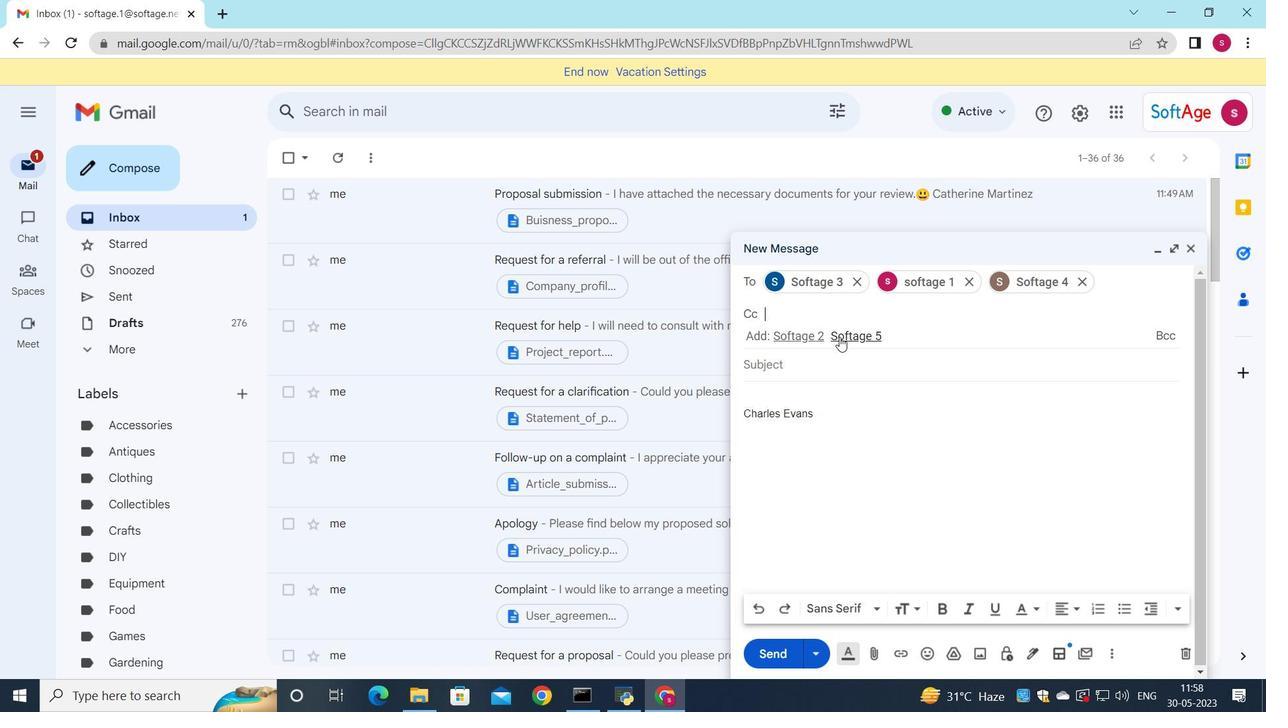 
Action: Mouse pressed left at (840, 339)
Screenshot: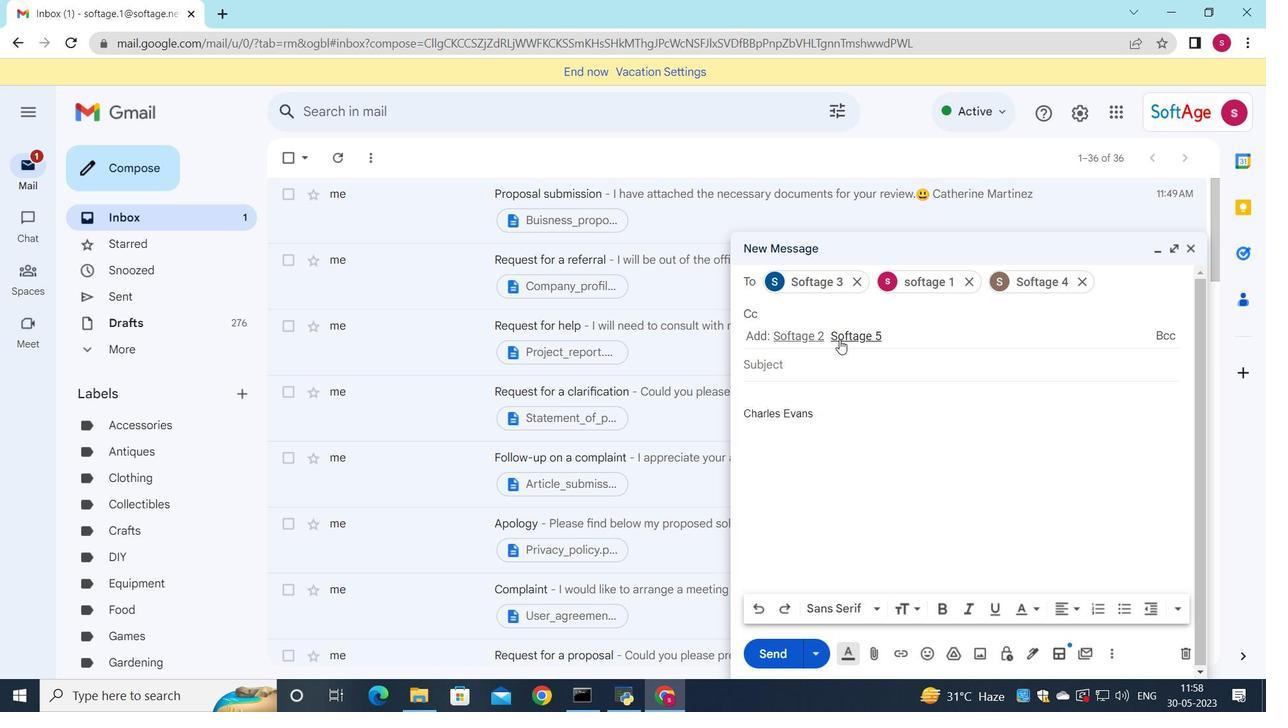 
Action: Mouse moved to (766, 356)
Screenshot: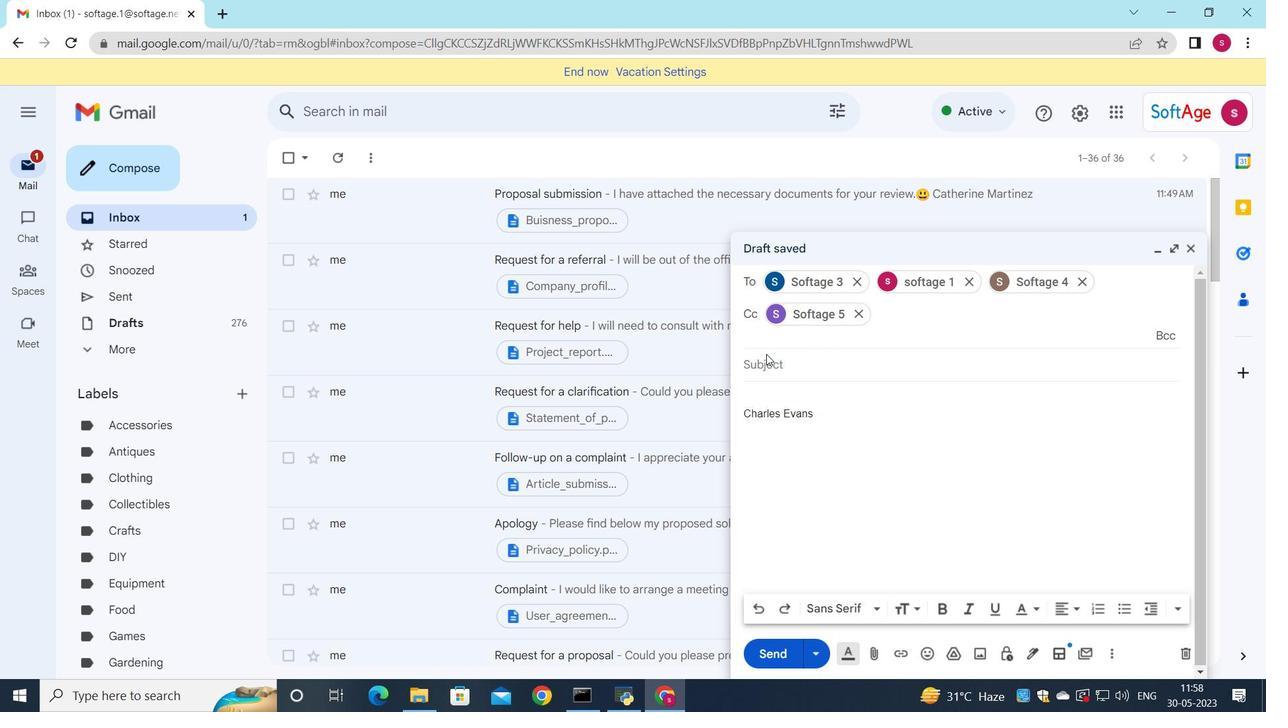 
Action: Mouse pressed left at (766, 356)
Screenshot: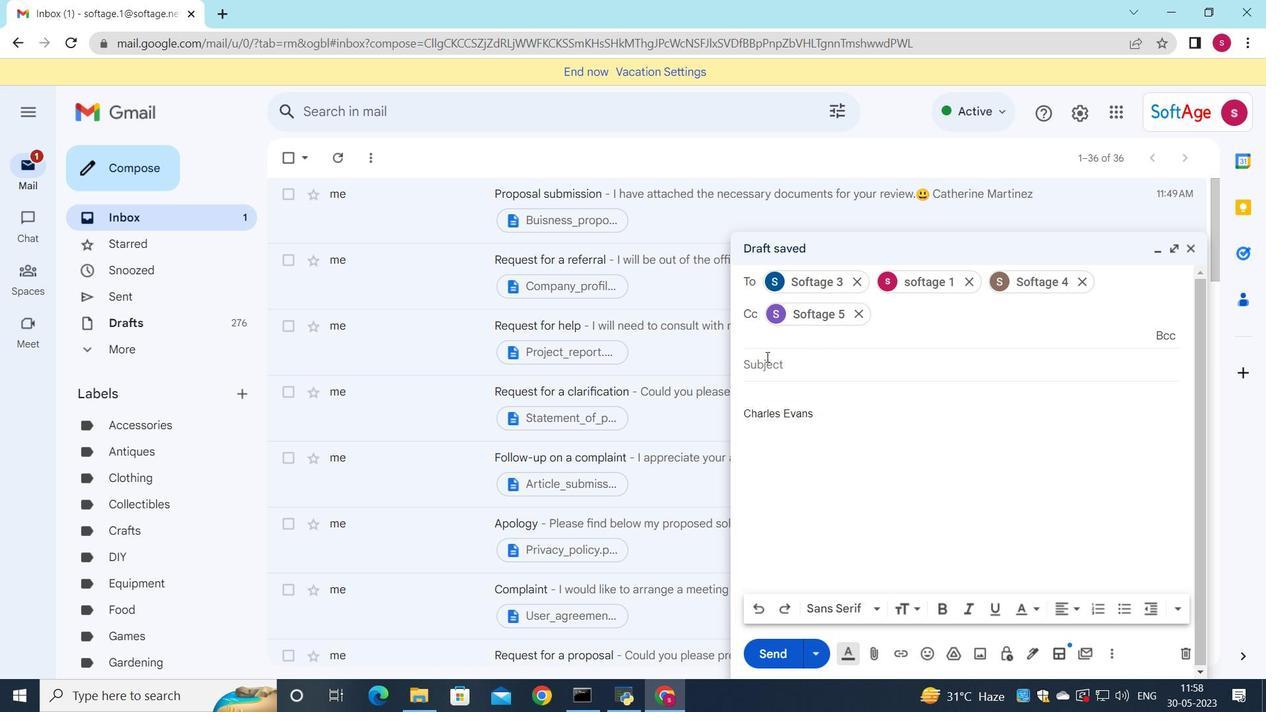 
Action: Mouse moved to (803, 302)
Screenshot: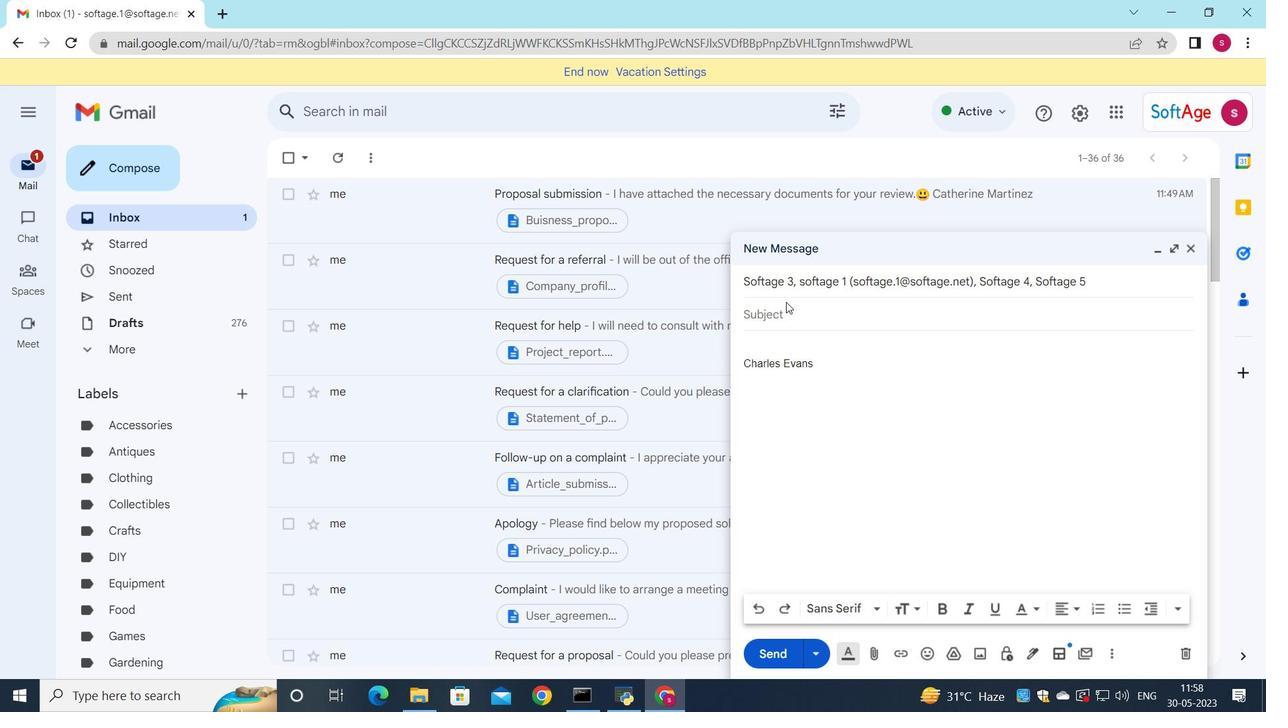 
Action: Key pressed <Key.shift><Key.shift><Key.shift><Key.shift><Key.shift><Key.shift><Key.shift><Key.shift><Key.shift>Project<Key.space>completion
Screenshot: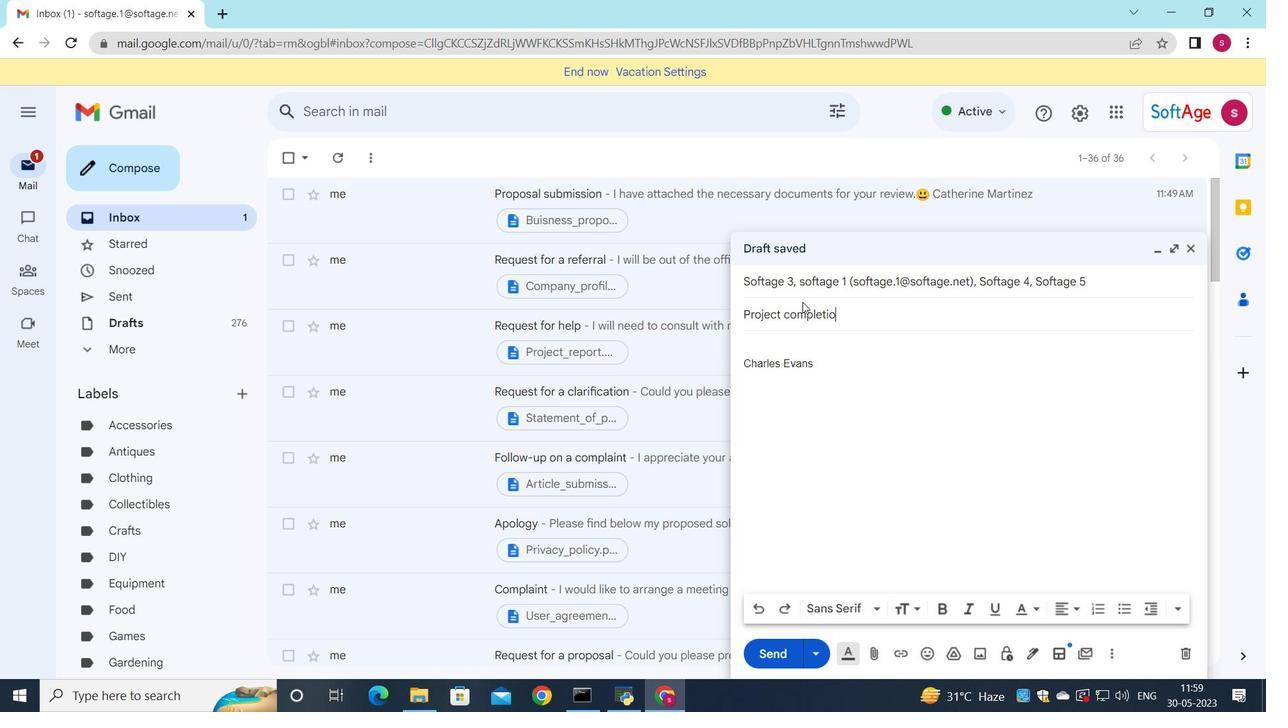 
Action: Mouse moved to (773, 340)
Screenshot: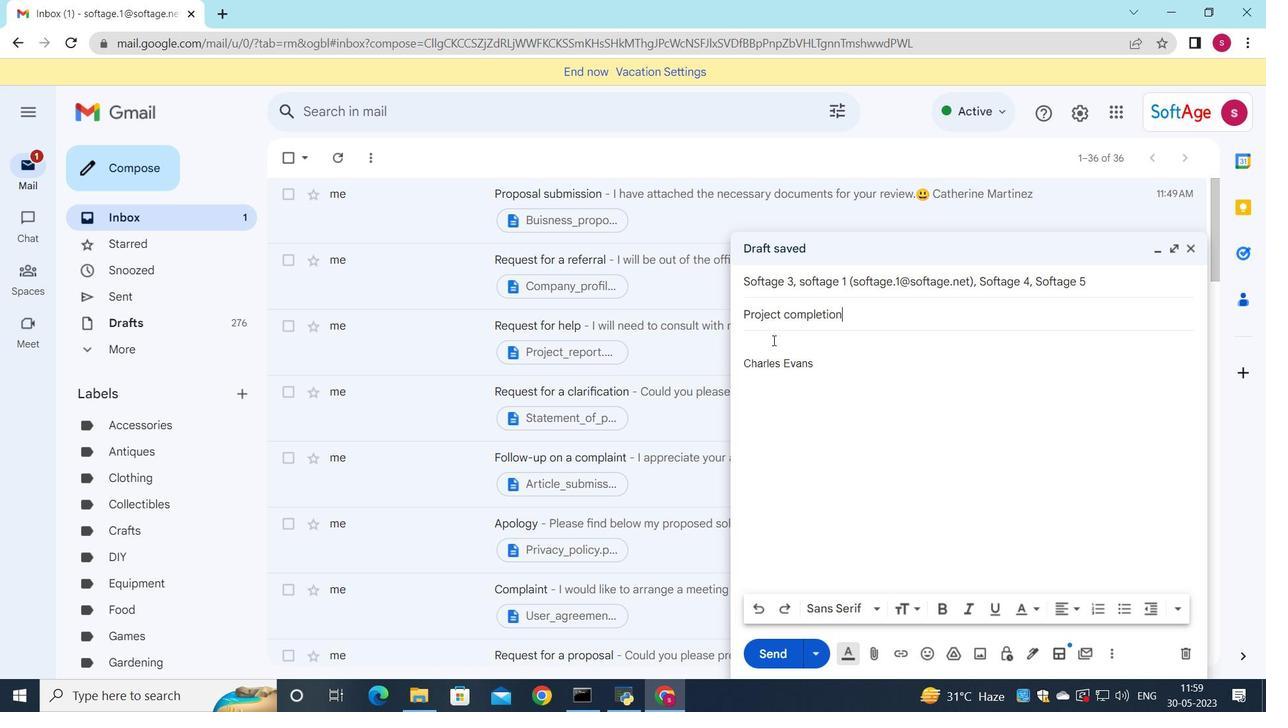 
Action: Mouse pressed left at (773, 340)
Screenshot: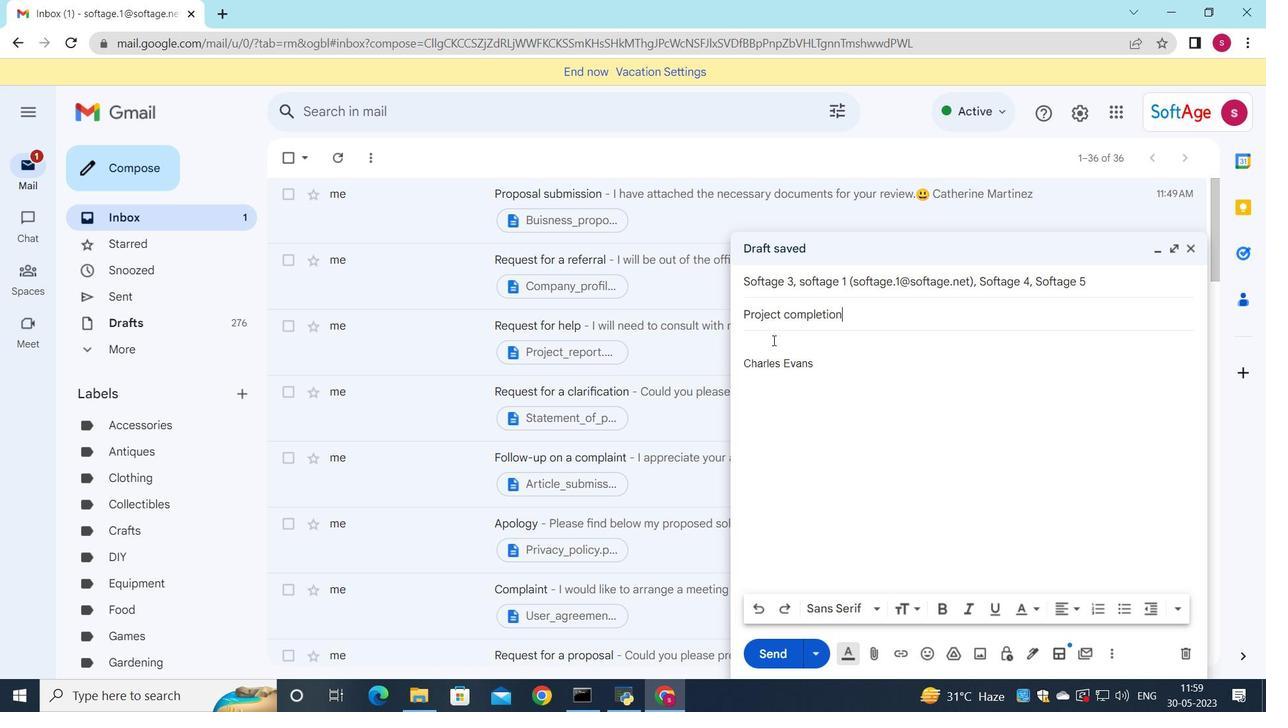 
Action: Mouse moved to (948, 350)
Screenshot: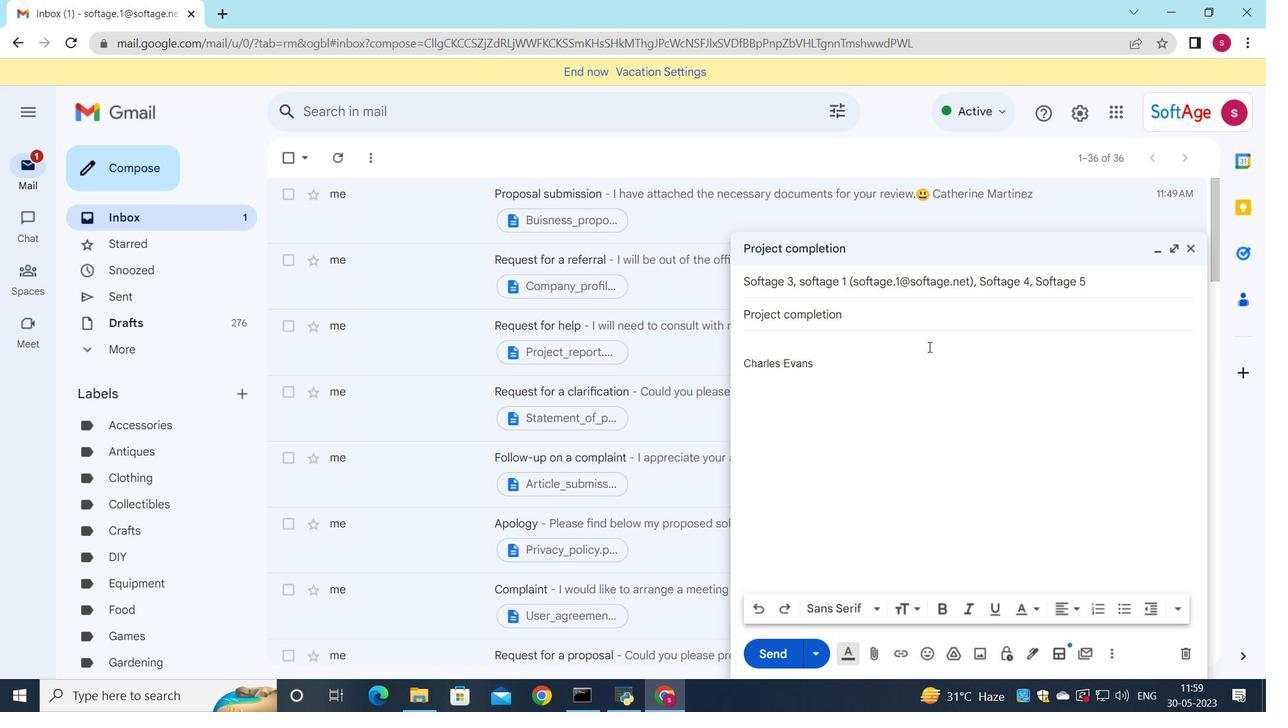 
Action: Key pressed <Key.shift>Please<Key.space>let<Key.space>me<Key.space>know<Key.space>if<Key.space>there<Key.space>are<Key.space>any<Key.space>changes<Key.space>to<Key.space>the<Key.space>schedule.
Screenshot: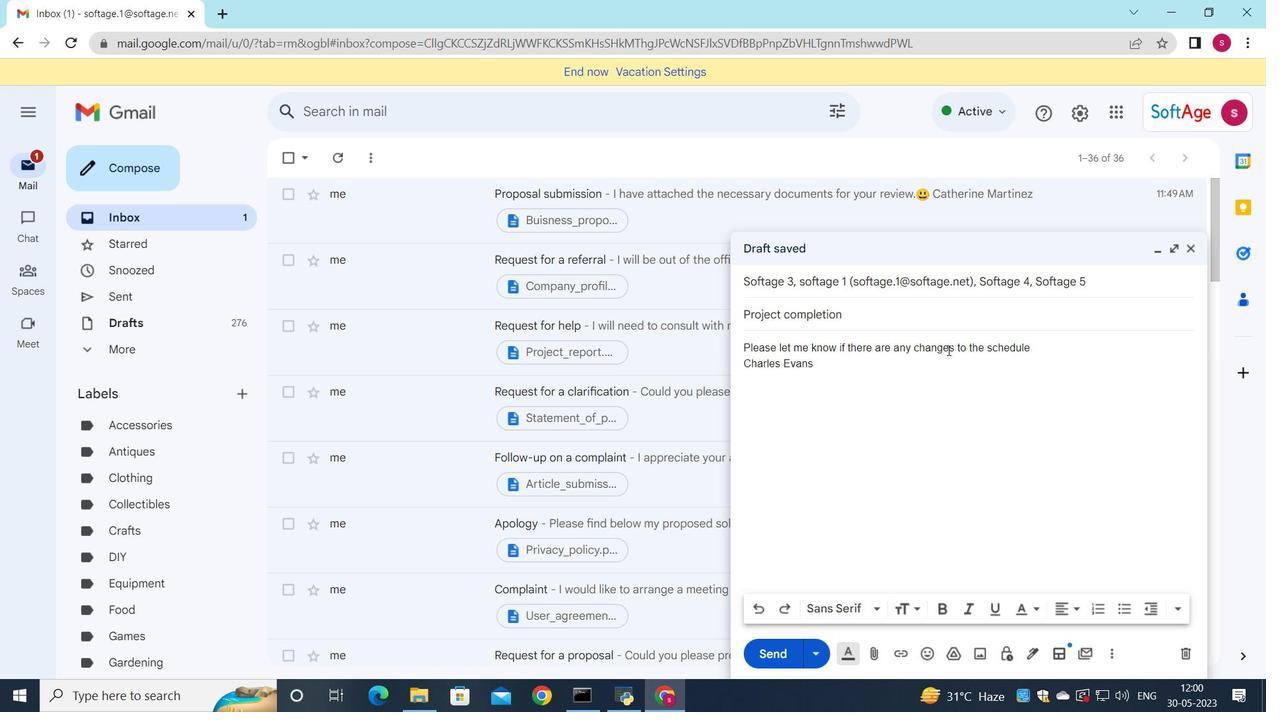 
Action: Mouse moved to (932, 655)
Screenshot: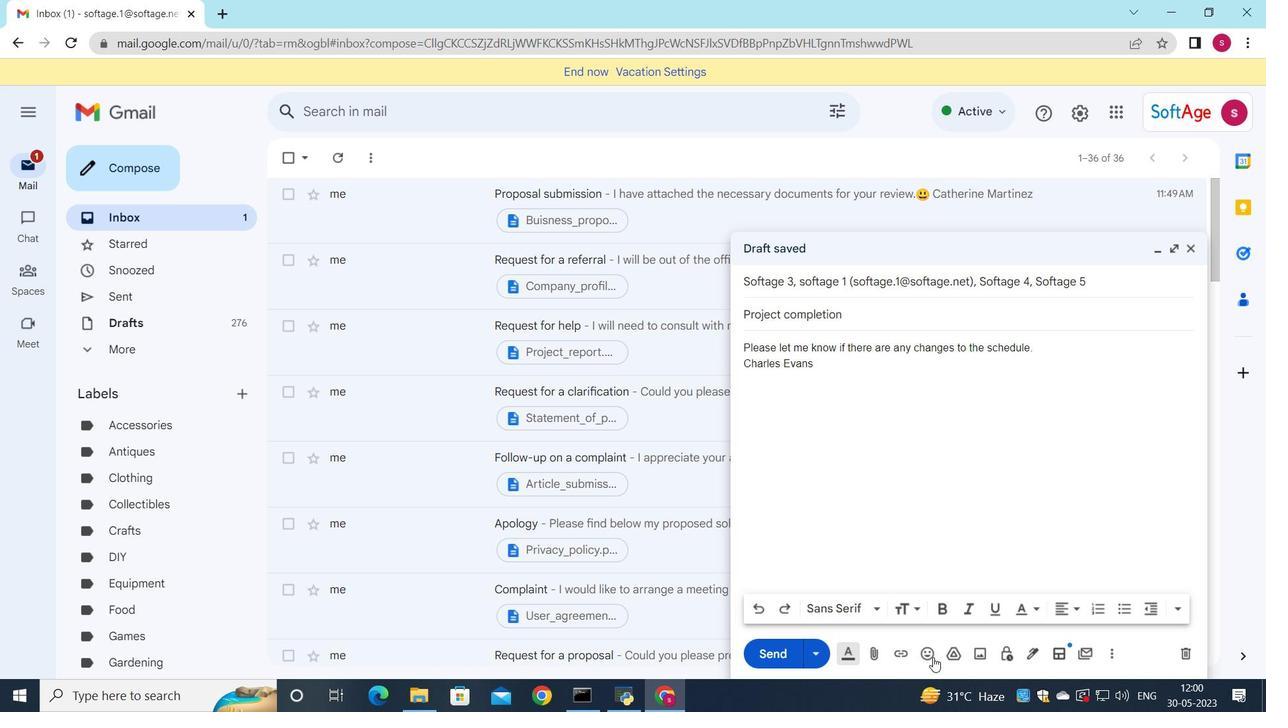 
Action: Mouse pressed left at (932, 655)
Screenshot: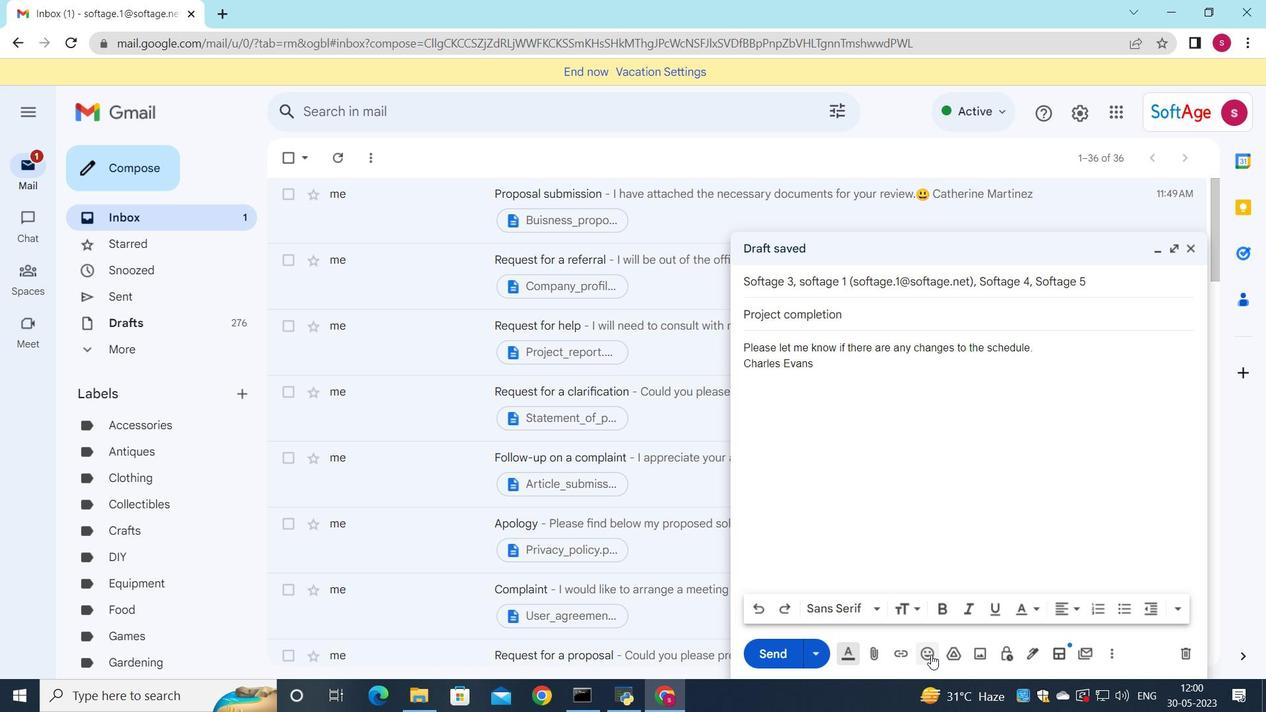 
Action: Mouse moved to (881, 586)
Screenshot: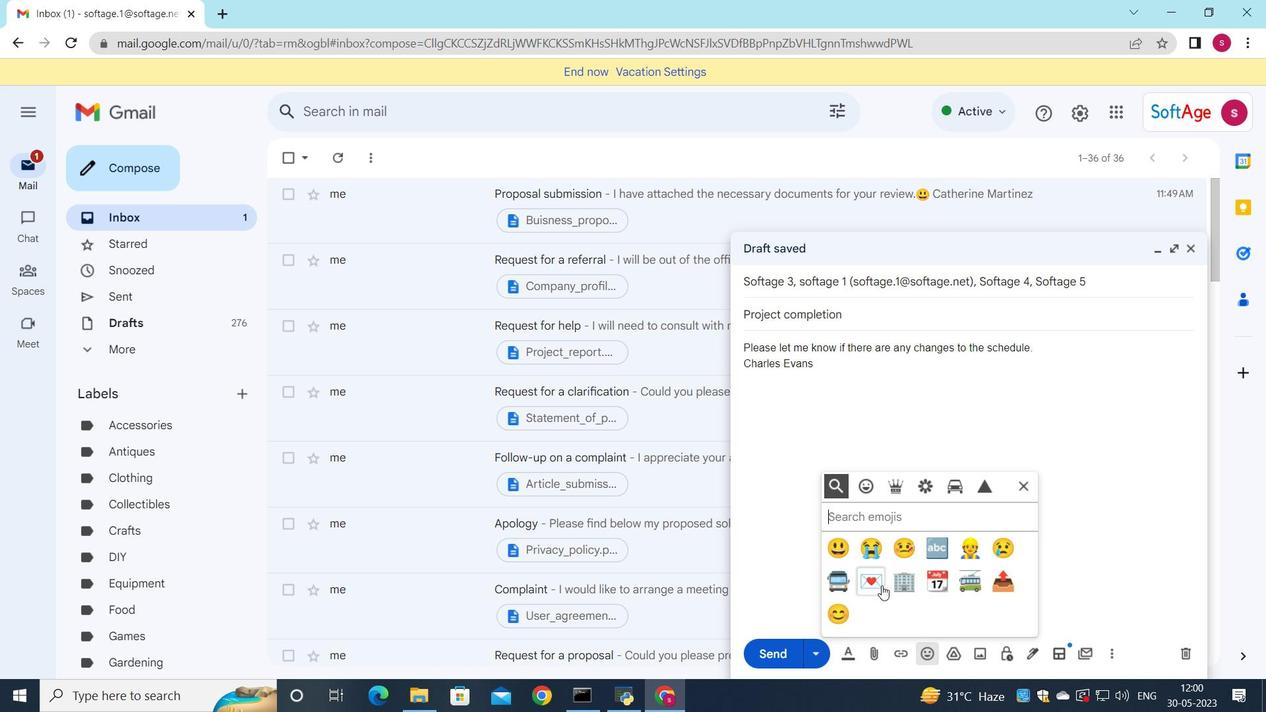 
Action: Mouse pressed left at (881, 586)
Screenshot: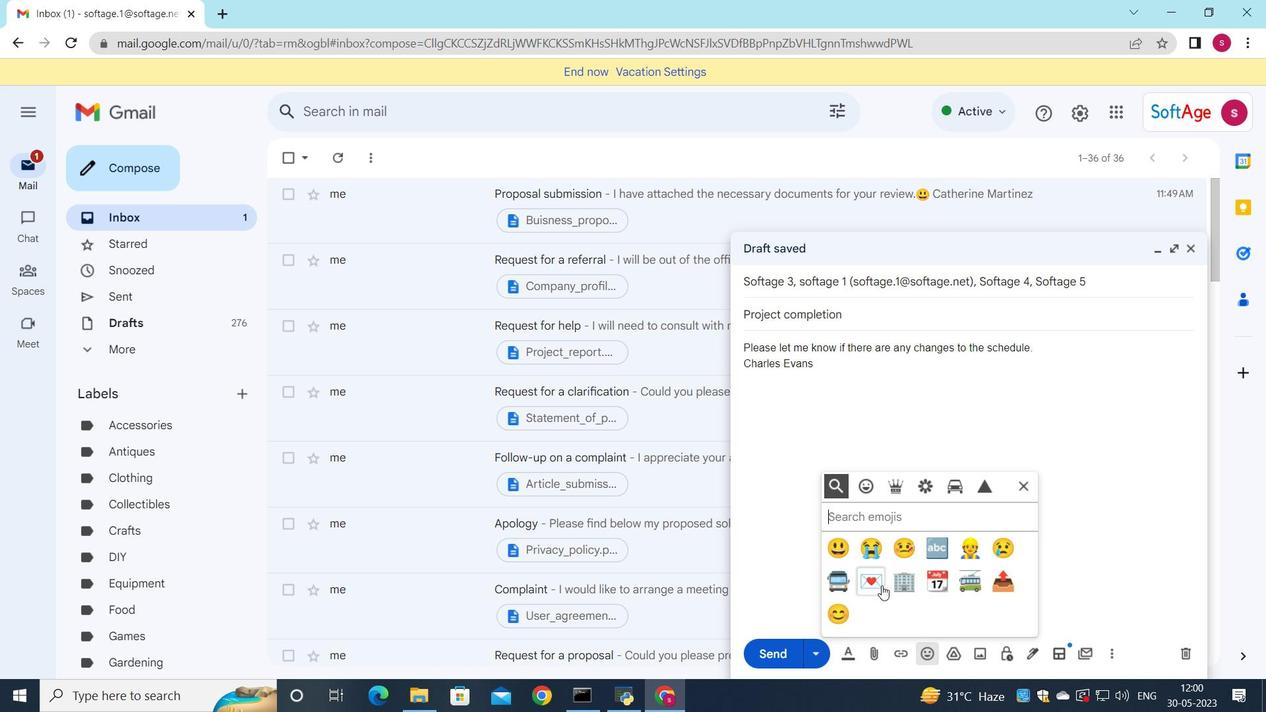 
Action: Mouse moved to (1023, 488)
Screenshot: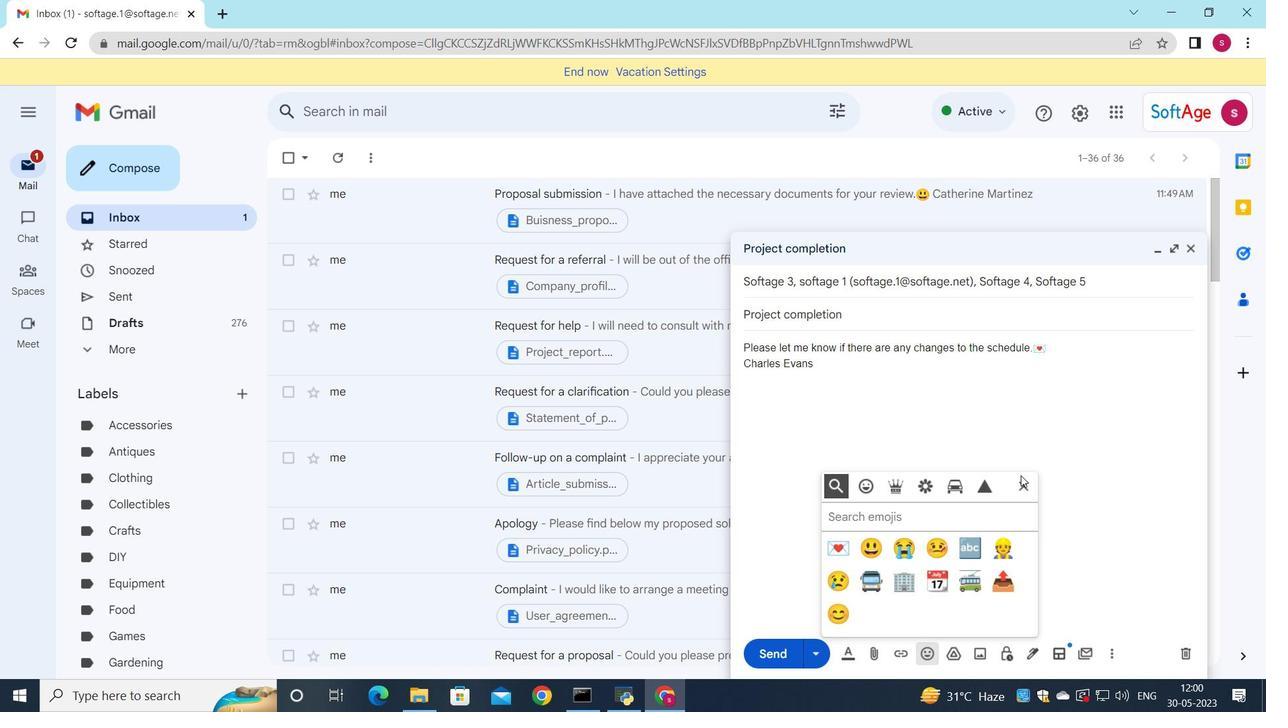 
Action: Mouse pressed left at (1023, 488)
Screenshot: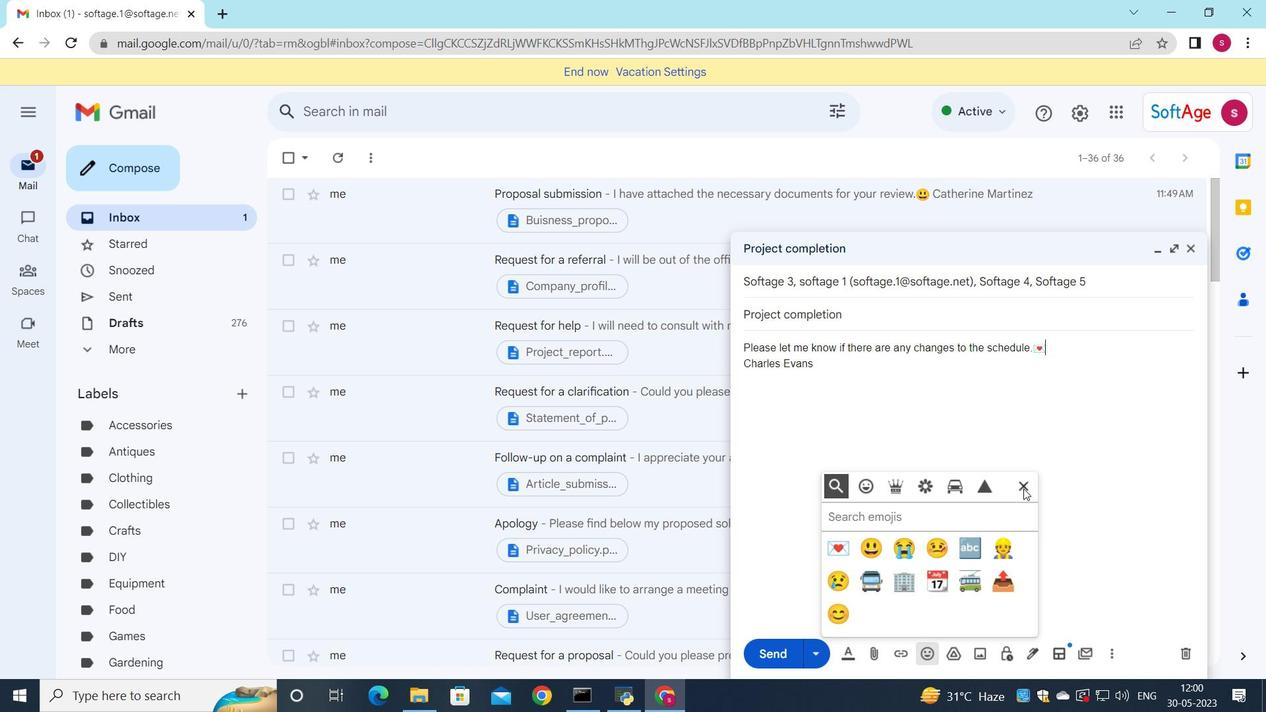 
Action: Mouse moved to (870, 655)
Screenshot: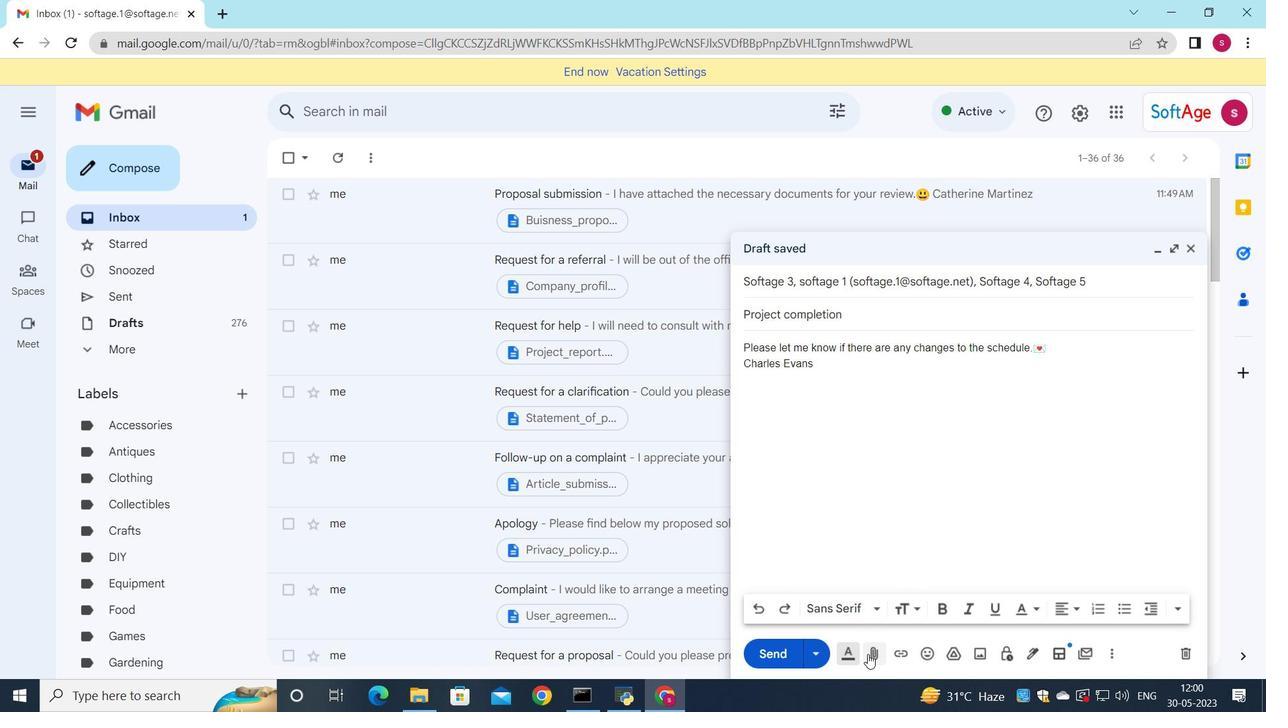 
Action: Mouse pressed left at (870, 655)
Screenshot: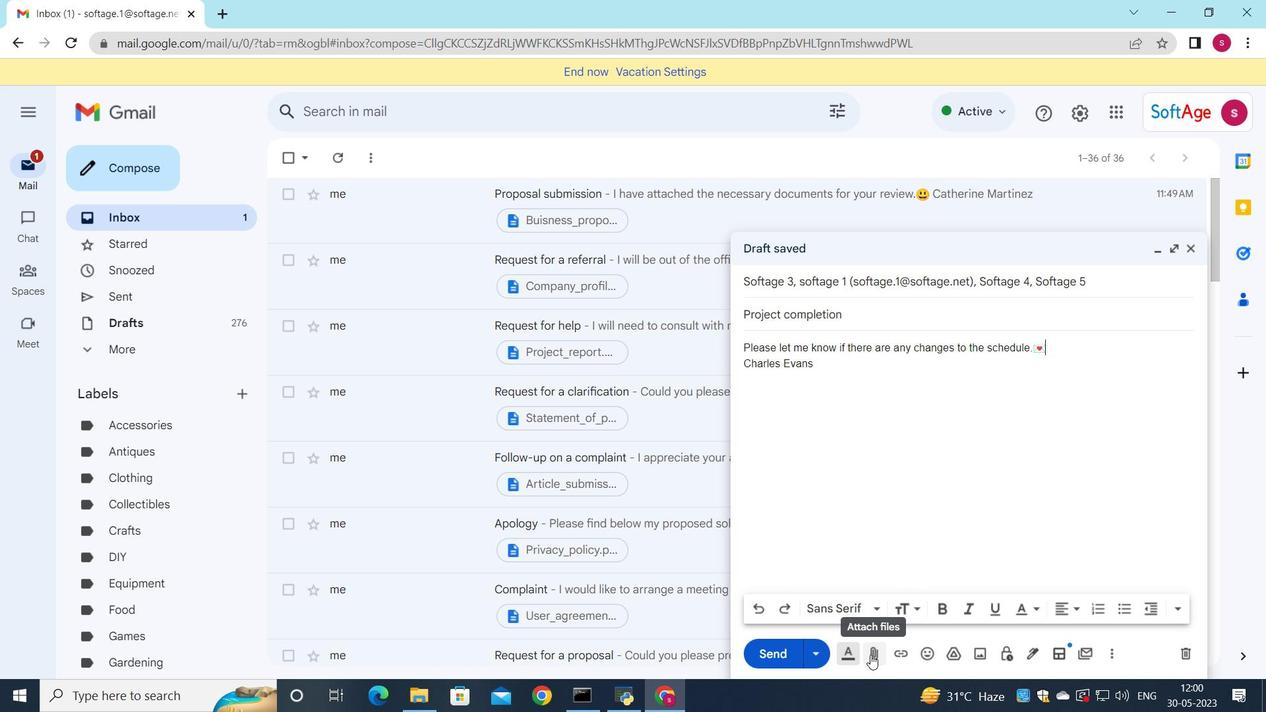 
Action: Mouse moved to (253, 124)
Screenshot: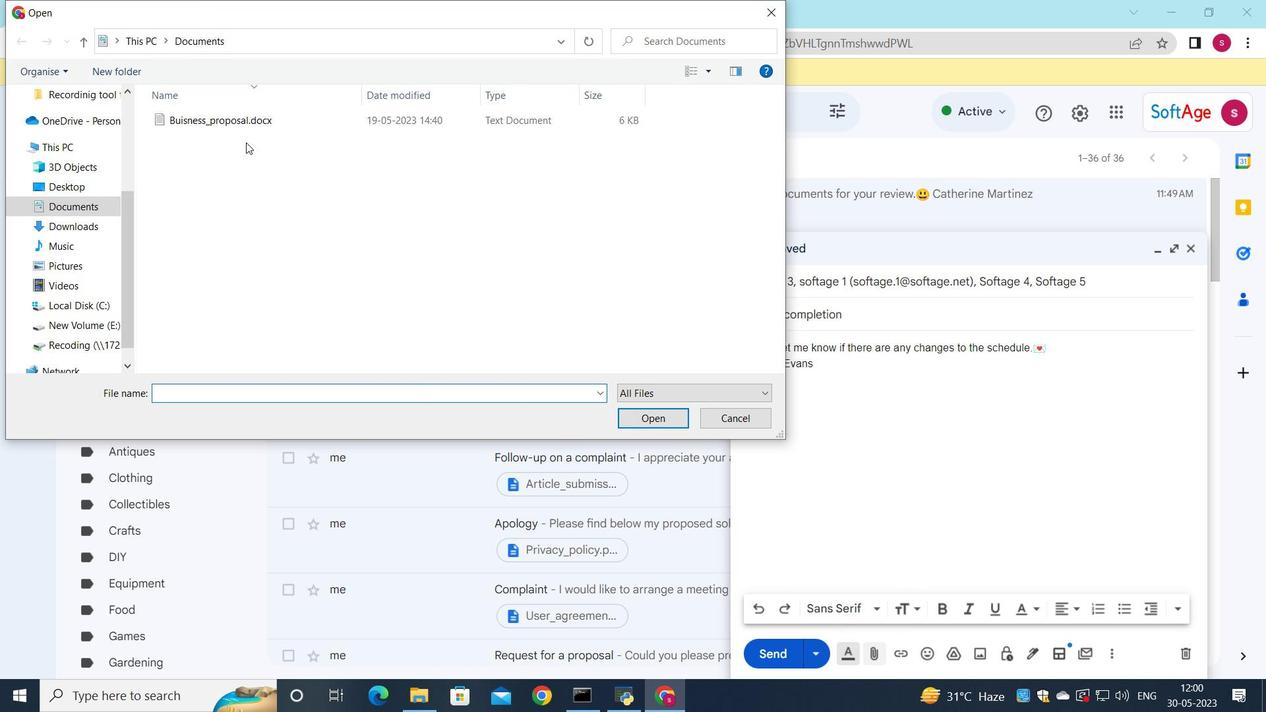 
Action: Mouse pressed left at (253, 124)
Screenshot: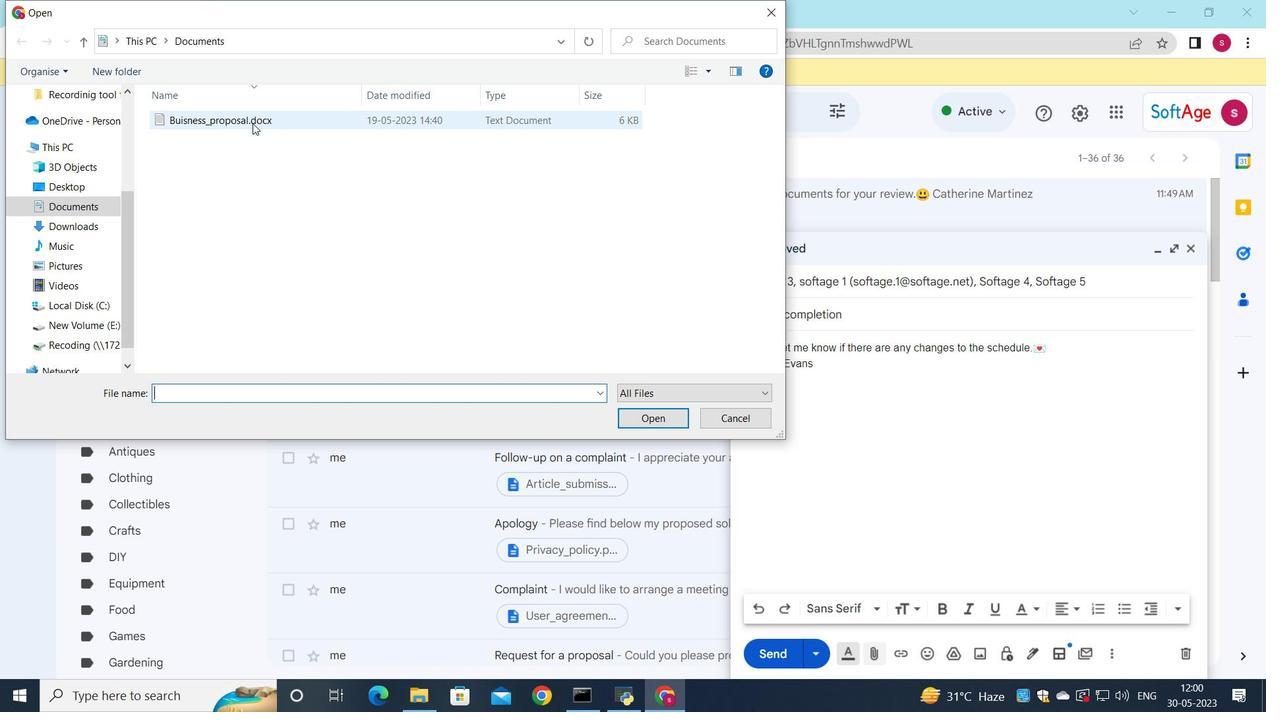 
Action: Mouse moved to (276, 118)
Screenshot: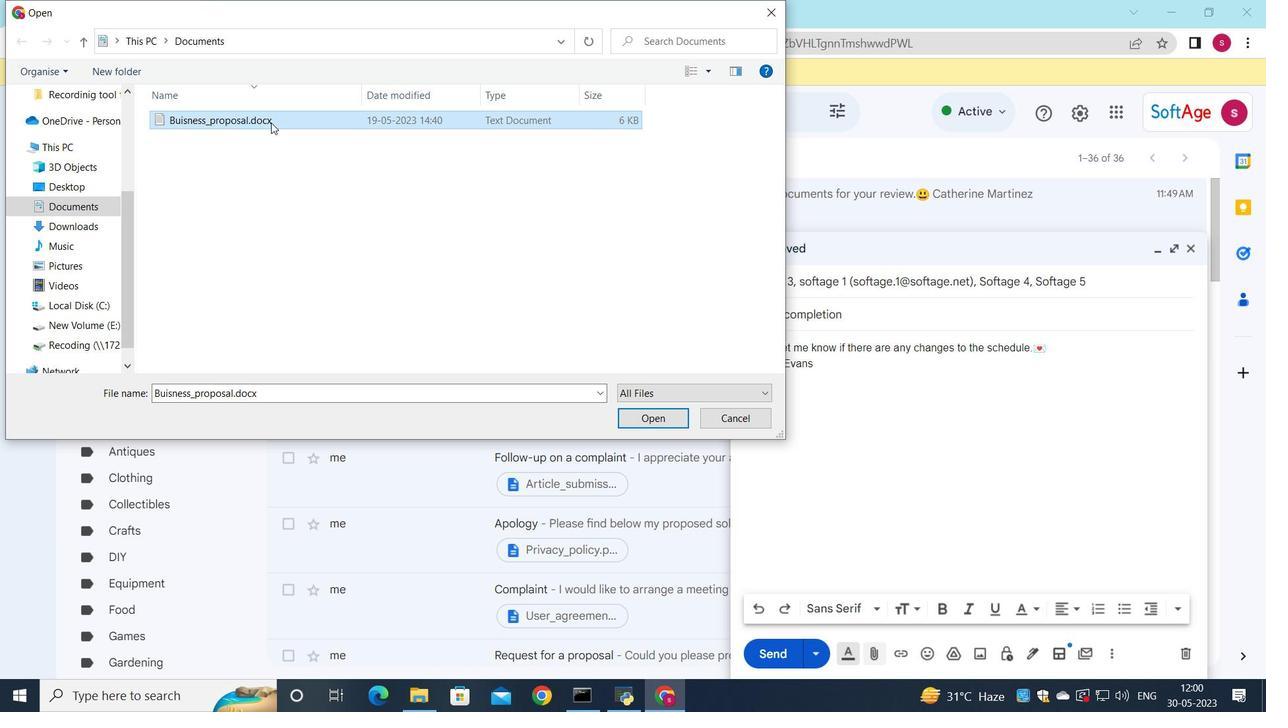 
Action: Mouse pressed left at (276, 118)
Screenshot: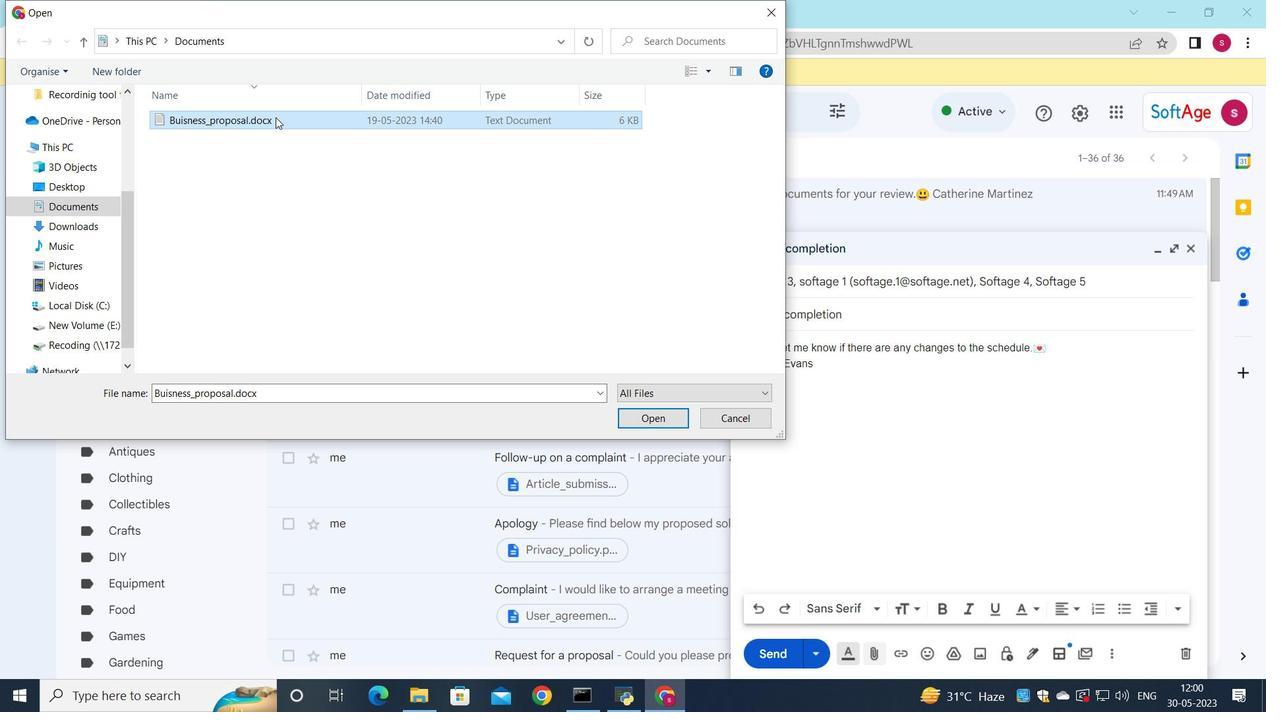 
Action: Mouse moved to (411, 193)
Screenshot: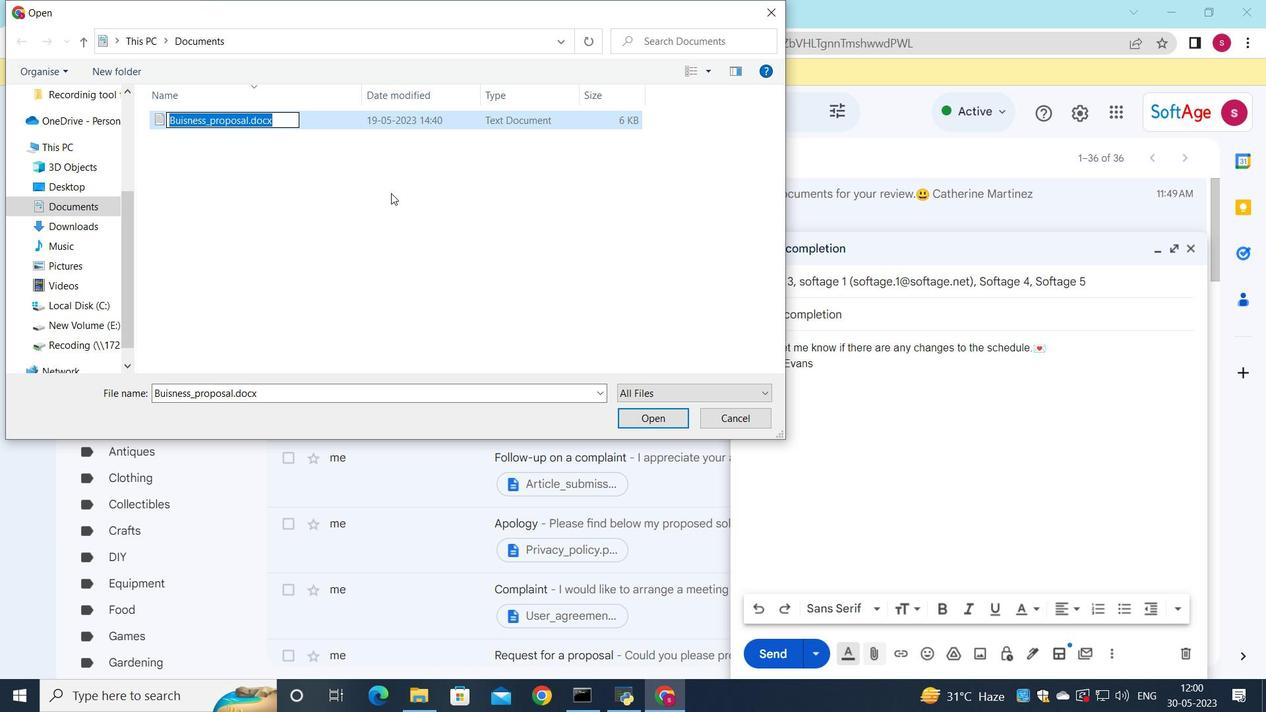 
Action: Key pressed <Key.shift>Legal<Key.shift><Key.shift>_document.pdf
Screenshot: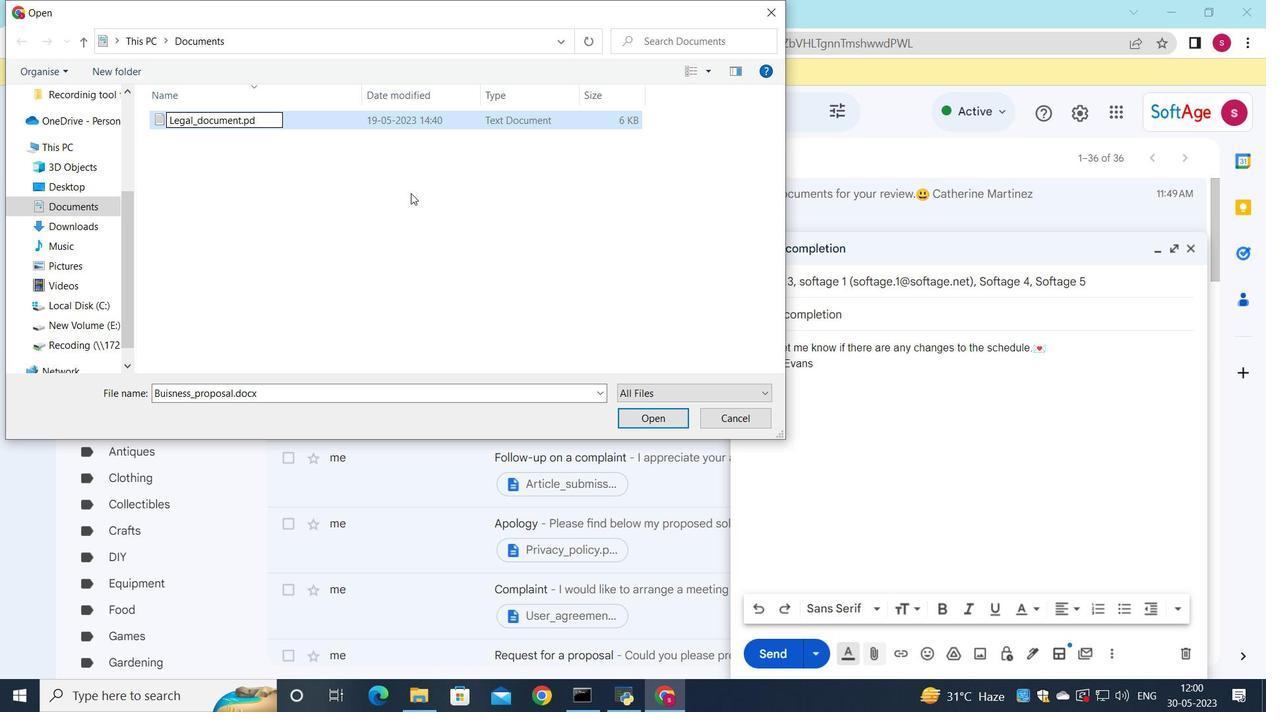 
Action: Mouse moved to (426, 121)
Screenshot: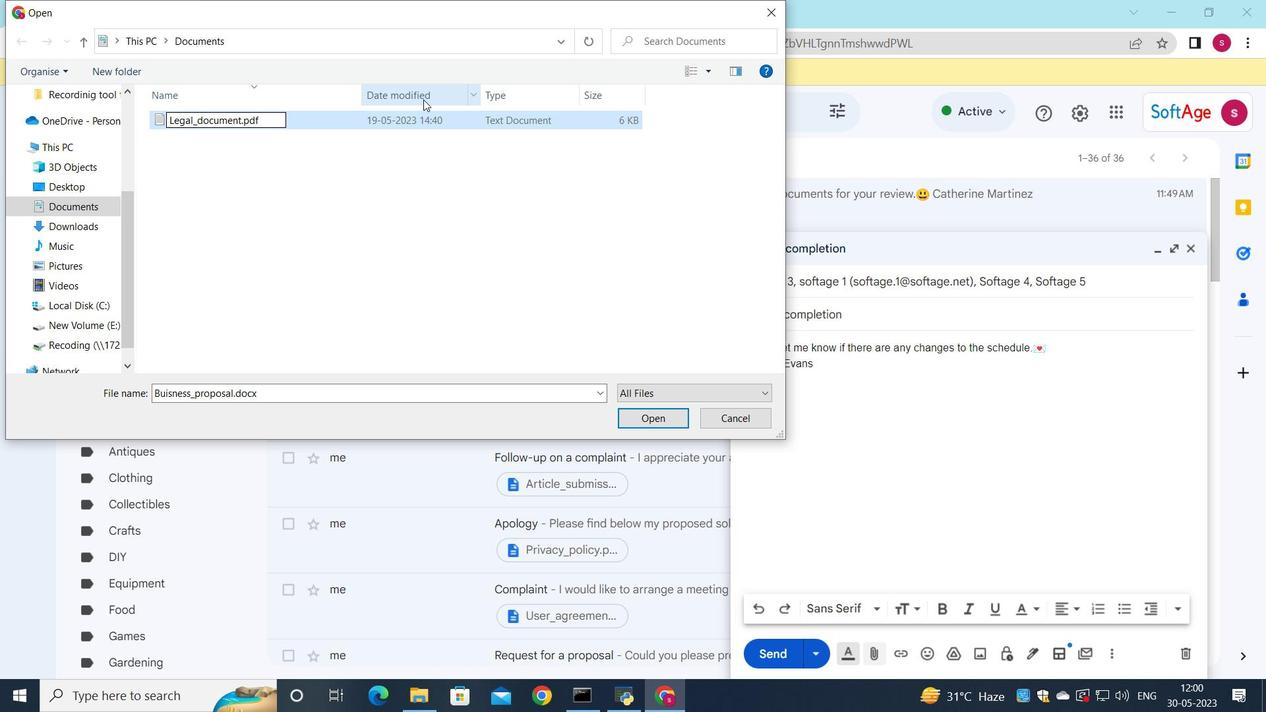 
Action: Mouse pressed left at (426, 121)
Screenshot: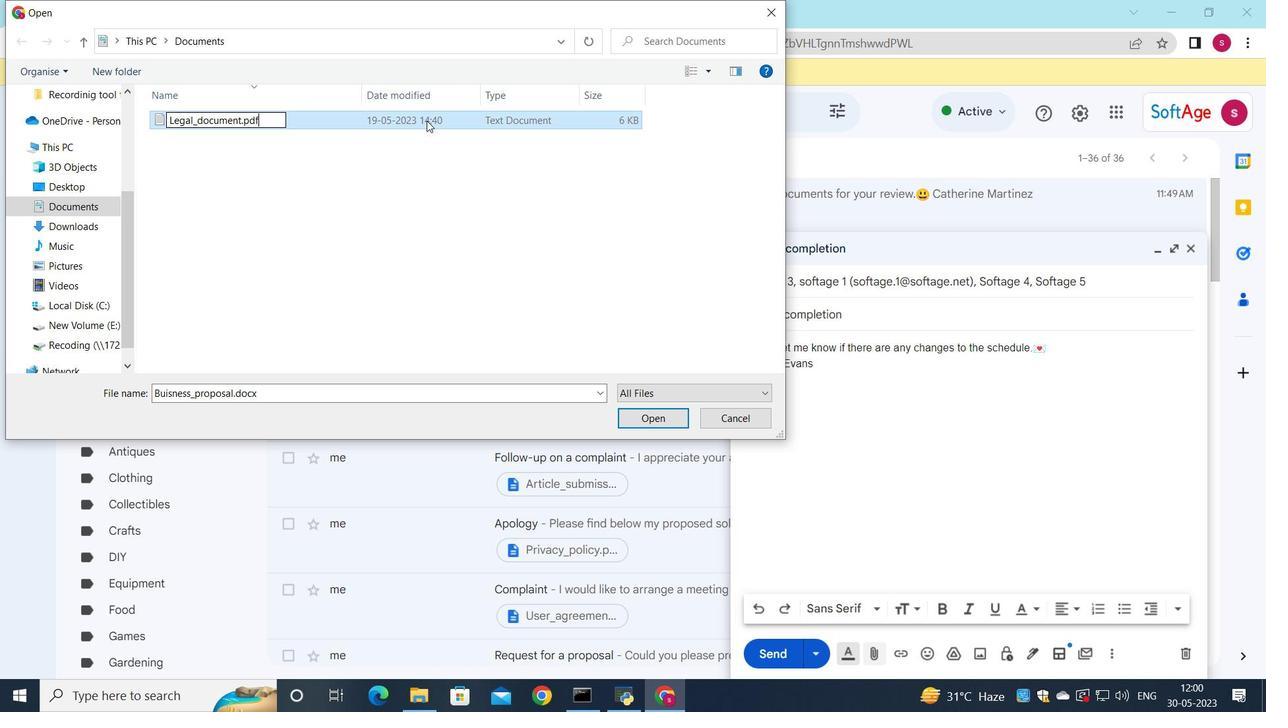 
Action: Mouse moved to (631, 422)
Screenshot: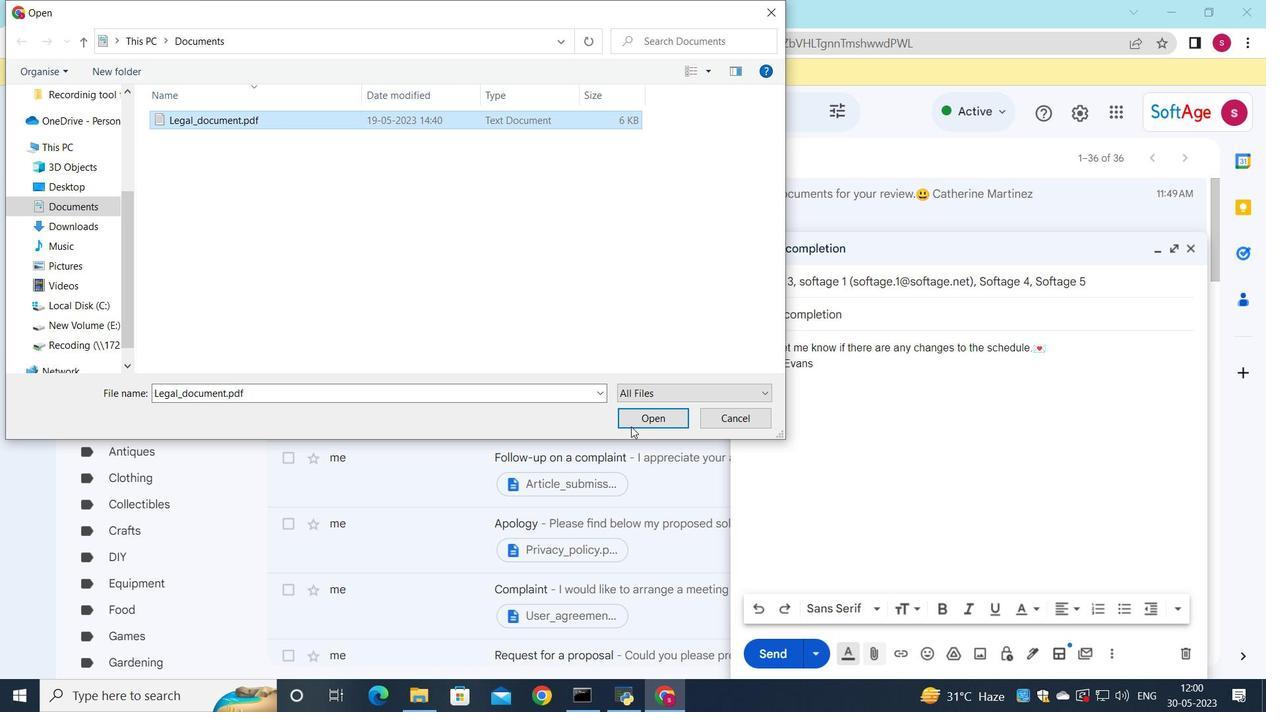 
Action: Mouse pressed left at (631, 422)
Screenshot: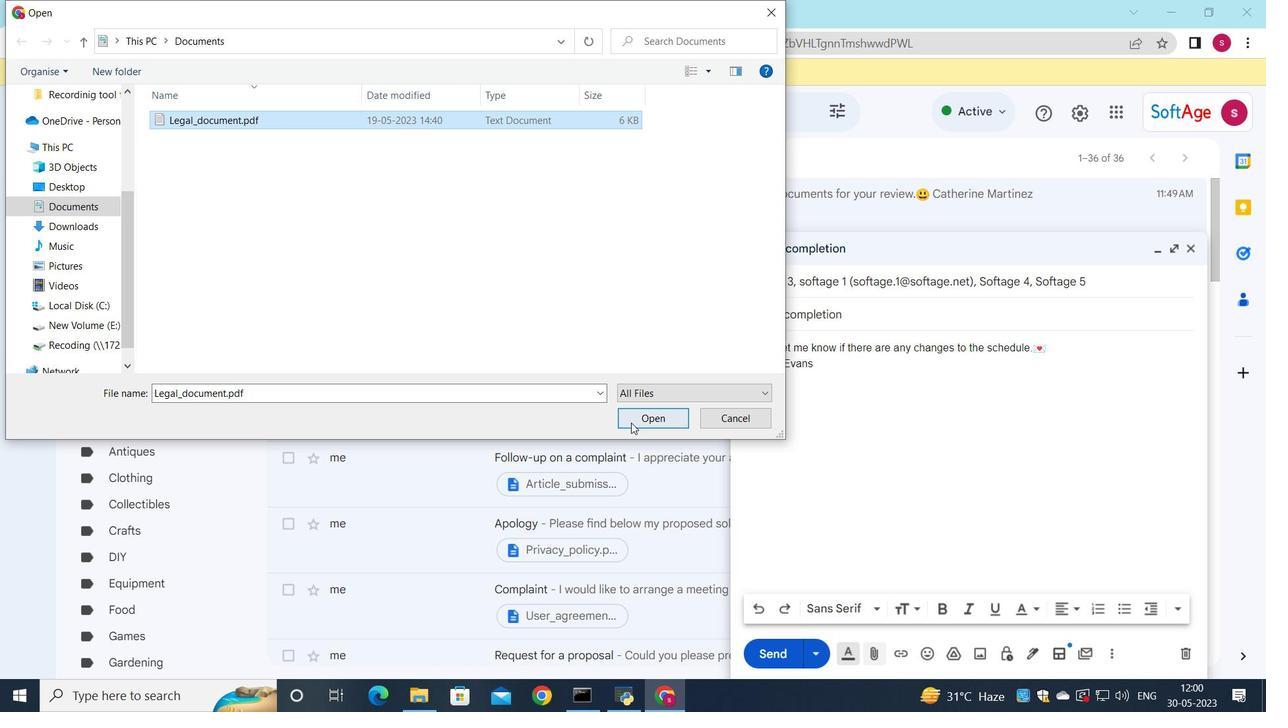 
Action: Mouse moved to (781, 663)
Screenshot: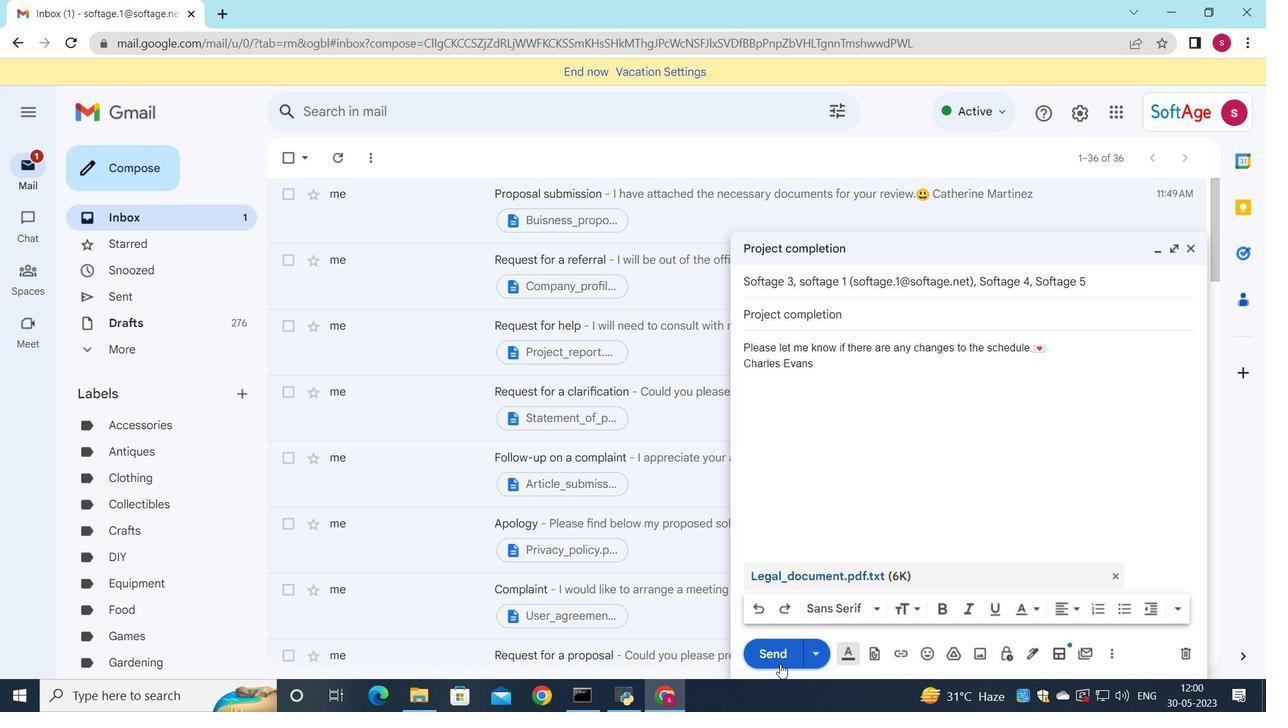 
Action: Mouse pressed left at (781, 663)
Screenshot: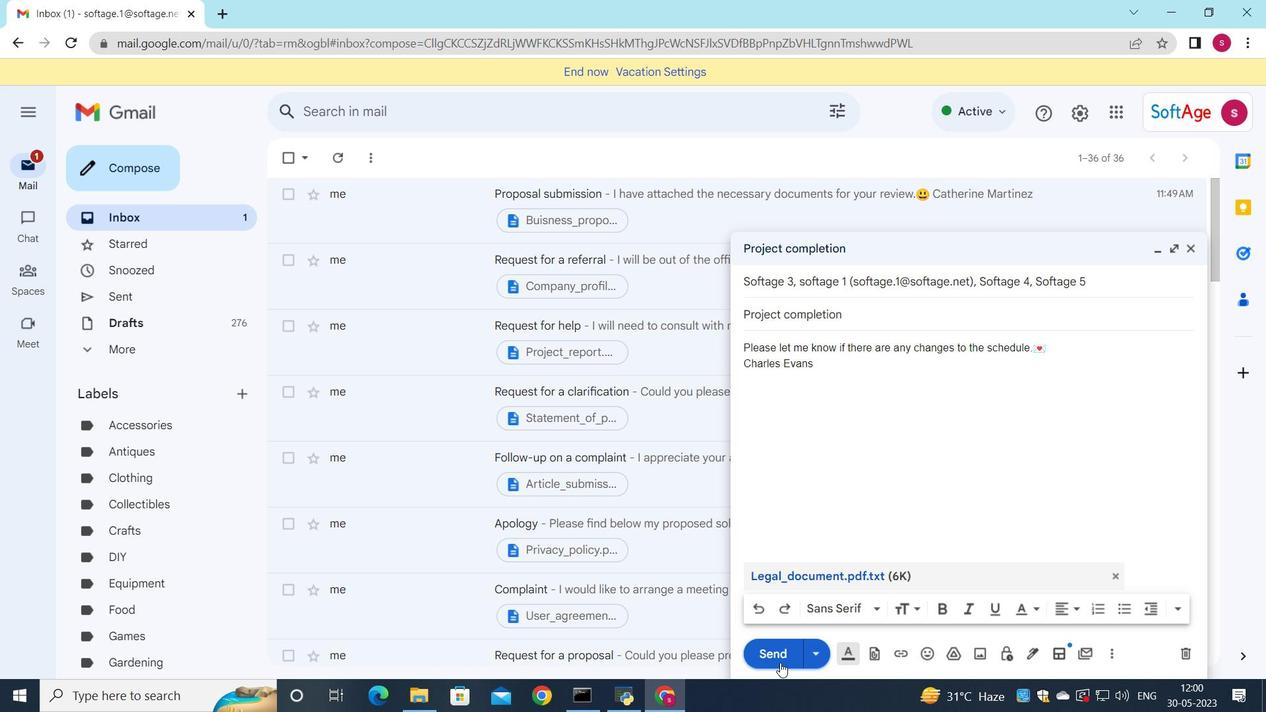 
Action: Mouse moved to (634, 221)
Screenshot: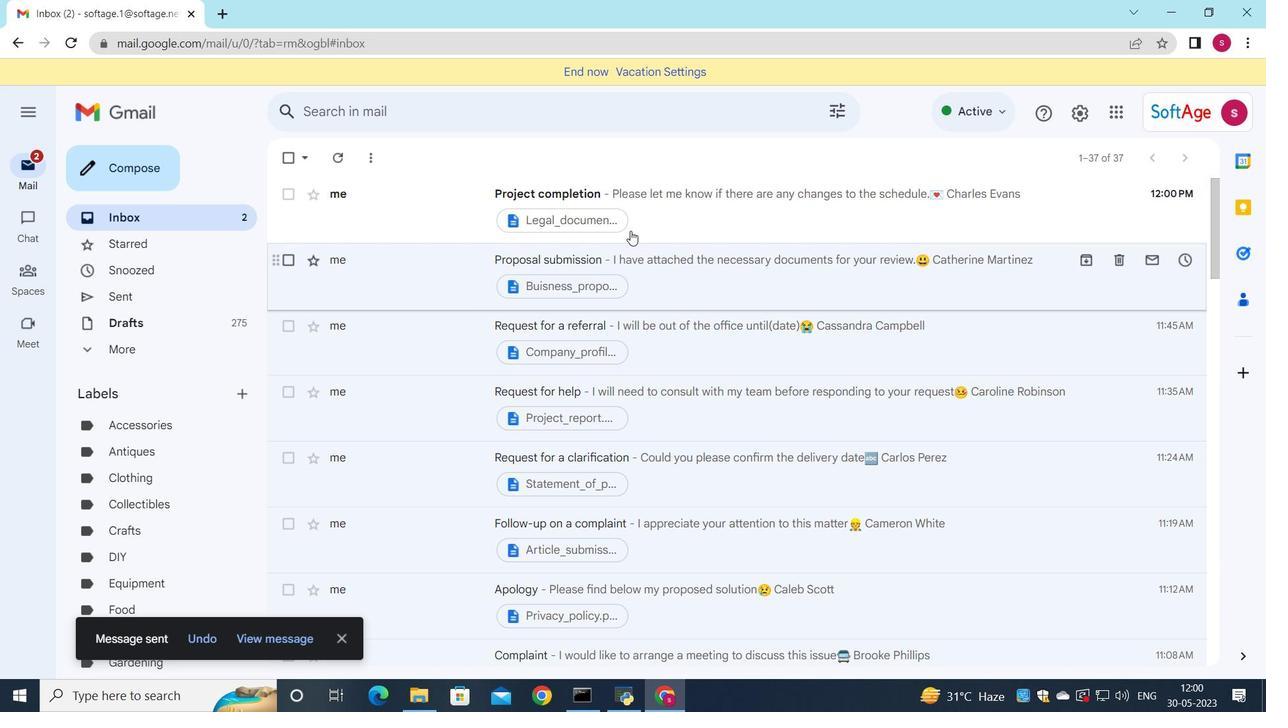 
Action: Mouse pressed left at (634, 221)
Screenshot: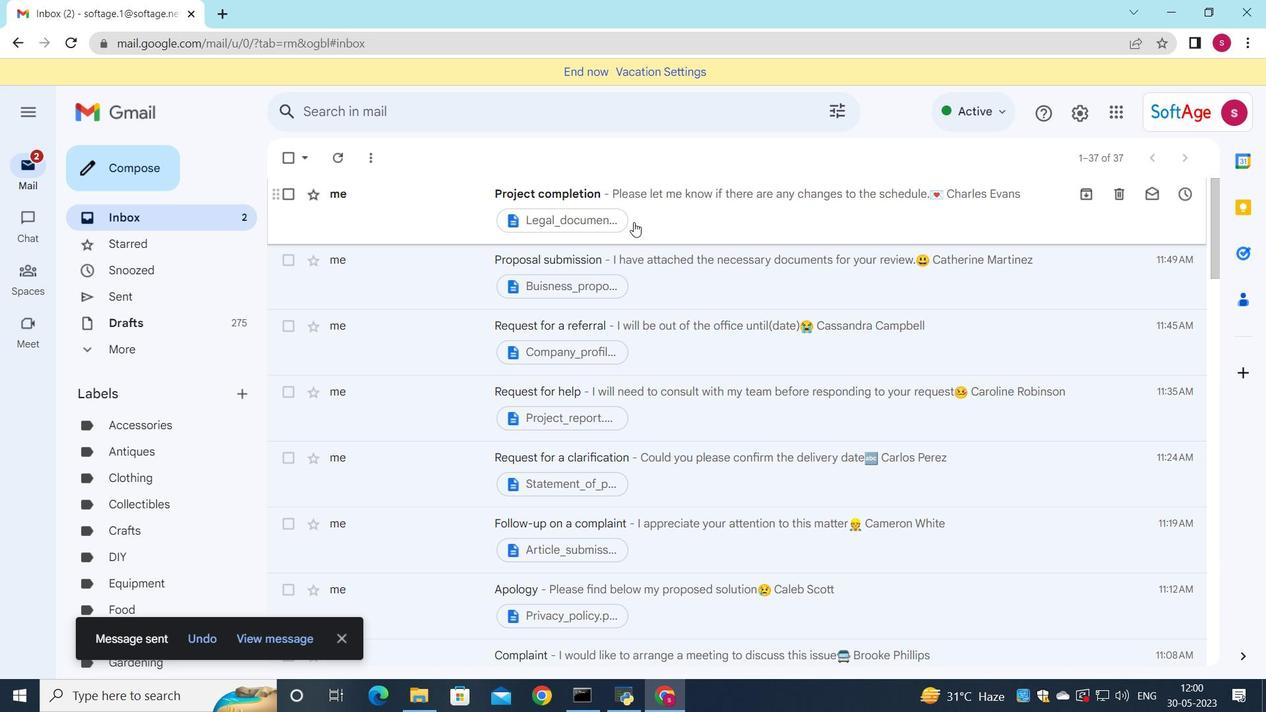 
Action: Mouse moved to (696, 270)
Screenshot: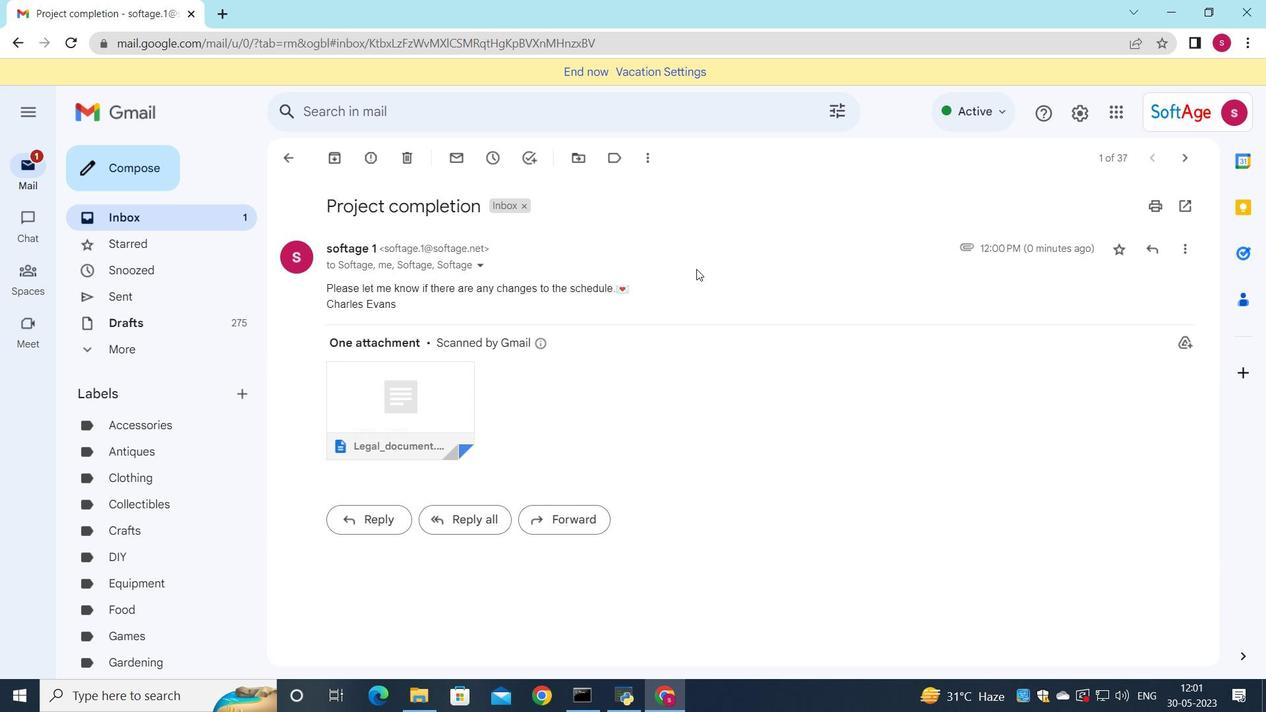 
